 Task: Toggle the windows to enable the conpty option in the integrated.
Action: Mouse moved to (5, 529)
Screenshot: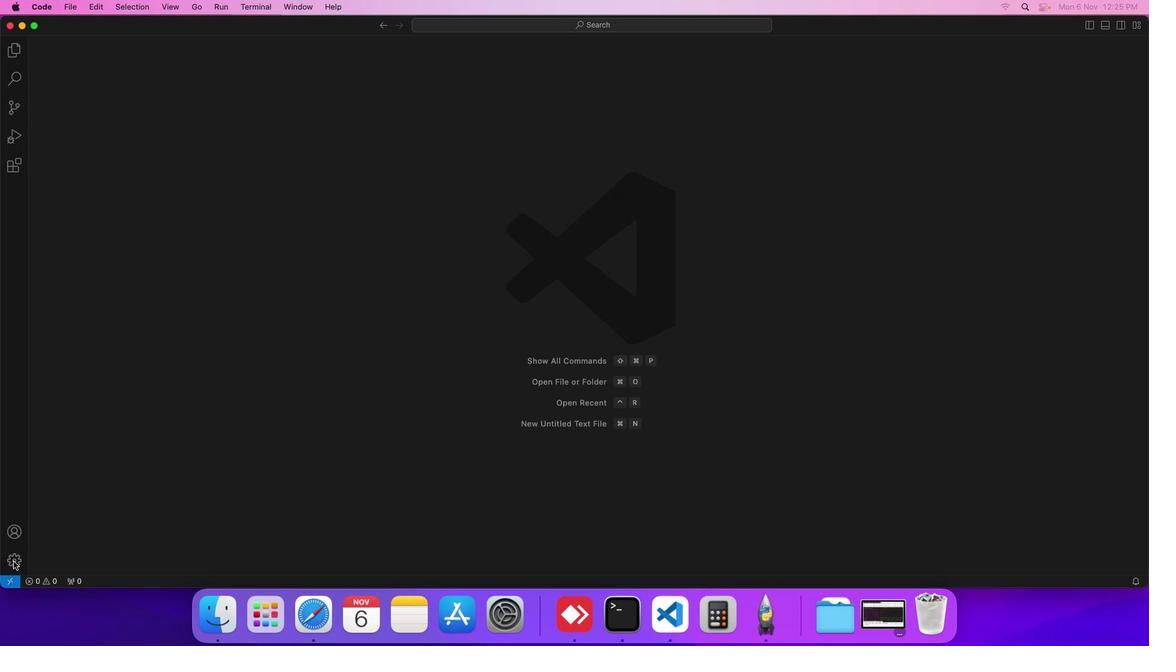 
Action: Mouse pressed left at (5, 529)
Screenshot: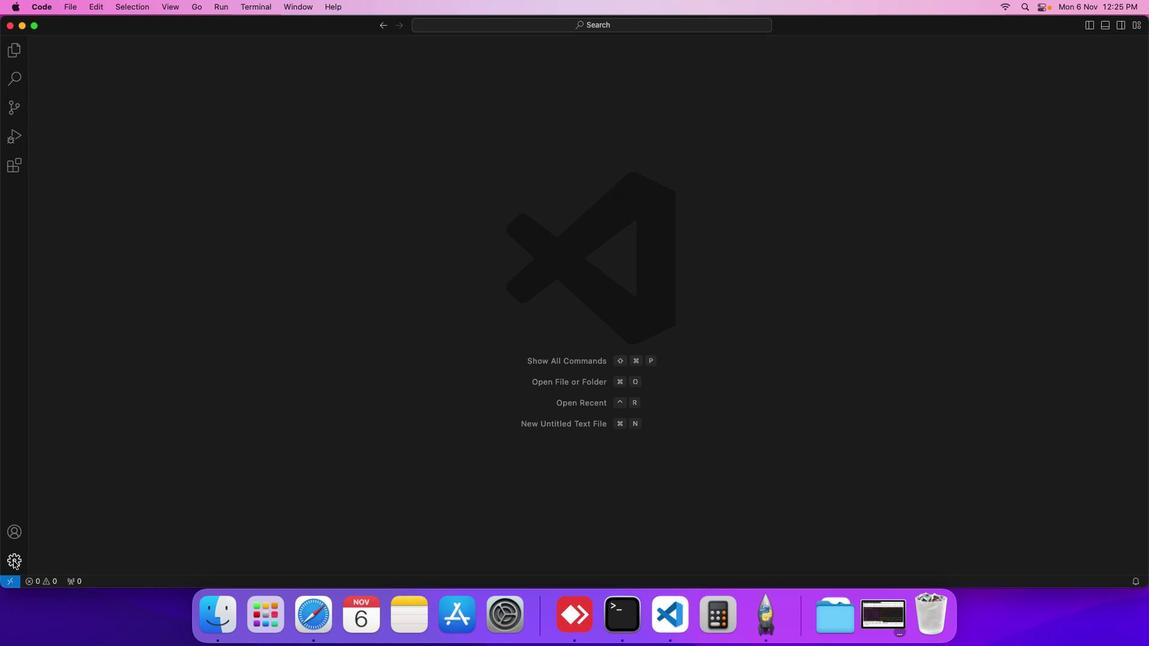 
Action: Mouse moved to (67, 442)
Screenshot: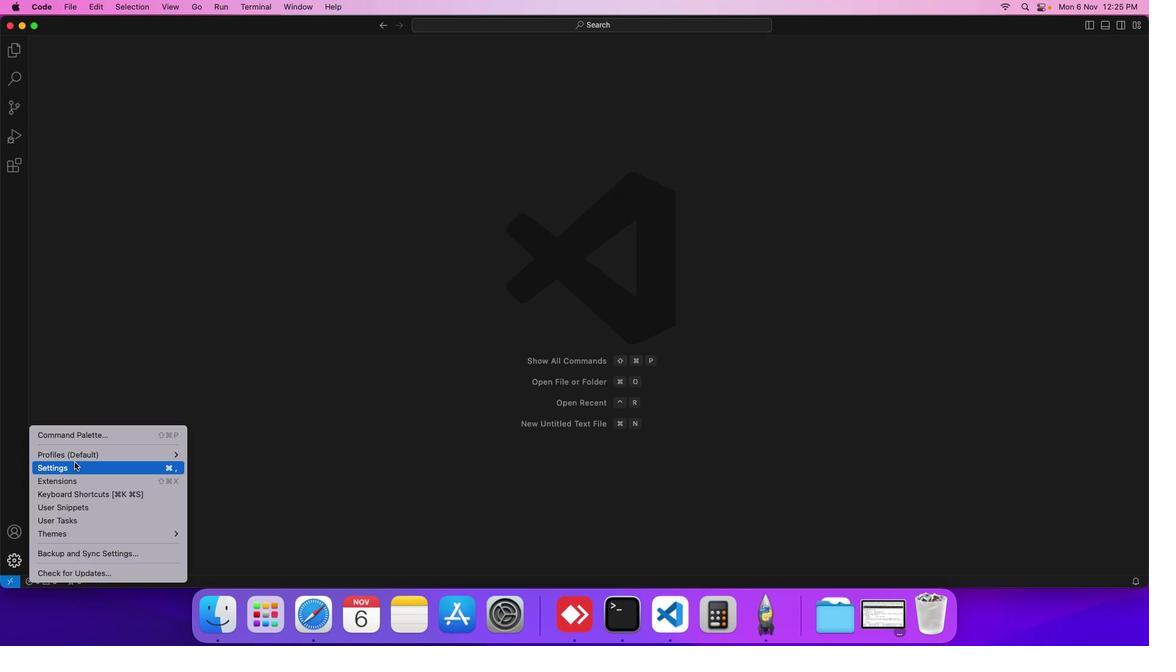 
Action: Mouse pressed left at (67, 442)
Screenshot: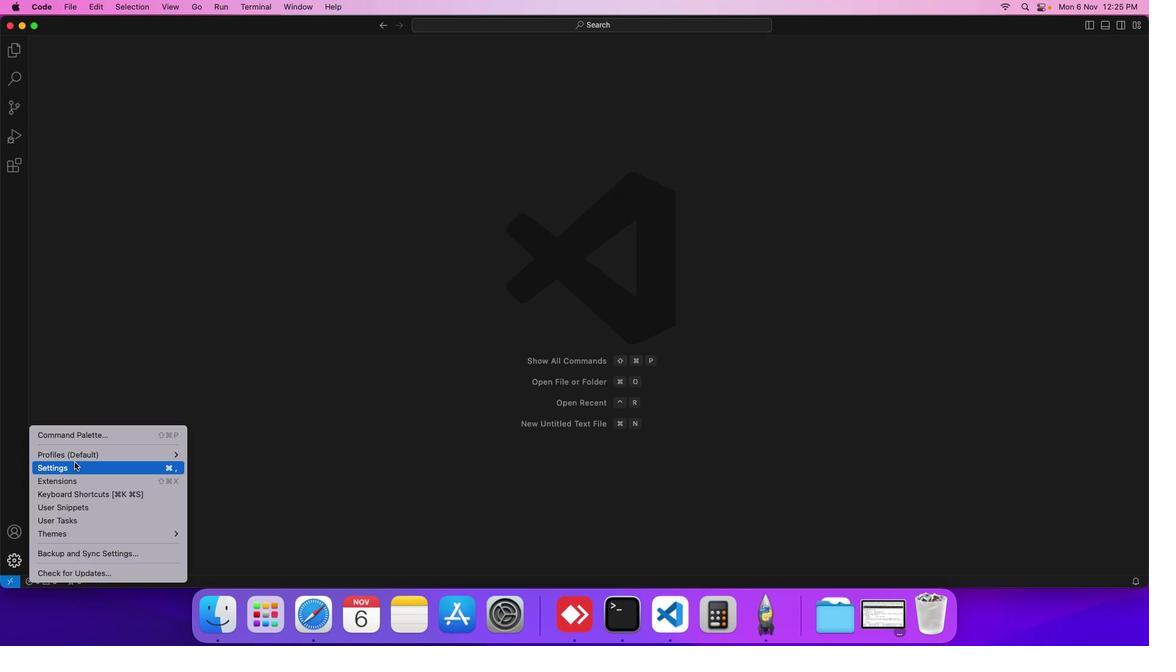 
Action: Mouse moved to (299, 188)
Screenshot: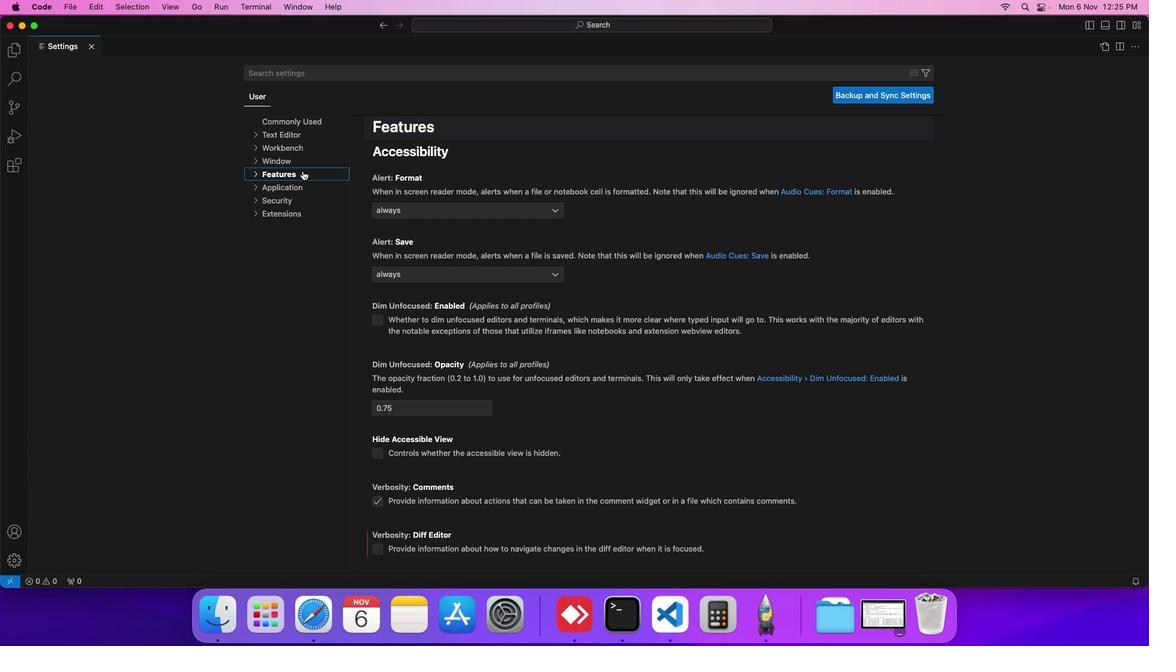 
Action: Mouse pressed left at (299, 188)
Screenshot: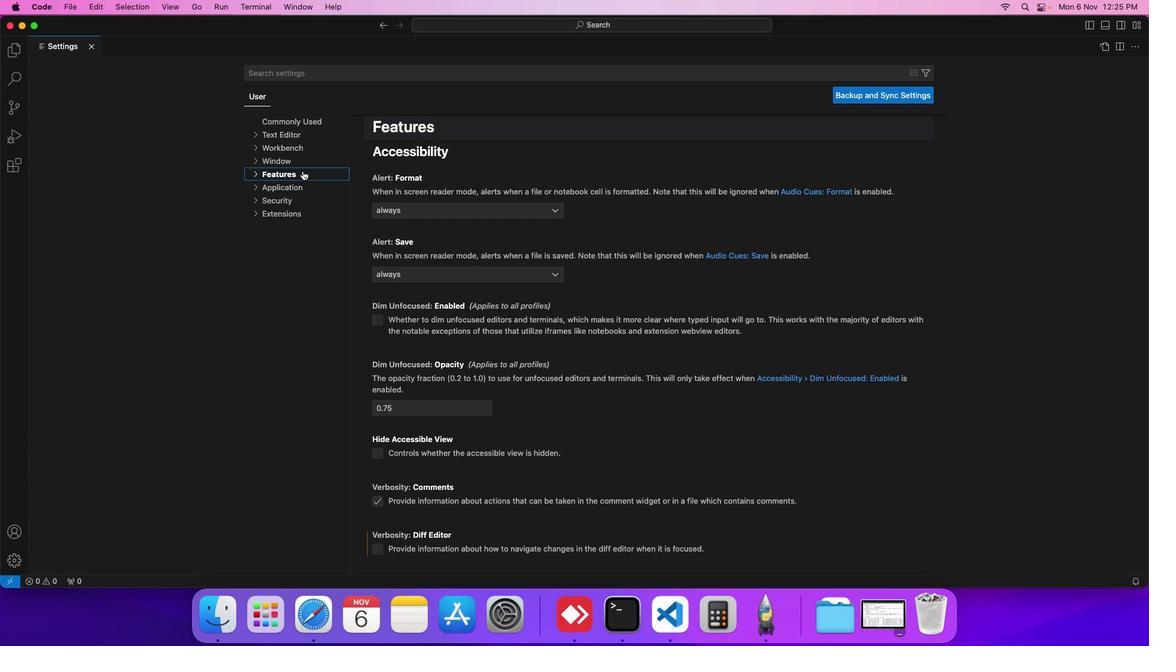 
Action: Mouse moved to (294, 280)
Screenshot: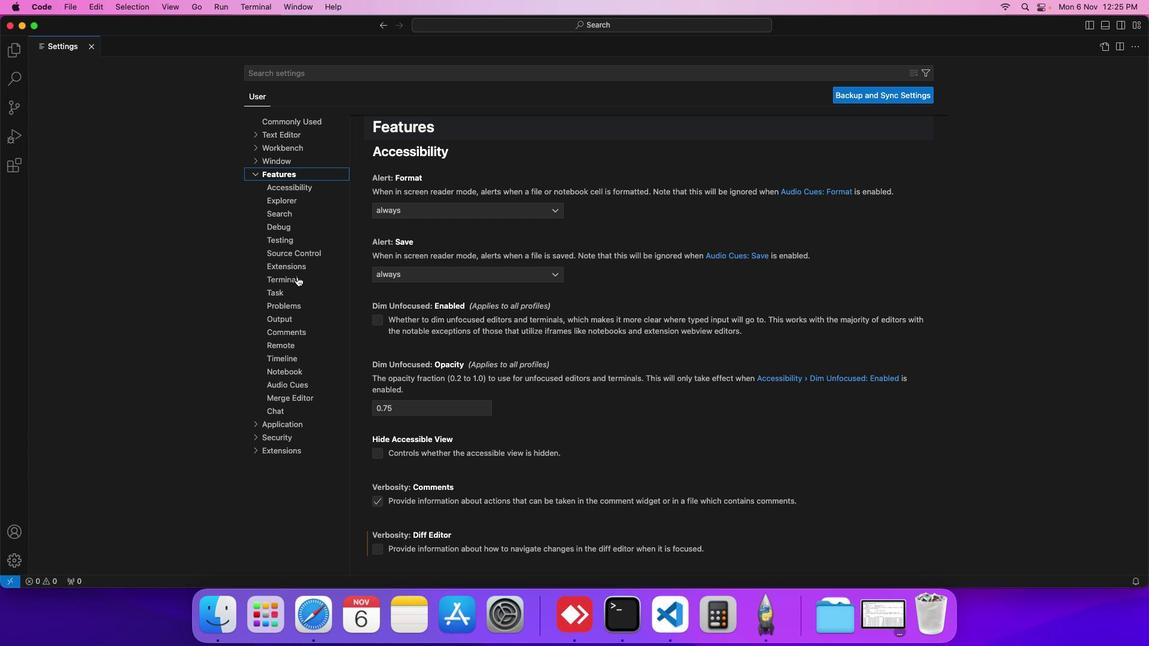 
Action: Mouse pressed left at (294, 280)
Screenshot: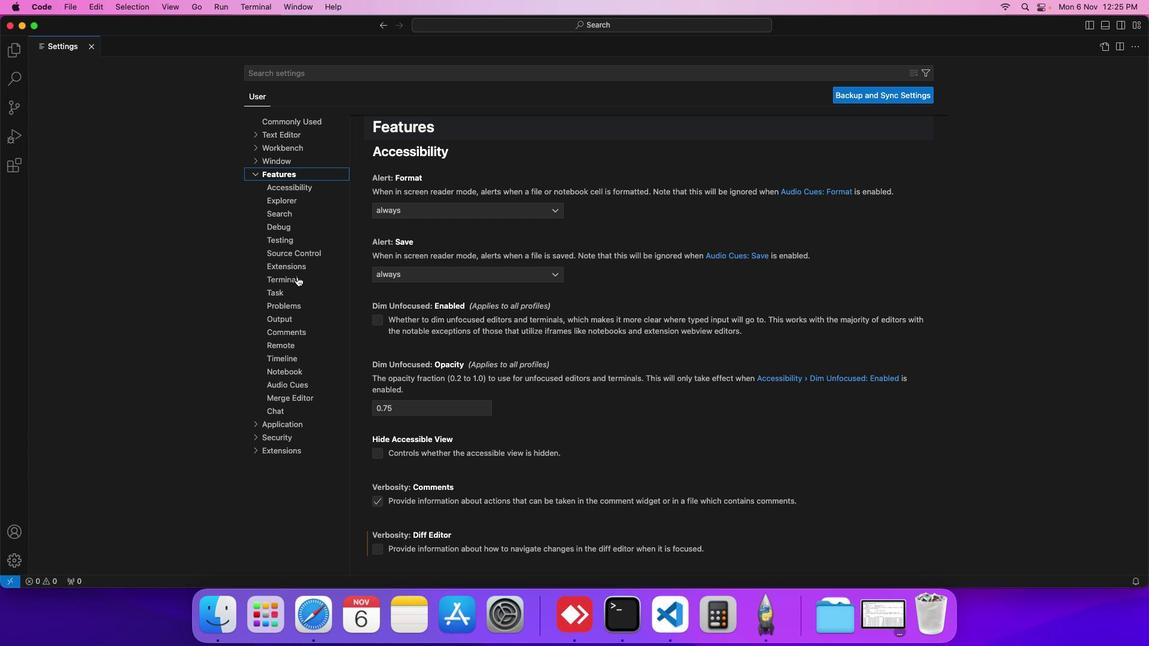 
Action: Mouse moved to (367, 355)
Screenshot: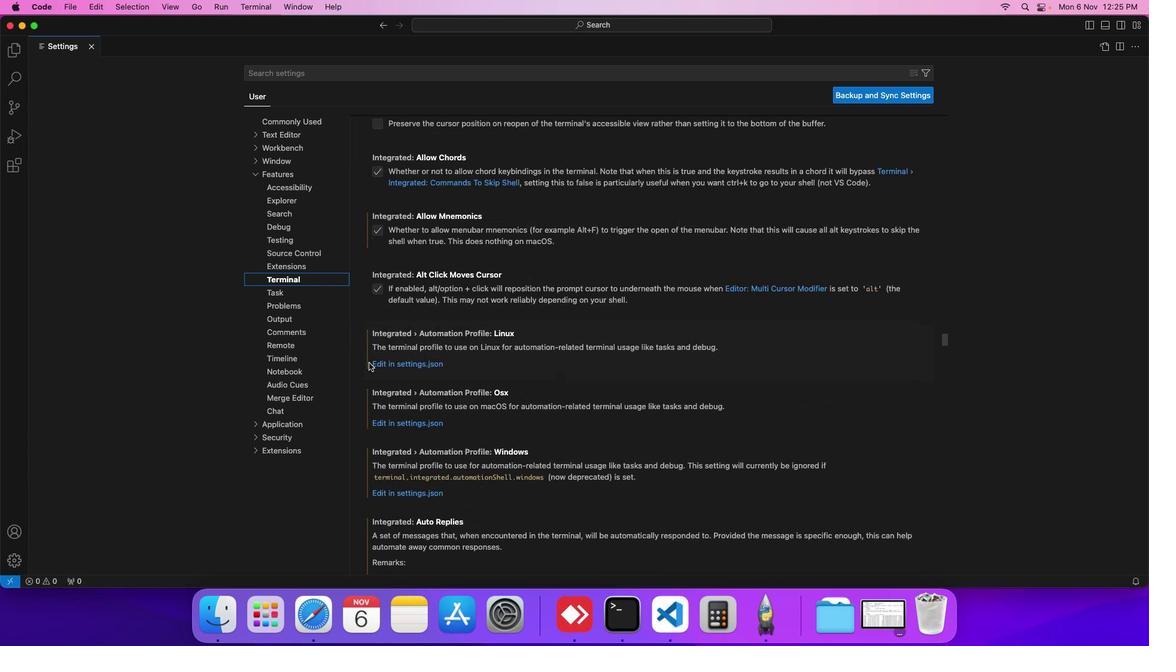 
Action: Mouse scrolled (367, 355) with delta (-7, 38)
Screenshot: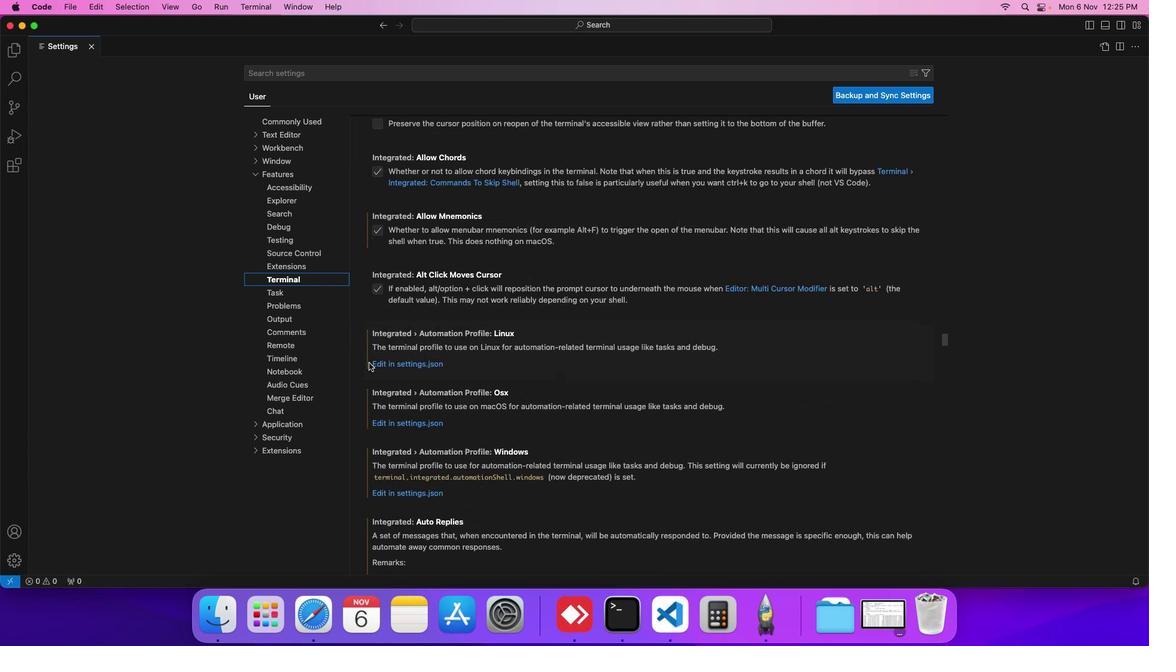 
Action: Mouse scrolled (367, 355) with delta (-7, 38)
Screenshot: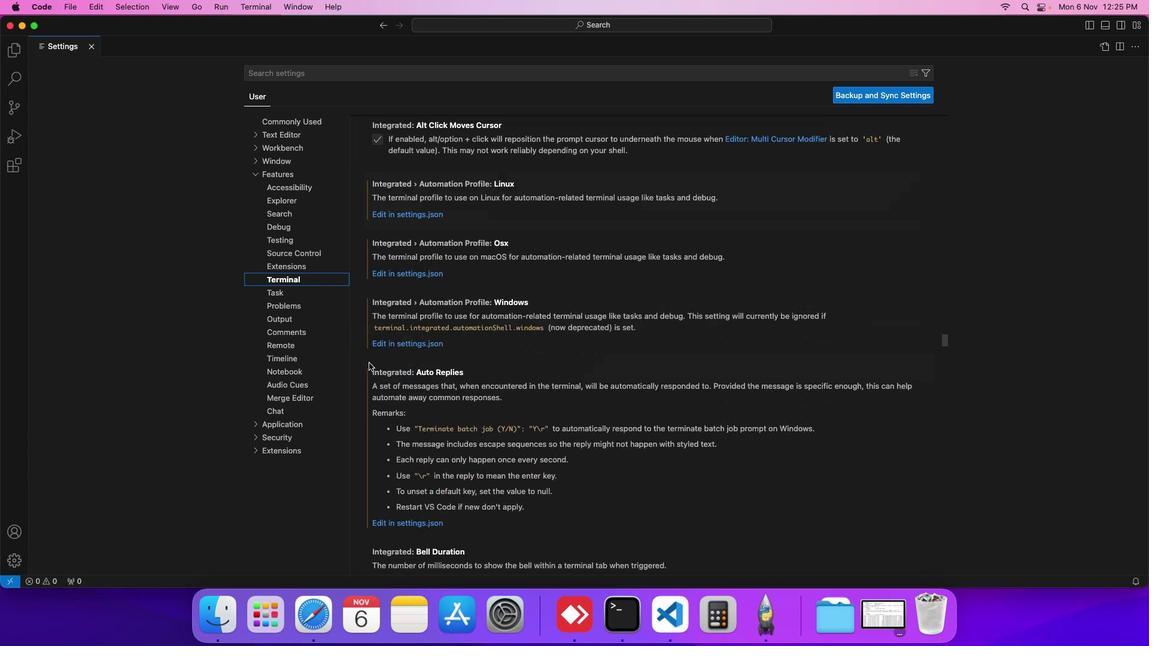 
Action: Mouse moved to (367, 355)
Screenshot: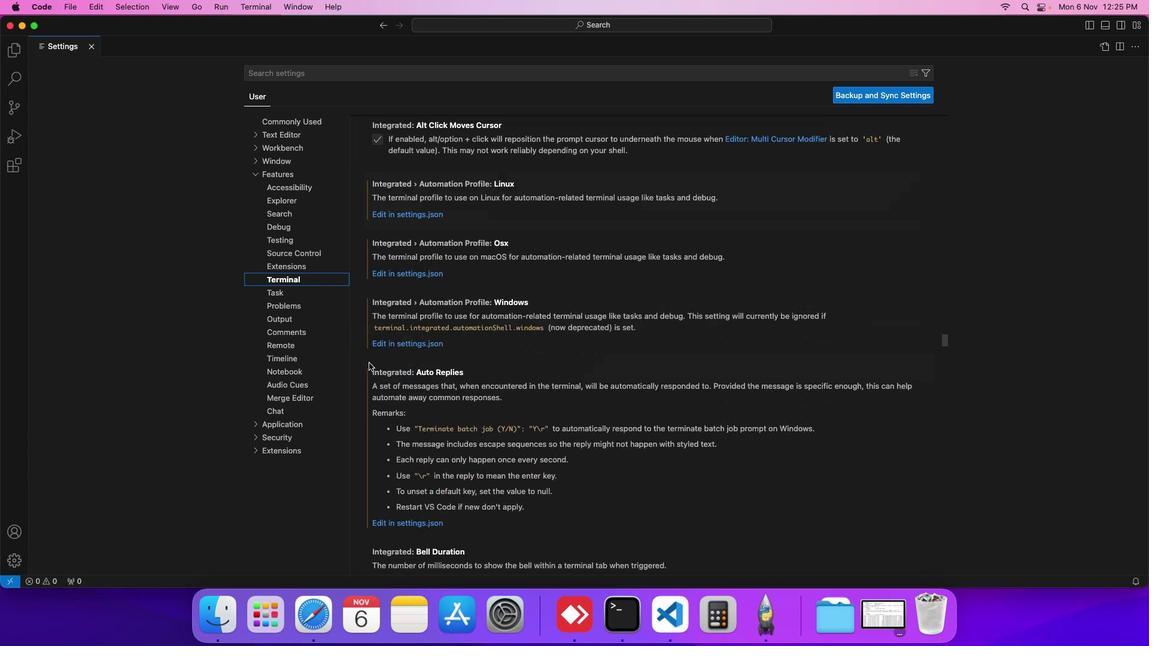 
Action: Mouse scrolled (367, 355) with delta (-7, 37)
Screenshot: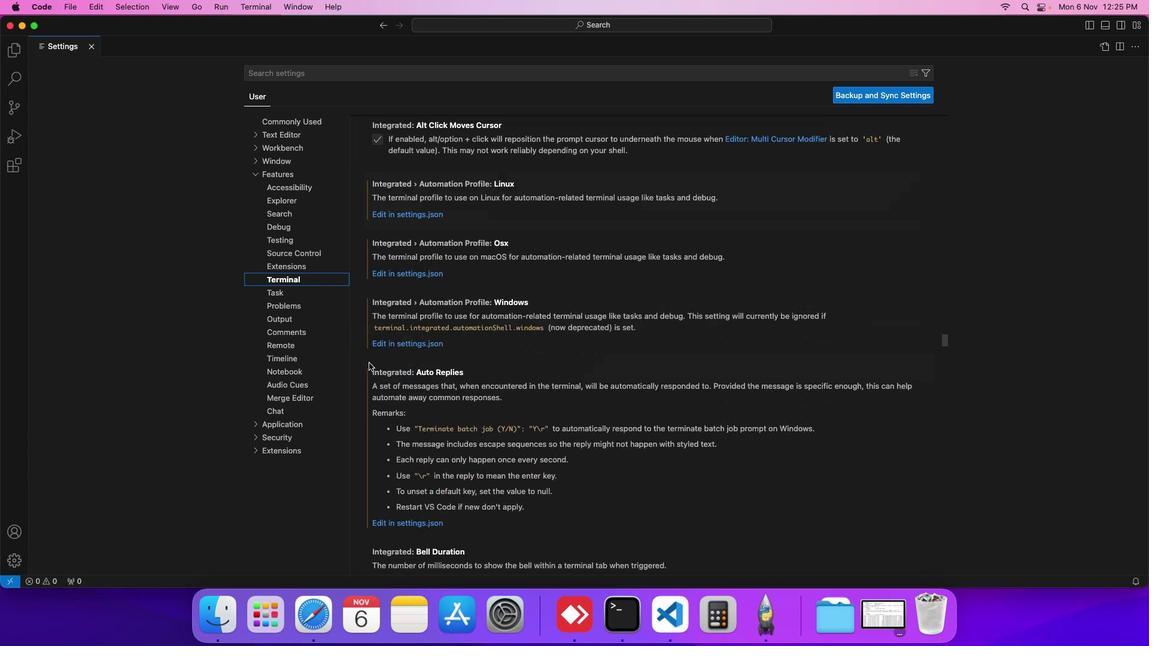 
Action: Mouse scrolled (367, 355) with delta (-7, 36)
Screenshot: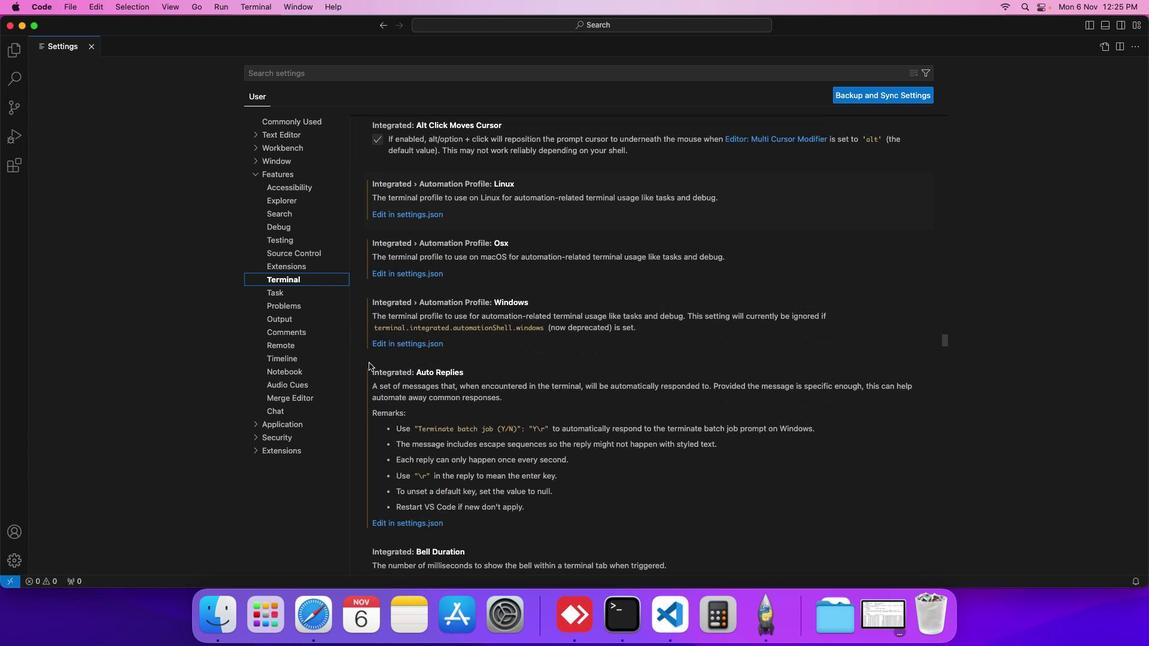 
Action: Mouse scrolled (367, 355) with delta (-7, 36)
Screenshot: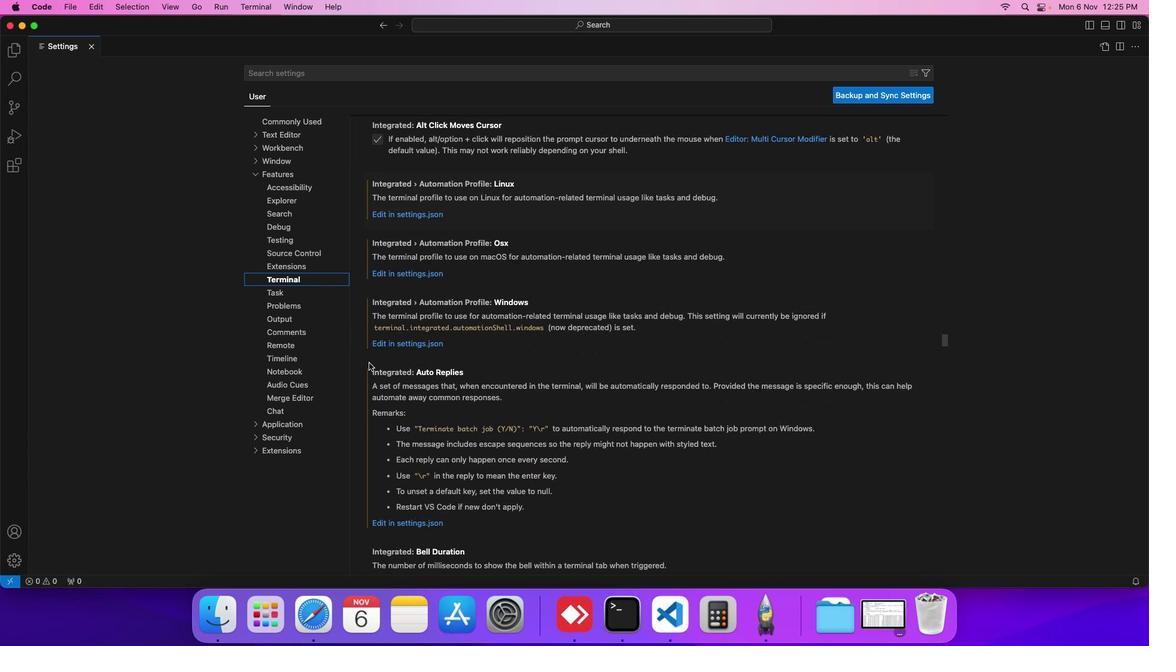 
Action: Mouse moved to (367, 356)
Screenshot: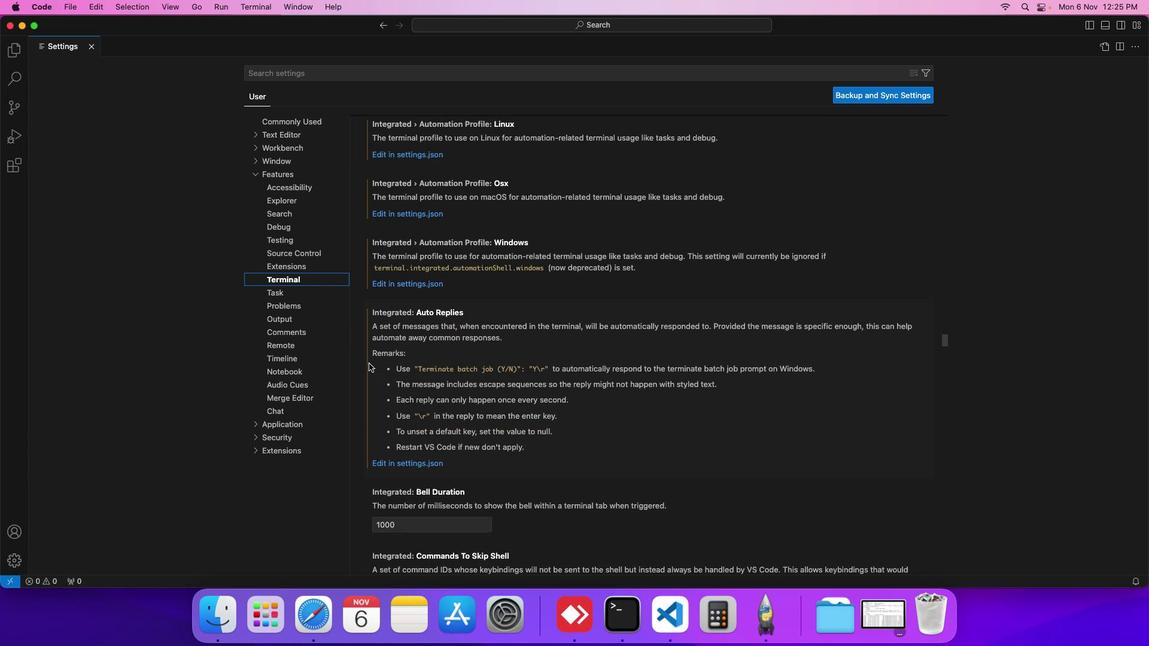 
Action: Mouse scrolled (367, 356) with delta (-7, 38)
Screenshot: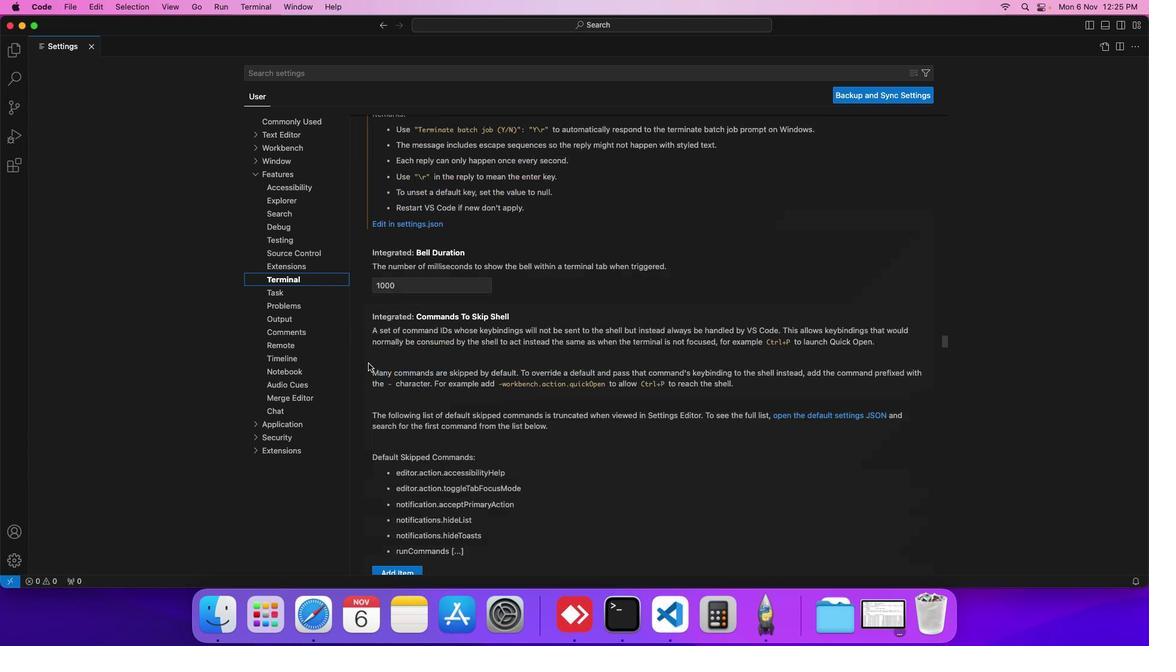 
Action: Mouse scrolled (367, 356) with delta (-7, 38)
Screenshot: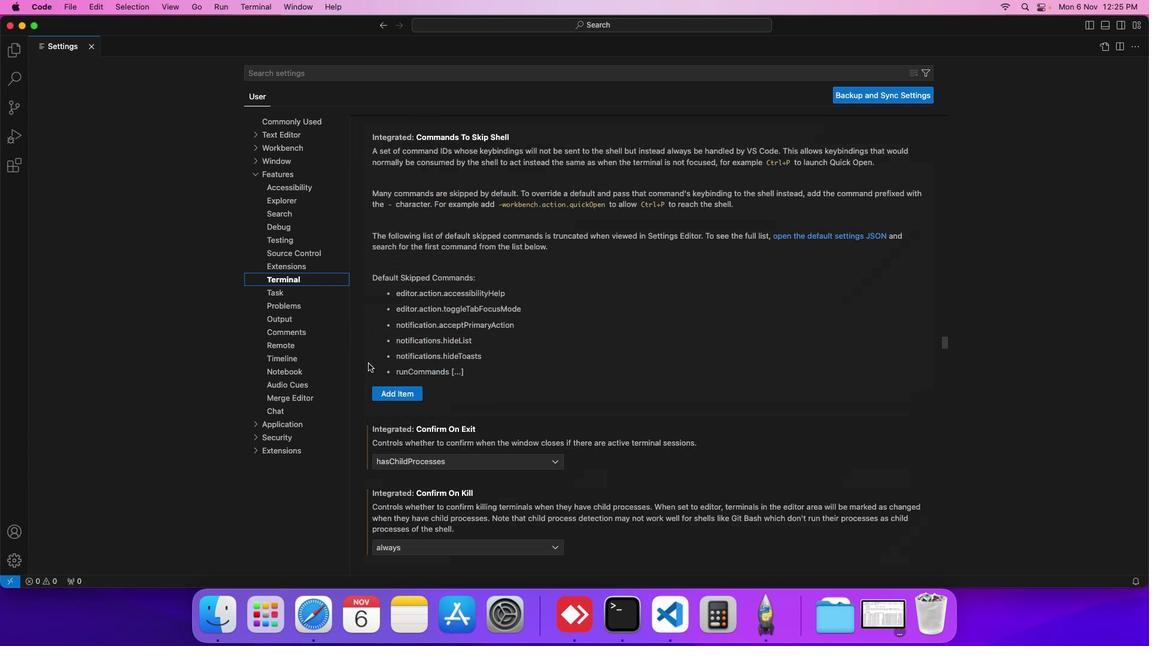 
Action: Mouse scrolled (367, 356) with delta (-7, 37)
Screenshot: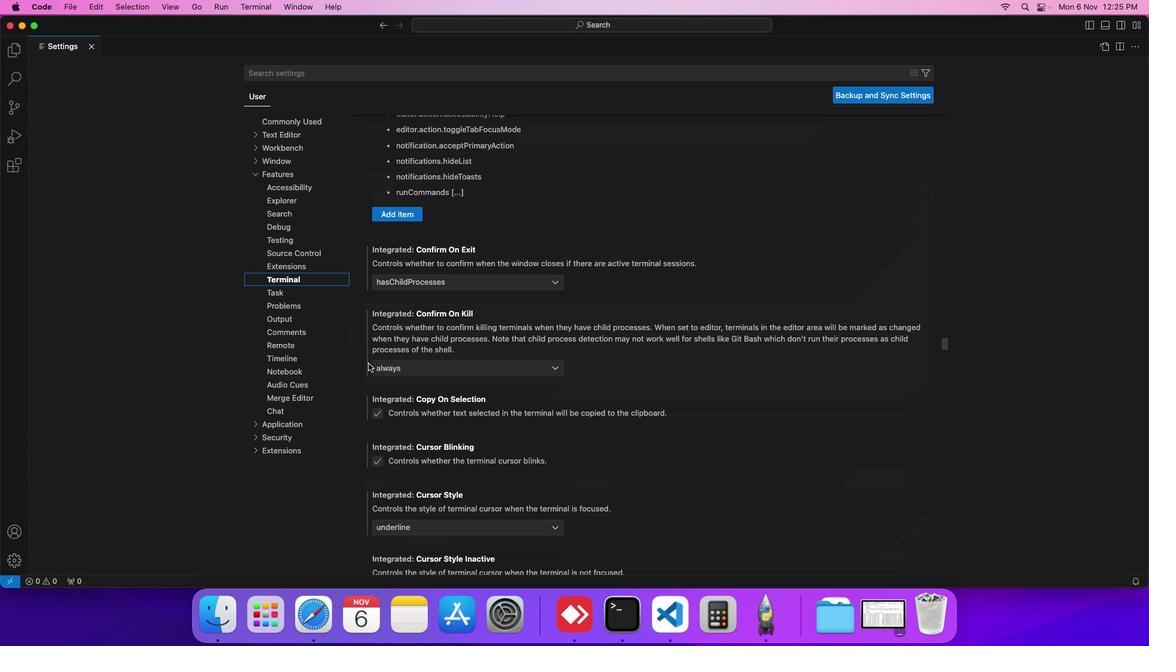 
Action: Mouse scrolled (367, 356) with delta (-7, 36)
Screenshot: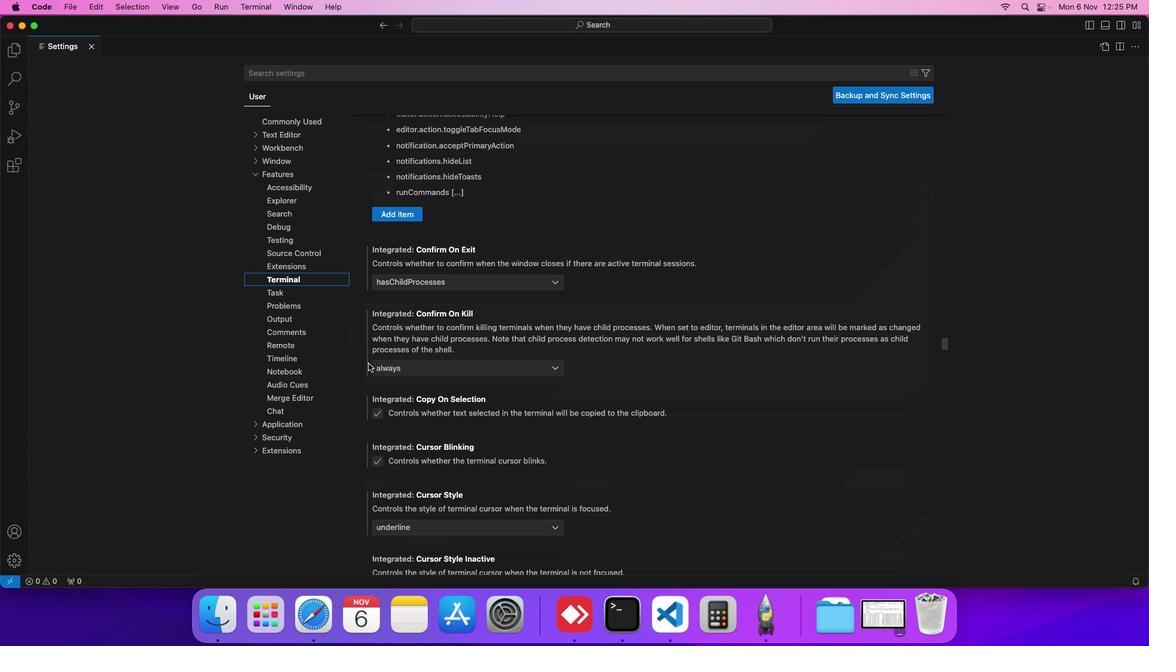 
Action: Mouse scrolled (367, 356) with delta (-7, 35)
Screenshot: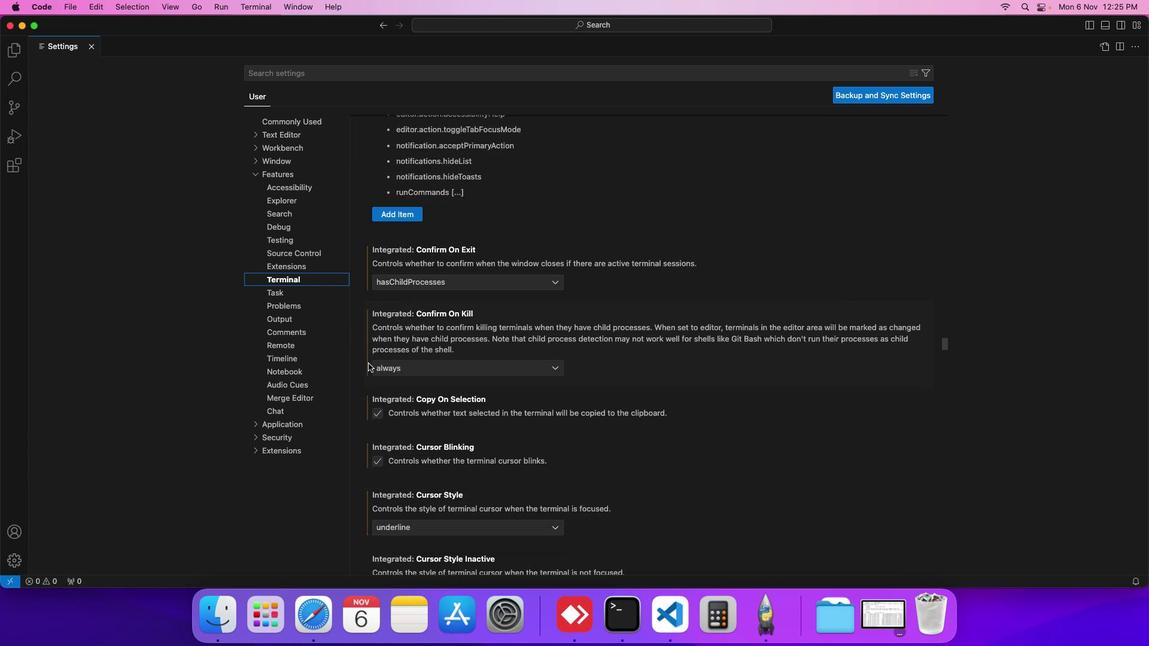 
Action: Mouse moved to (367, 356)
Screenshot: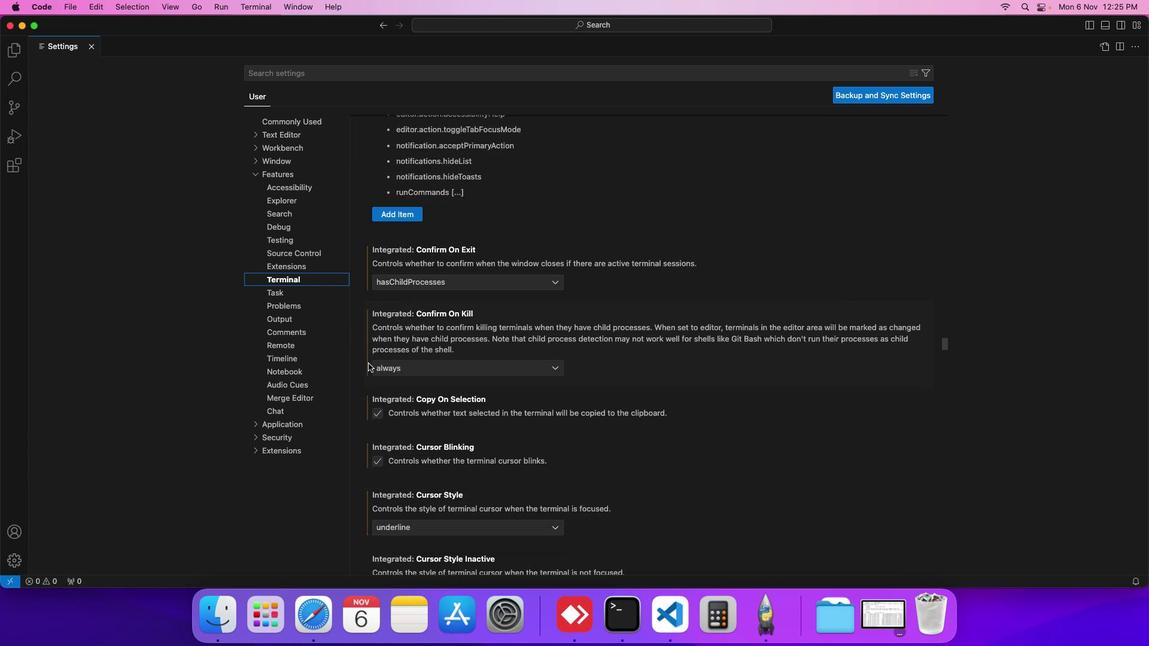 
Action: Mouse scrolled (367, 356) with delta (-7, 35)
Screenshot: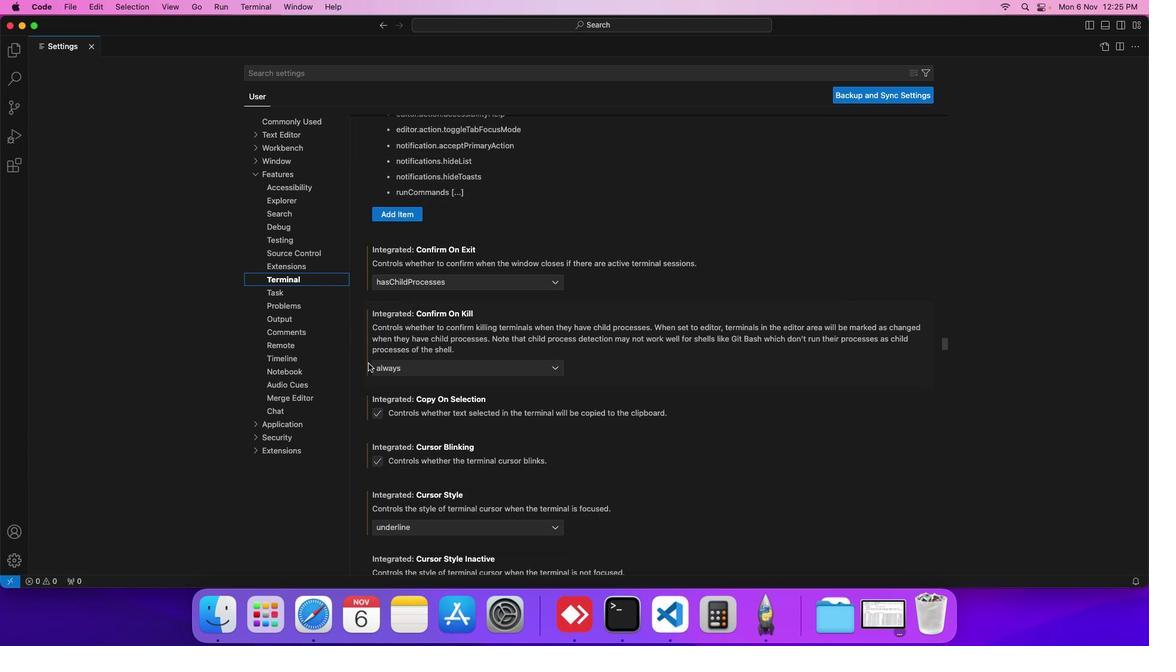
Action: Mouse moved to (367, 356)
Screenshot: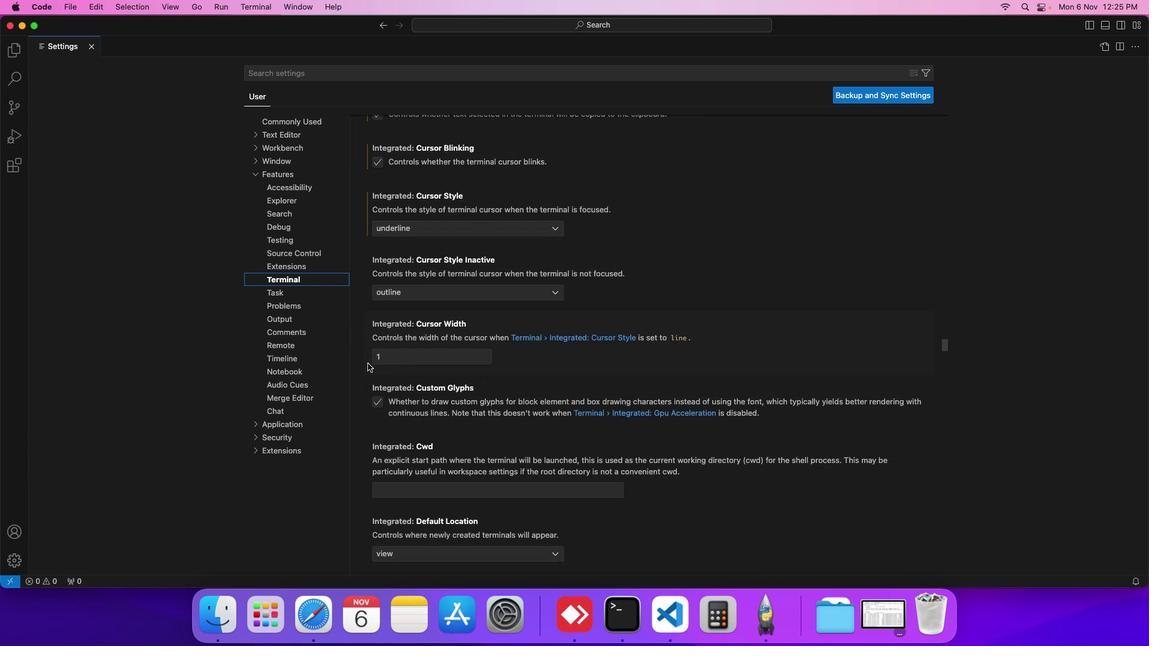 
Action: Mouse scrolled (367, 356) with delta (-7, 38)
Screenshot: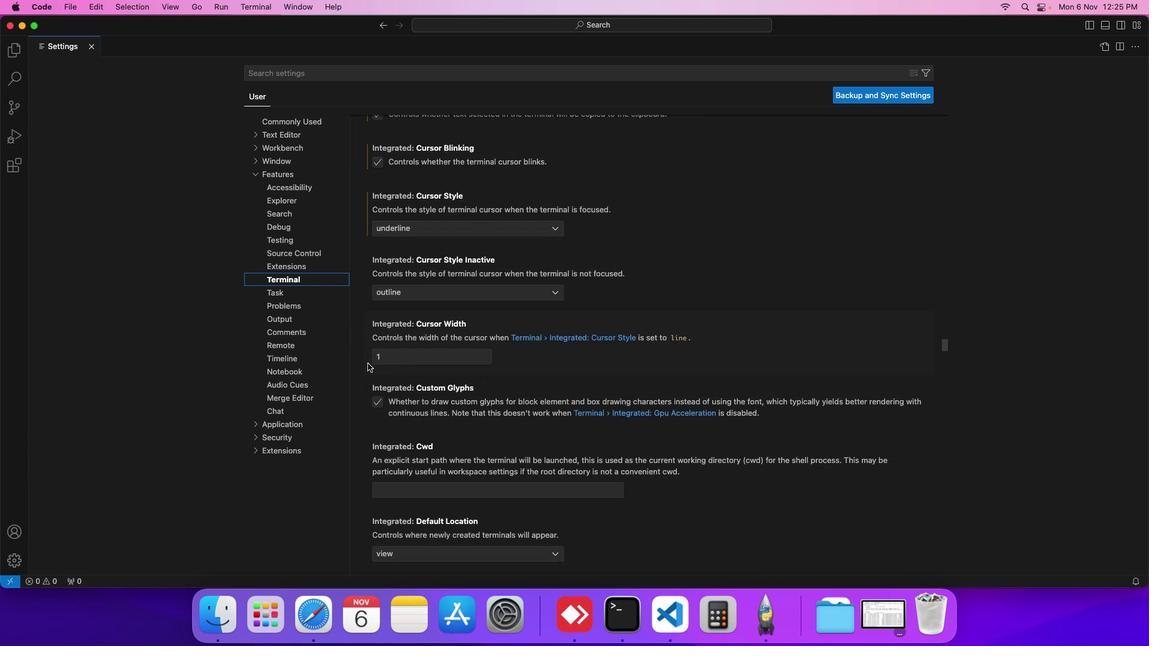 
Action: Mouse scrolled (367, 356) with delta (-7, 38)
Screenshot: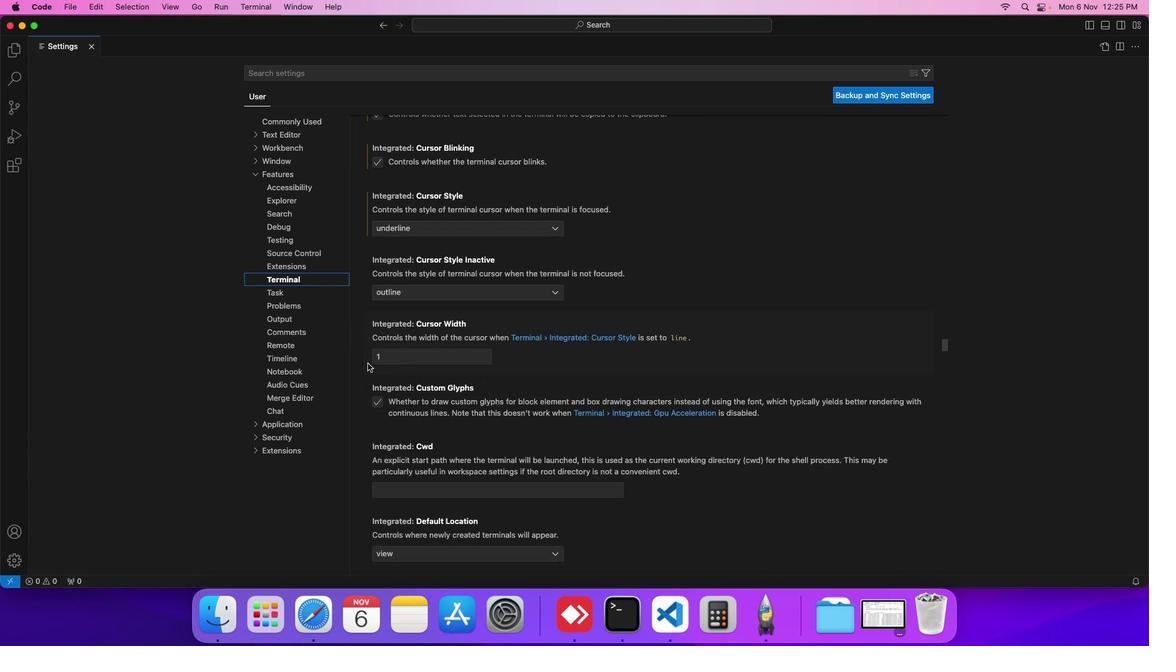 
Action: Mouse scrolled (367, 356) with delta (-7, 37)
Screenshot: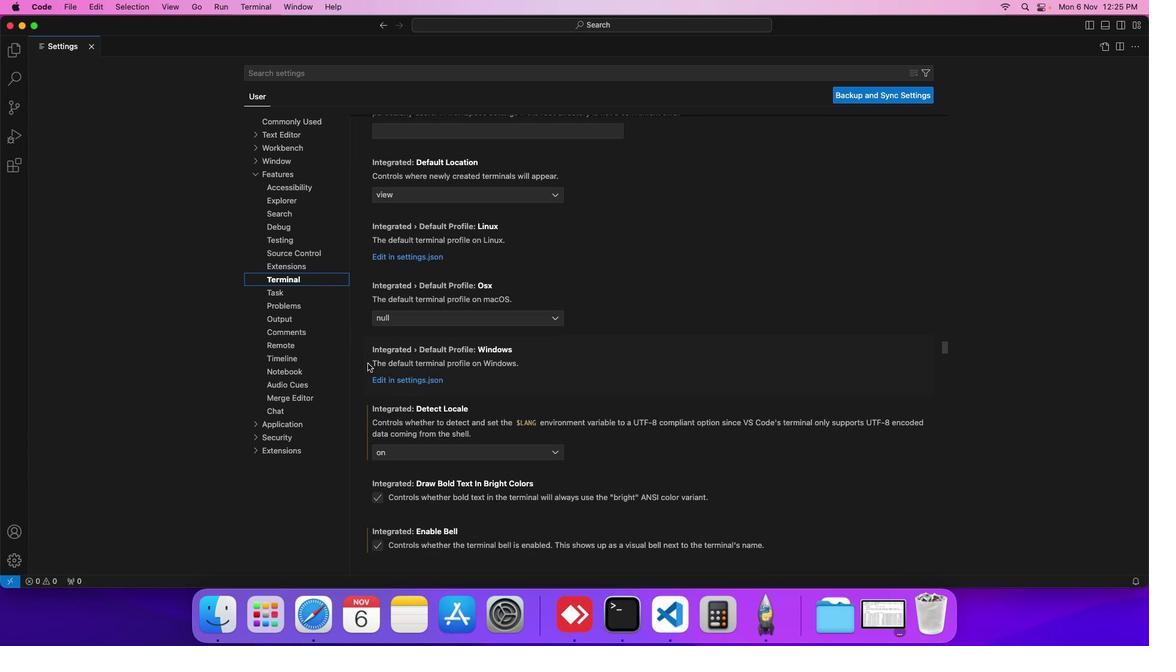 
Action: Mouse scrolled (367, 356) with delta (-7, 36)
Screenshot: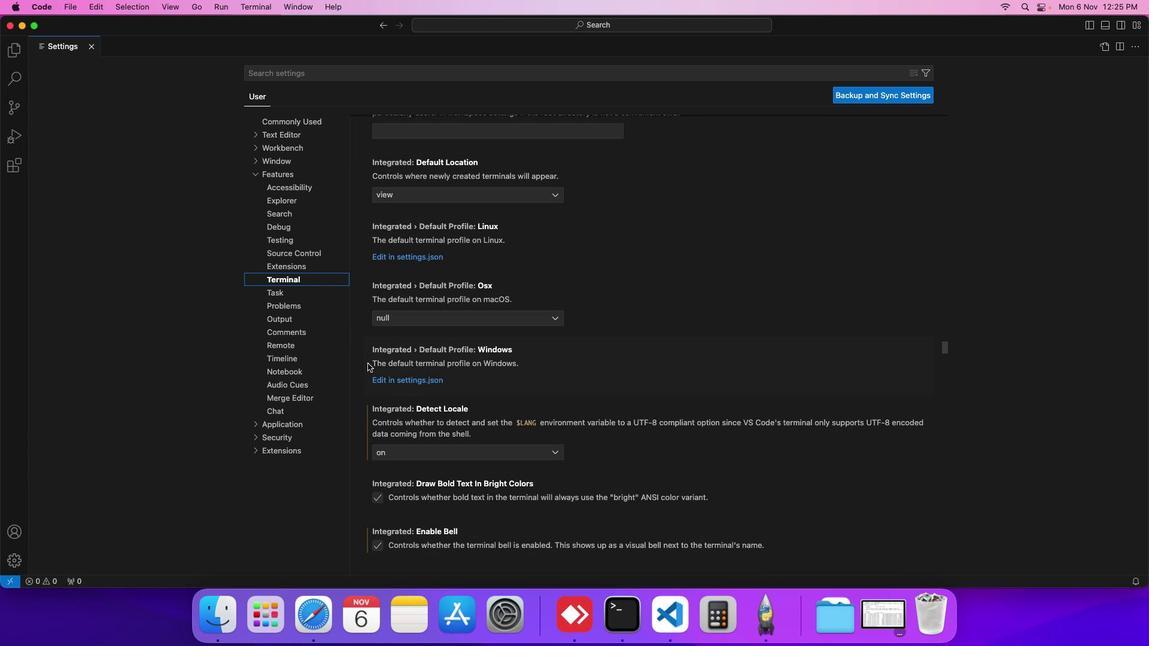 
Action: Mouse scrolled (367, 356) with delta (-7, 35)
Screenshot: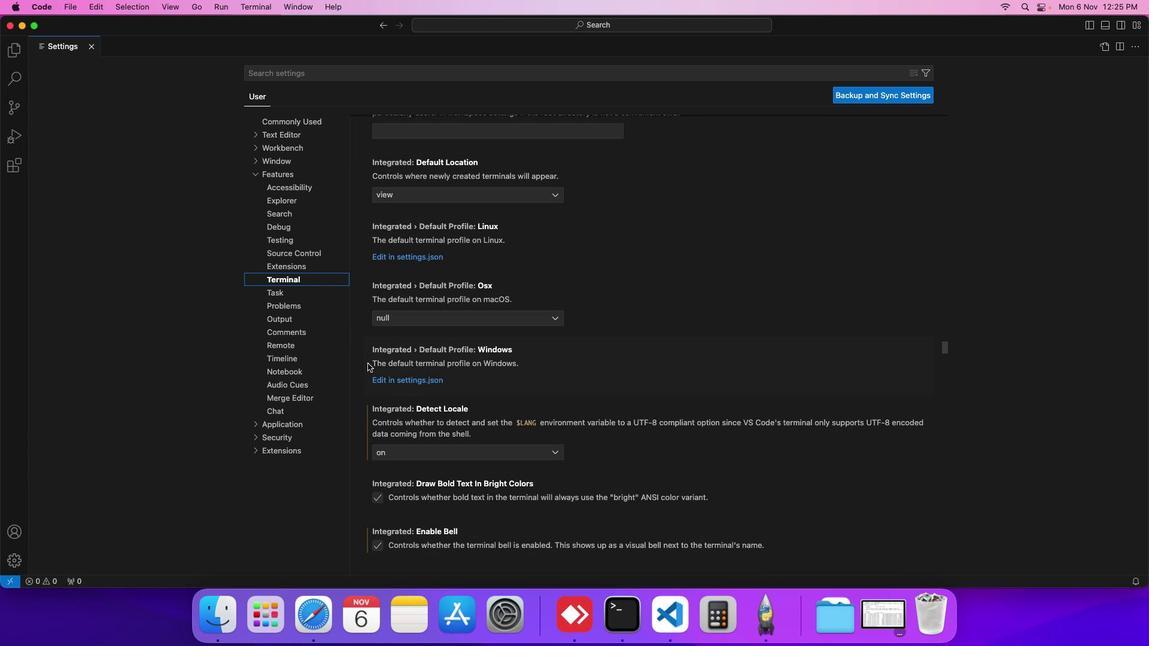 
Action: Mouse scrolled (367, 356) with delta (-7, 35)
Screenshot: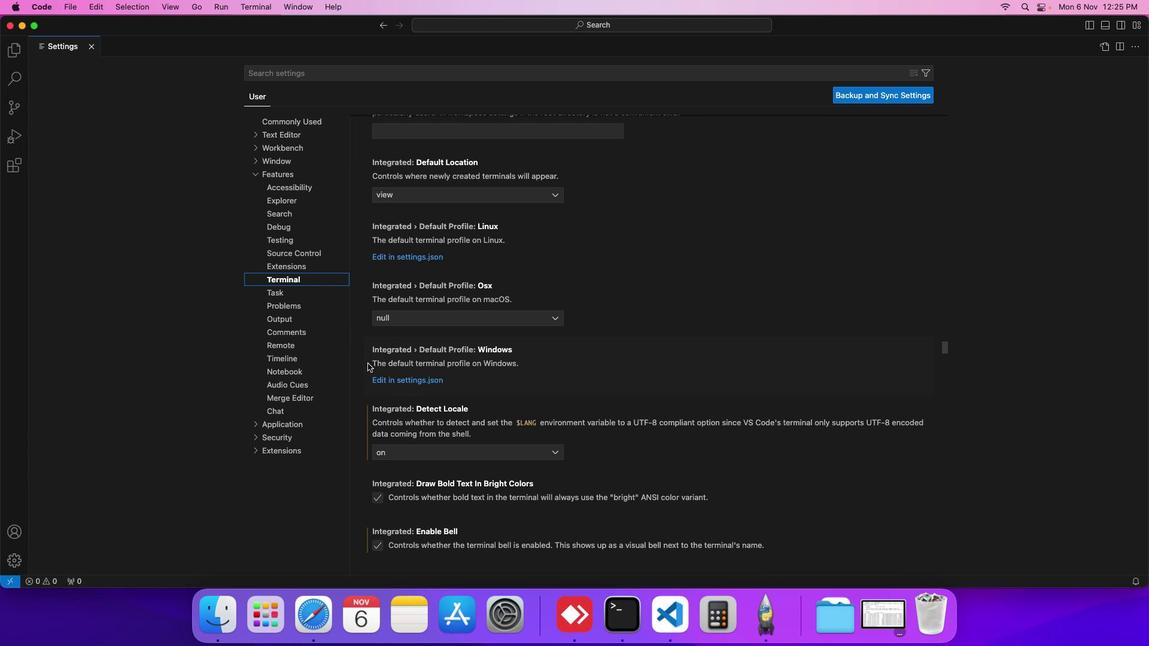 
Action: Mouse scrolled (367, 356) with delta (-7, 38)
Screenshot: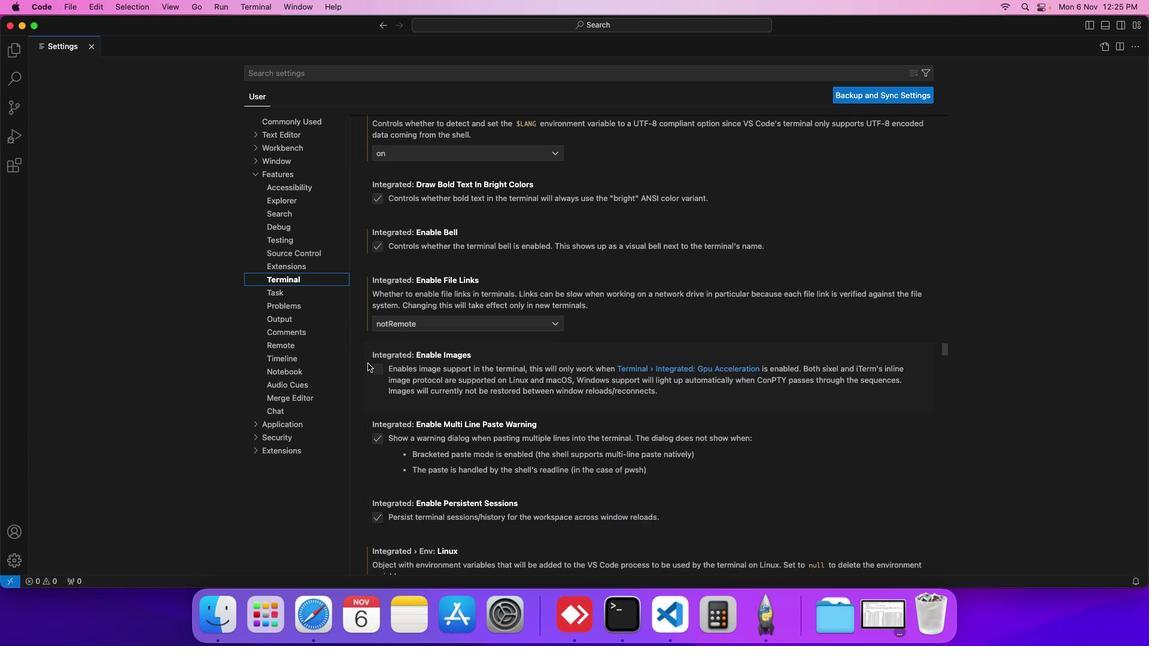
Action: Mouse scrolled (367, 356) with delta (-7, 38)
Screenshot: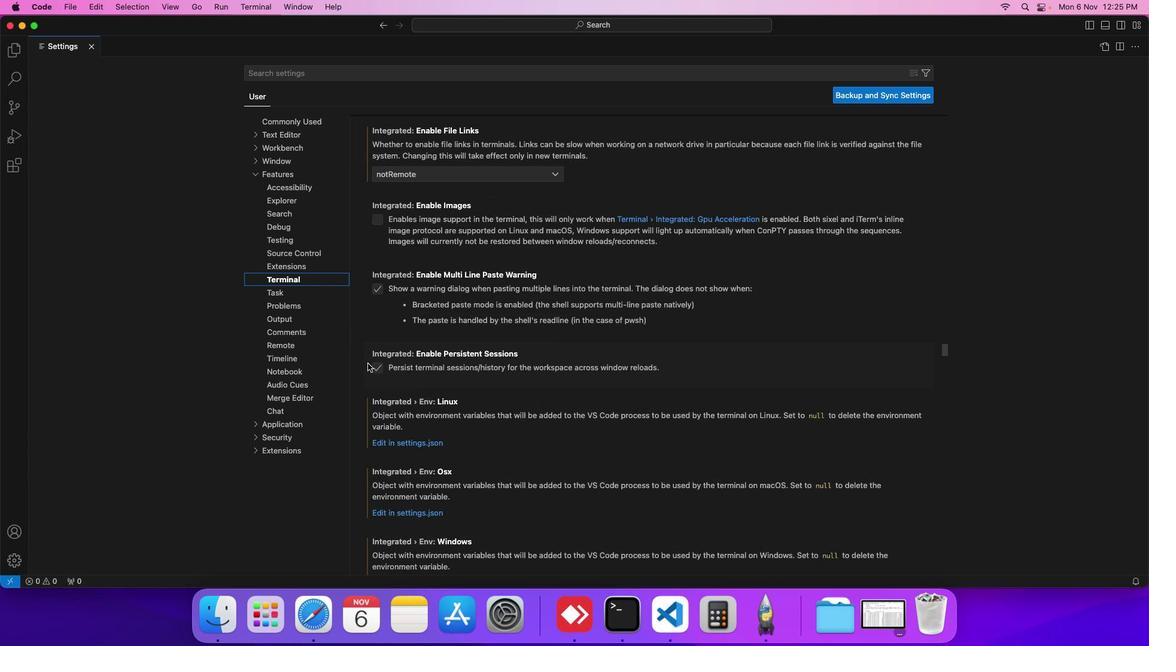 
Action: Mouse scrolled (367, 356) with delta (-7, 37)
Screenshot: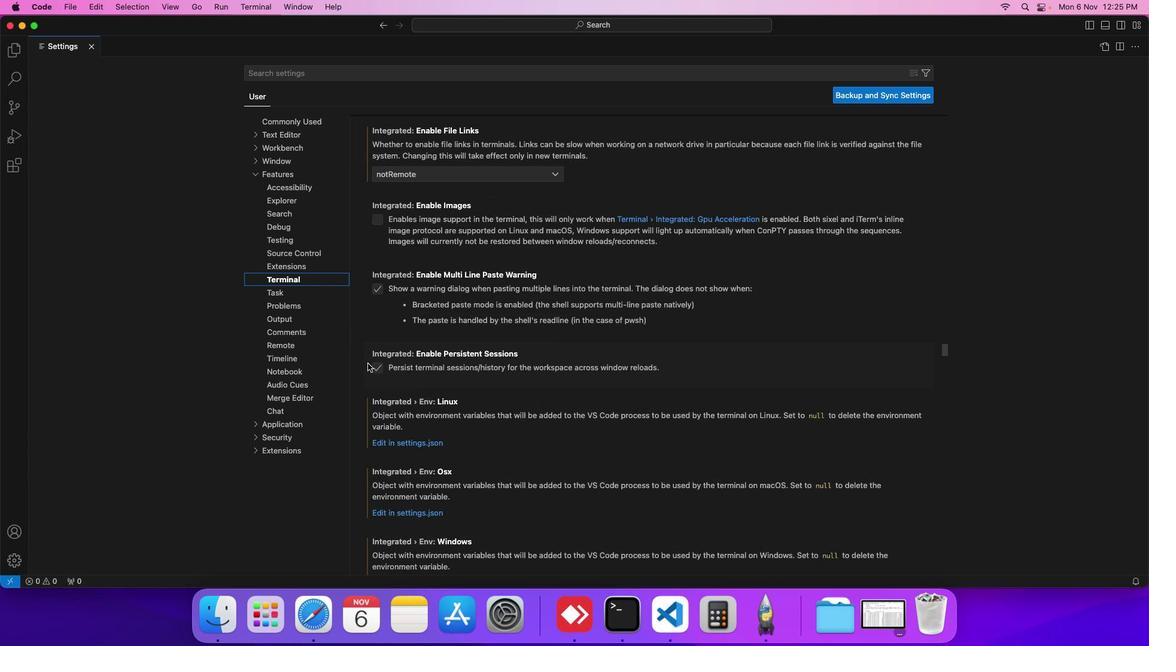 
Action: Mouse scrolled (367, 356) with delta (-7, 36)
Screenshot: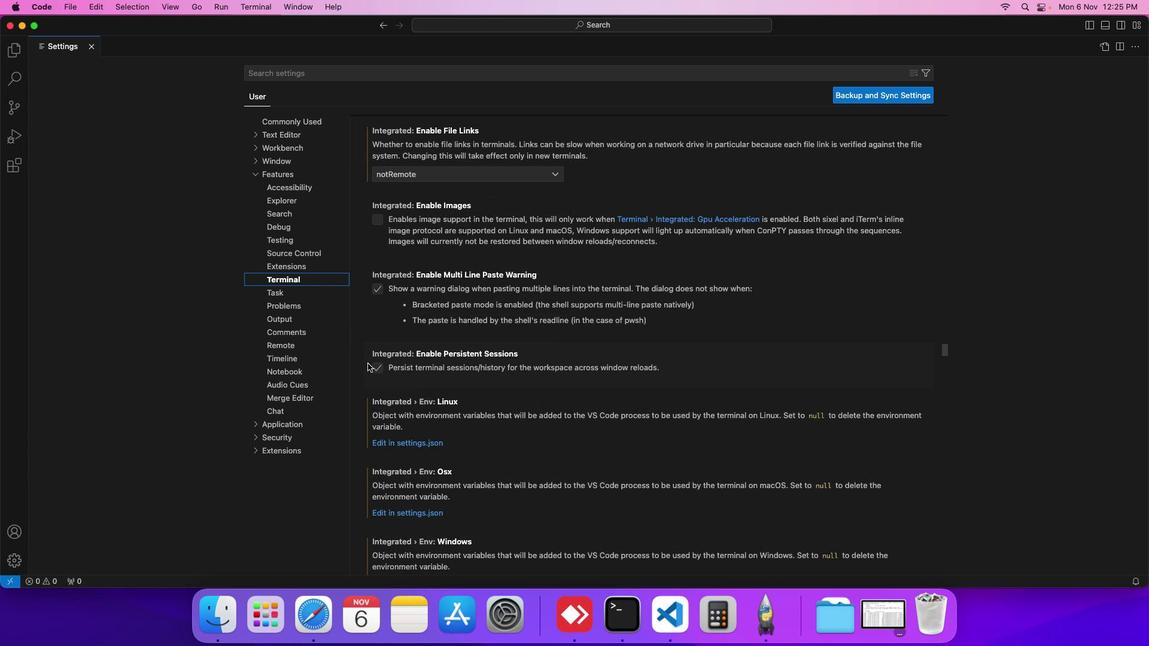 
Action: Mouse scrolled (367, 356) with delta (-7, 36)
Screenshot: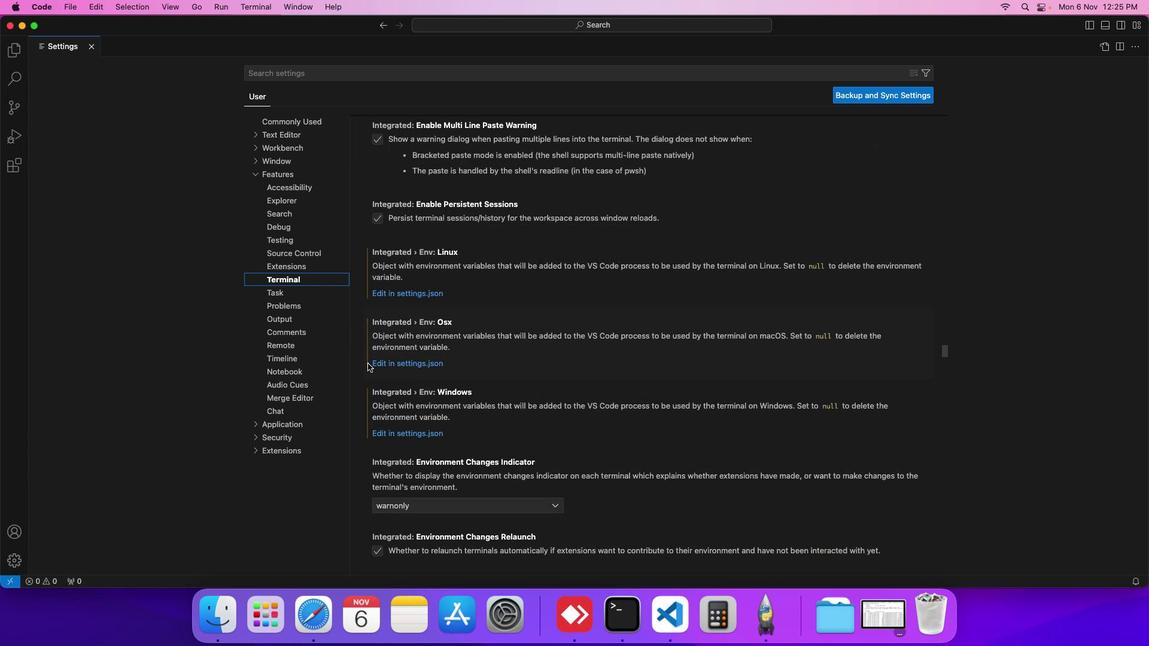 
Action: Mouse scrolled (367, 356) with delta (-7, 36)
Screenshot: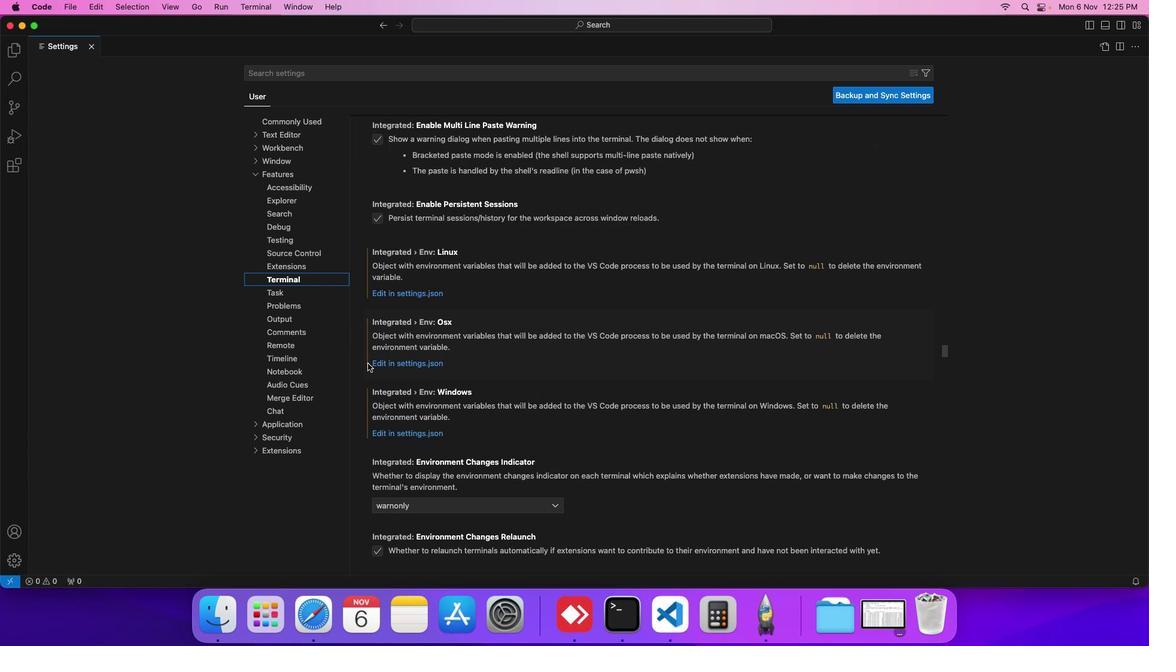 
Action: Mouse scrolled (367, 356) with delta (-7, 38)
Screenshot: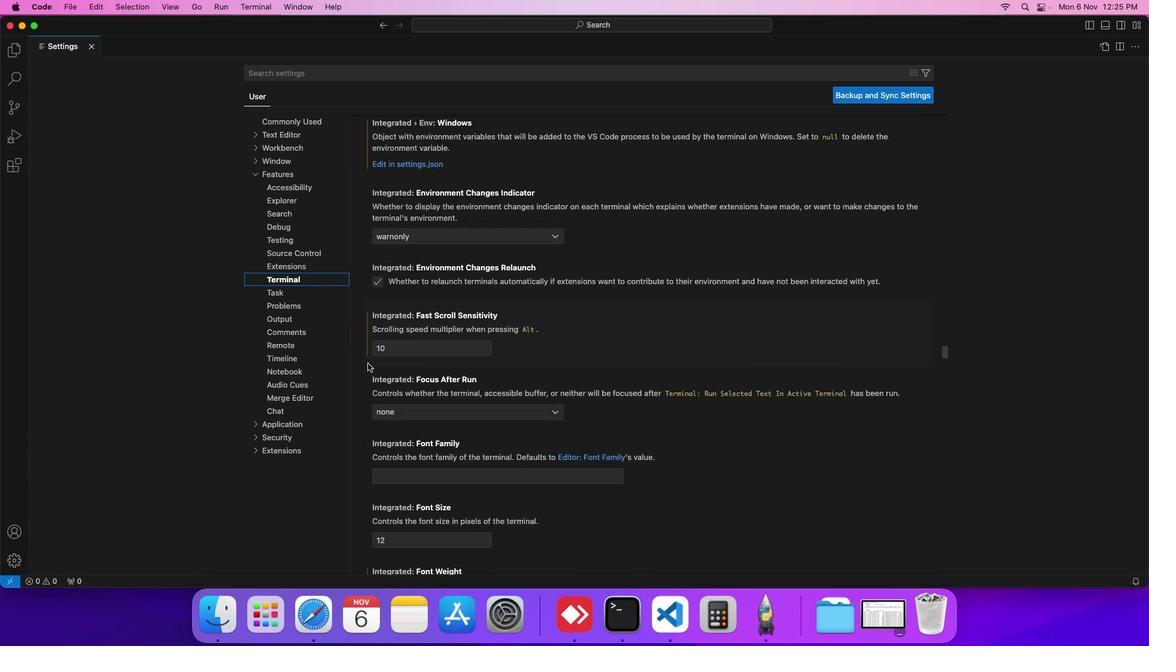 
Action: Mouse scrolled (367, 356) with delta (-7, 38)
Screenshot: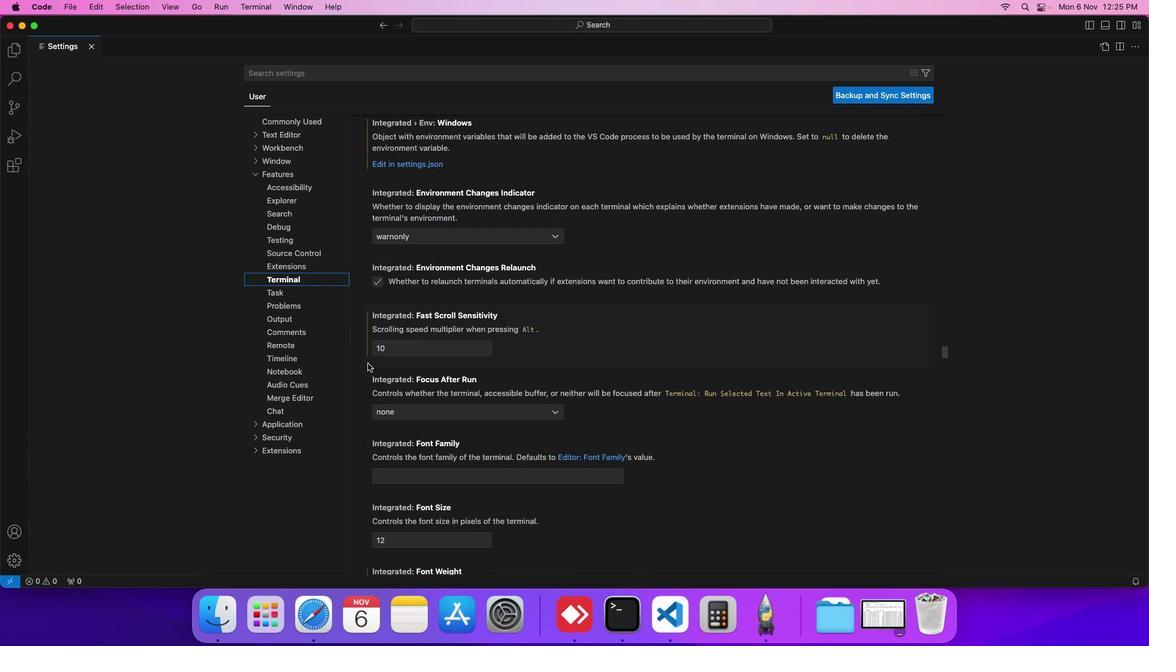 
Action: Mouse scrolled (367, 356) with delta (-7, 37)
Screenshot: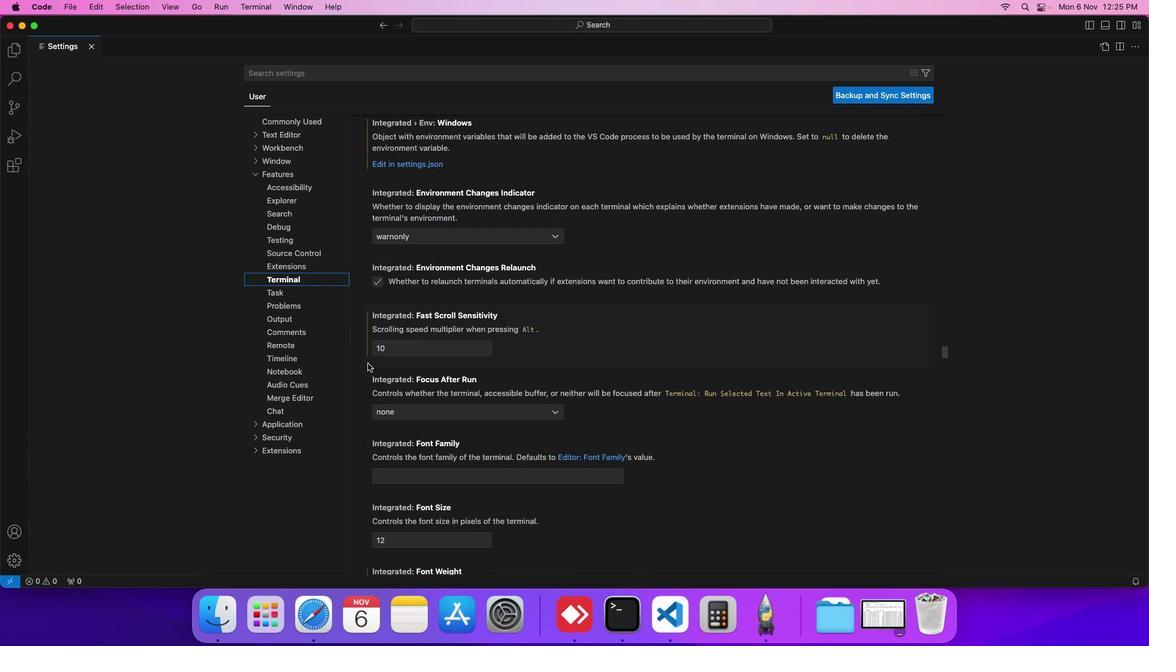 
Action: Mouse scrolled (367, 356) with delta (-7, 37)
Screenshot: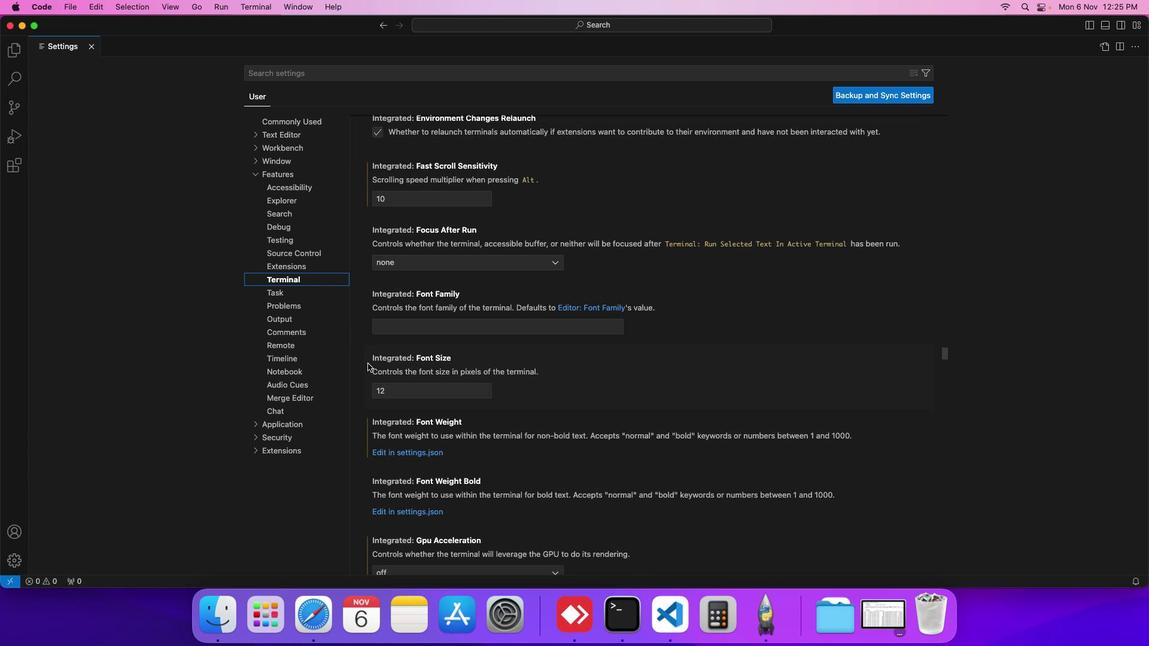 
Action: Mouse scrolled (367, 356) with delta (-7, 36)
Screenshot: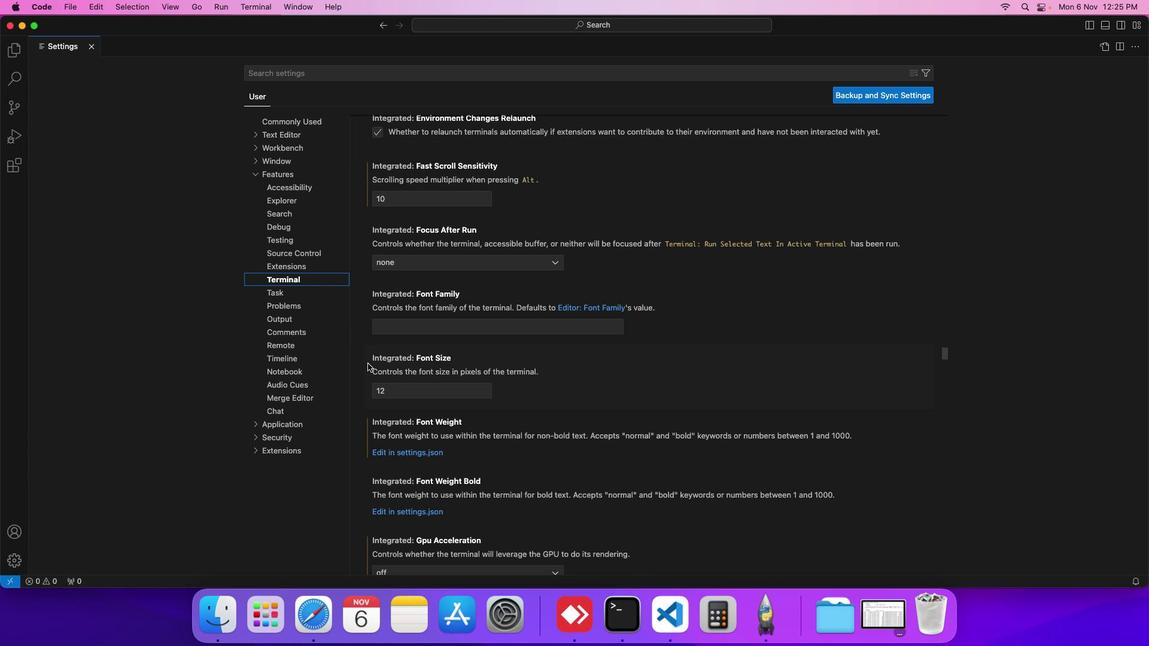 
Action: Mouse moved to (367, 356)
Screenshot: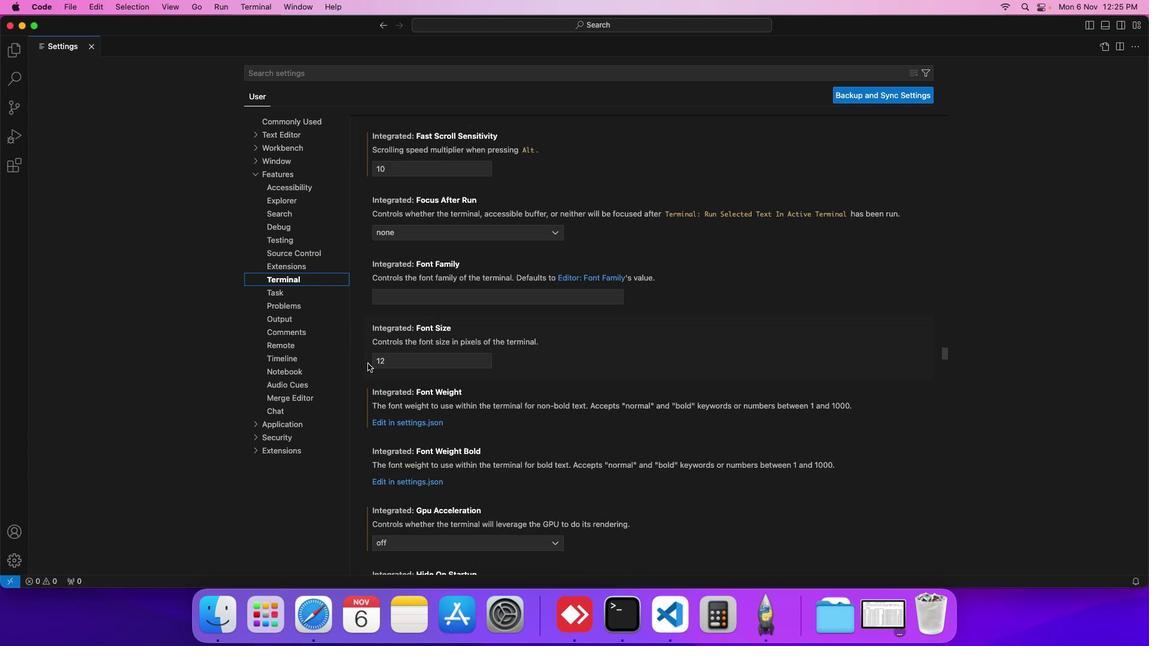 
Action: Mouse scrolled (367, 356) with delta (-7, 38)
Screenshot: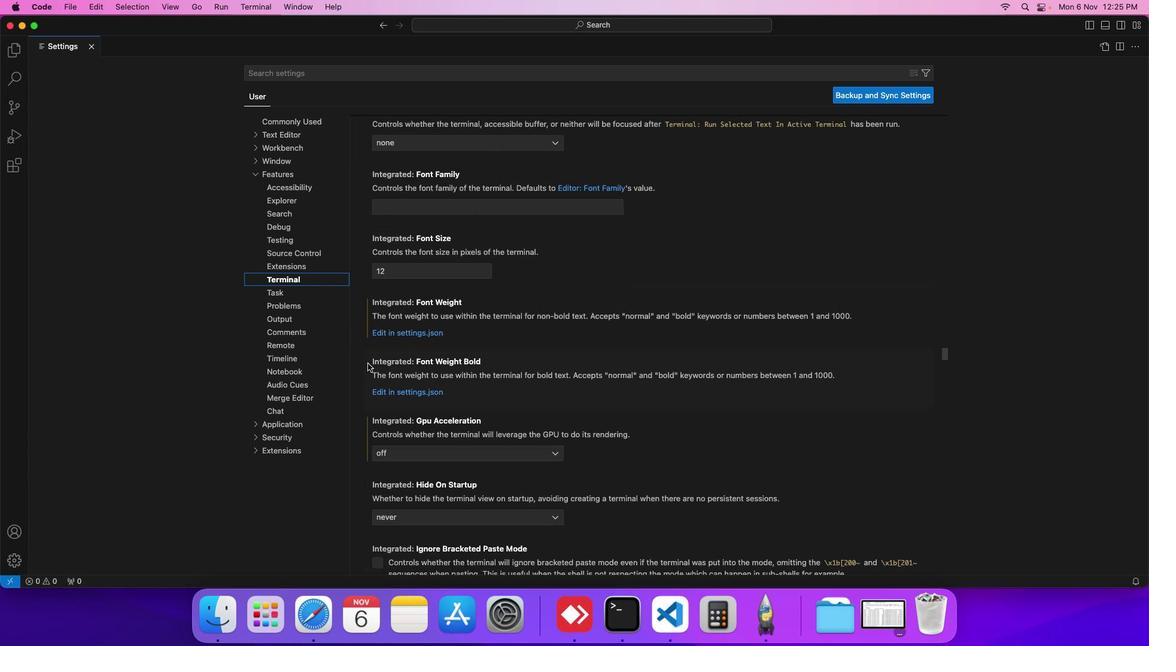 
Action: Mouse scrolled (367, 356) with delta (-7, 38)
Screenshot: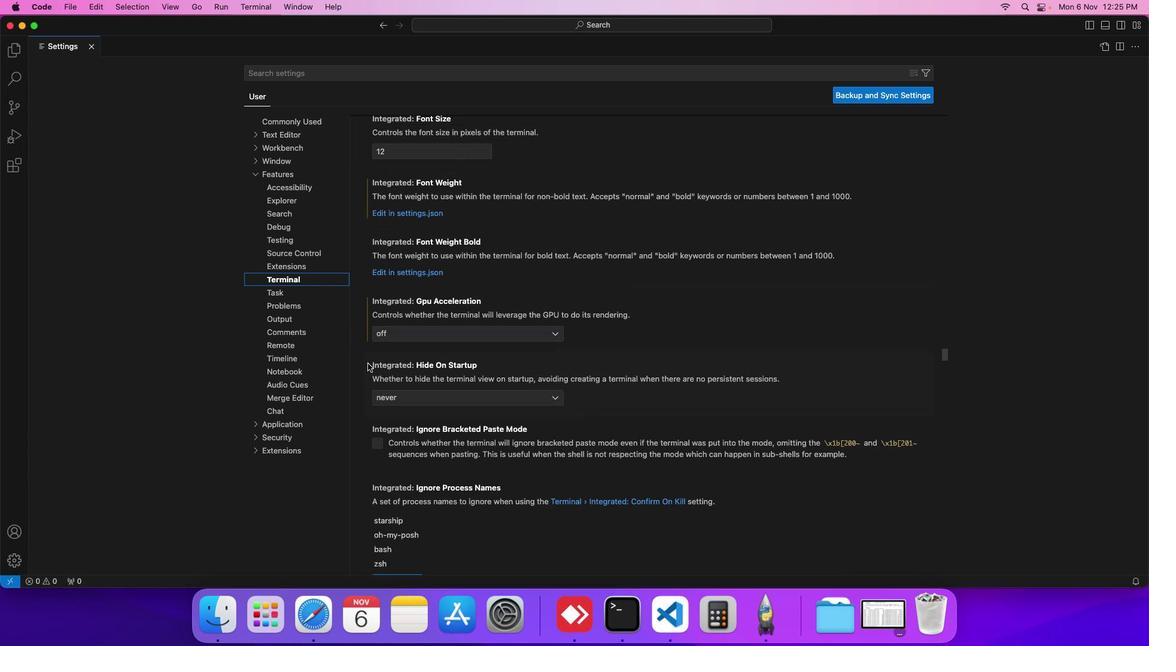 
Action: Mouse scrolled (367, 356) with delta (-7, 38)
Screenshot: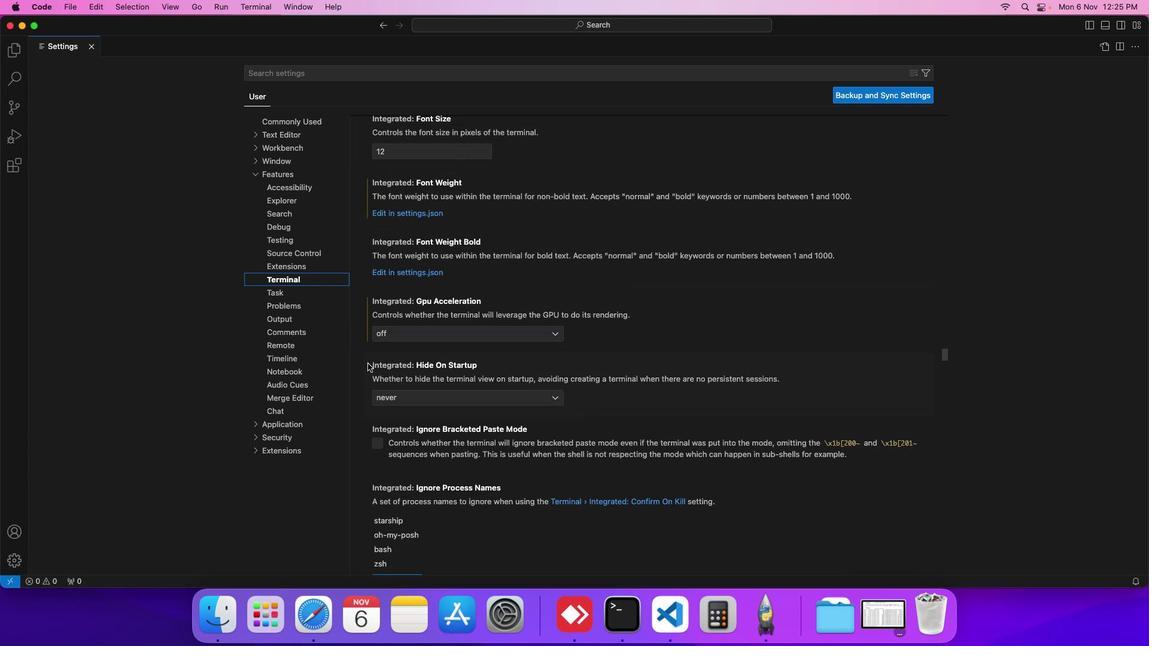 
Action: Mouse scrolled (367, 356) with delta (-7, 37)
Screenshot: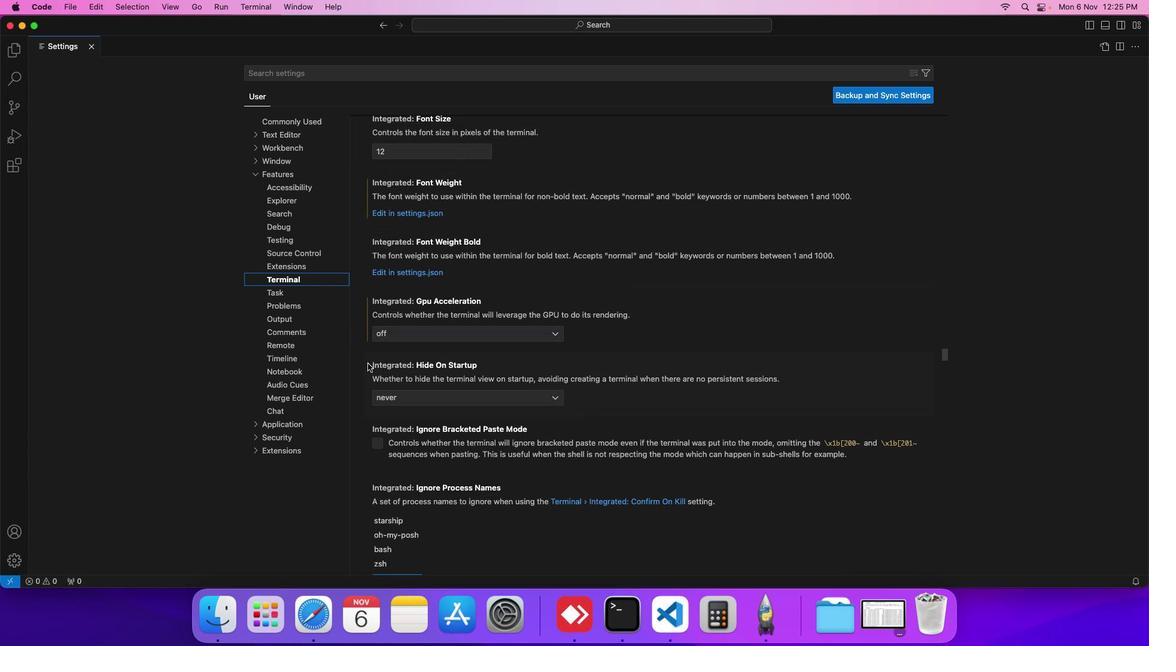 
Action: Mouse moved to (367, 356)
Screenshot: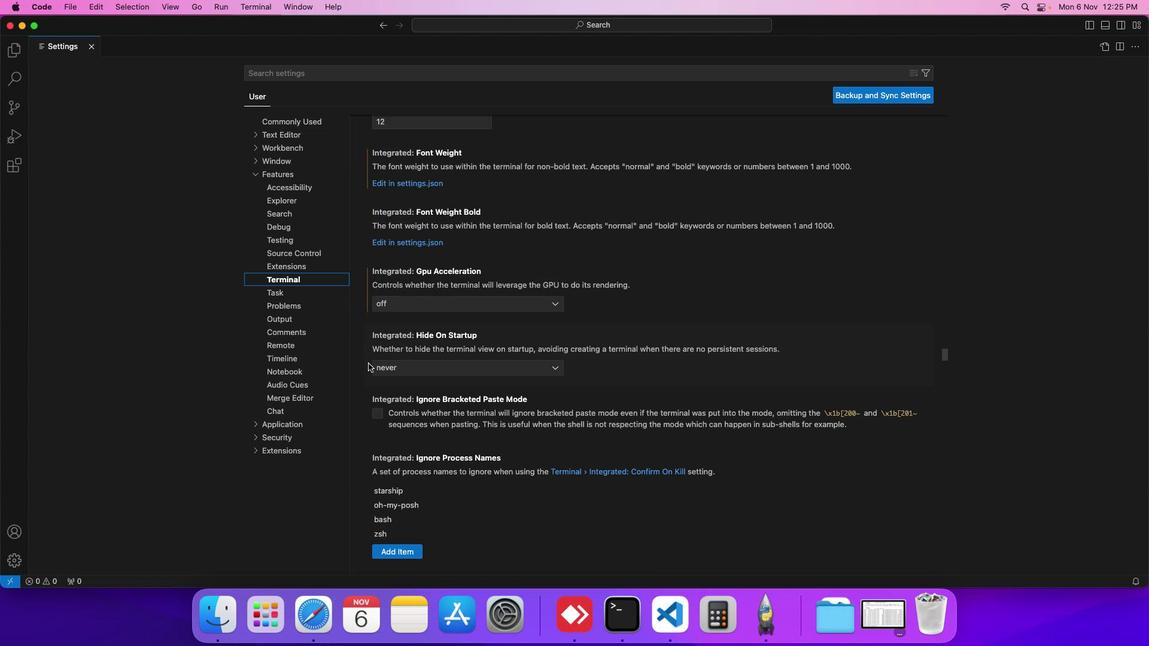 
Action: Mouse scrolled (367, 356) with delta (-7, 38)
Screenshot: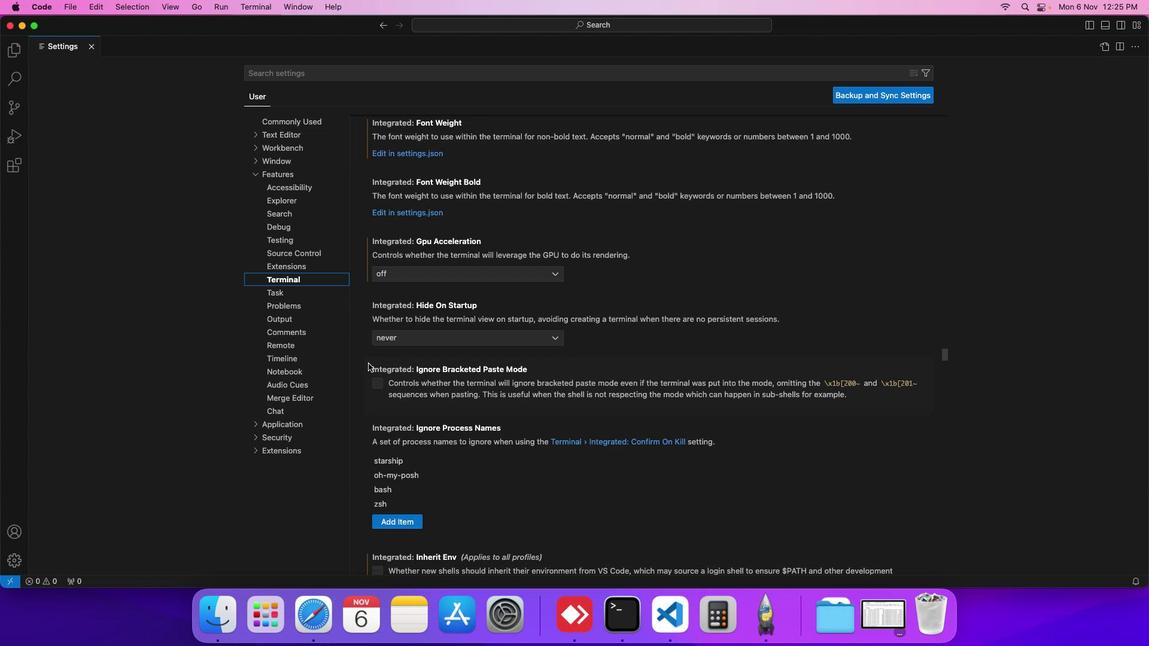 
Action: Mouse scrolled (367, 356) with delta (-7, 38)
Screenshot: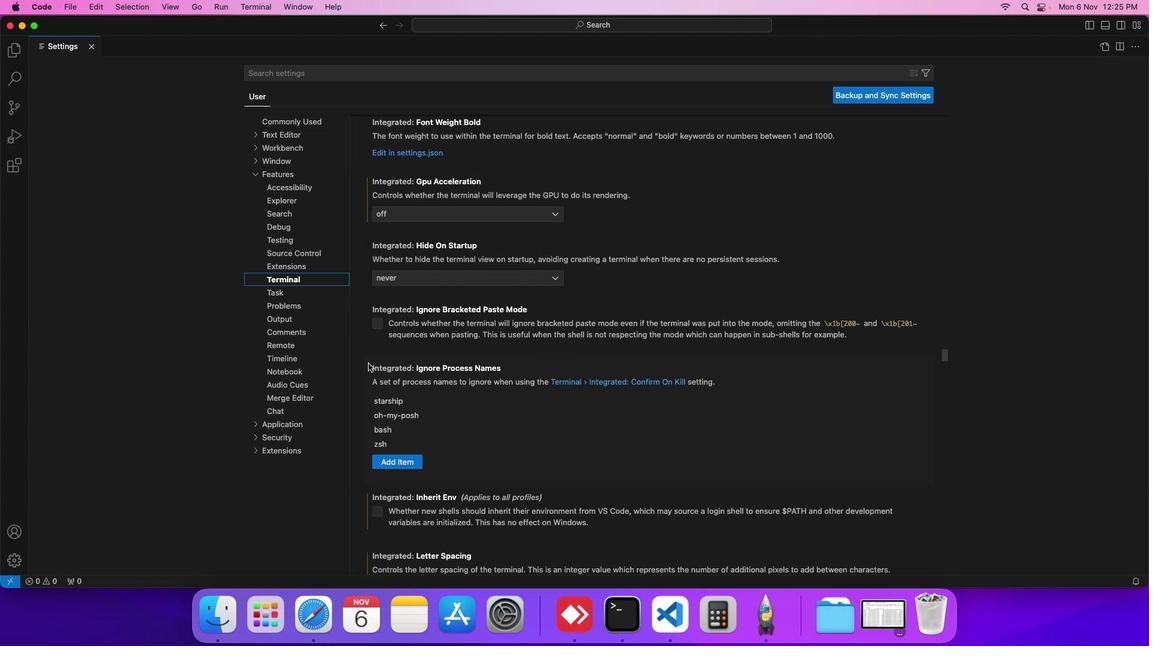 
Action: Mouse scrolled (367, 356) with delta (-7, 38)
Screenshot: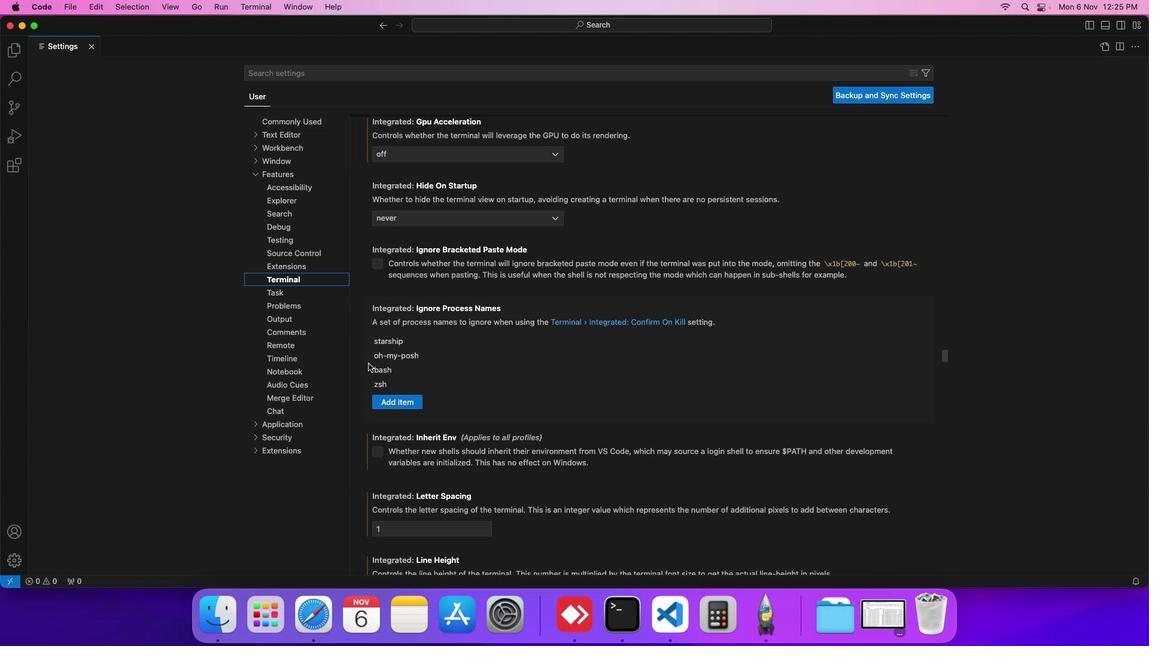 
Action: Mouse scrolled (367, 356) with delta (-7, 38)
Screenshot: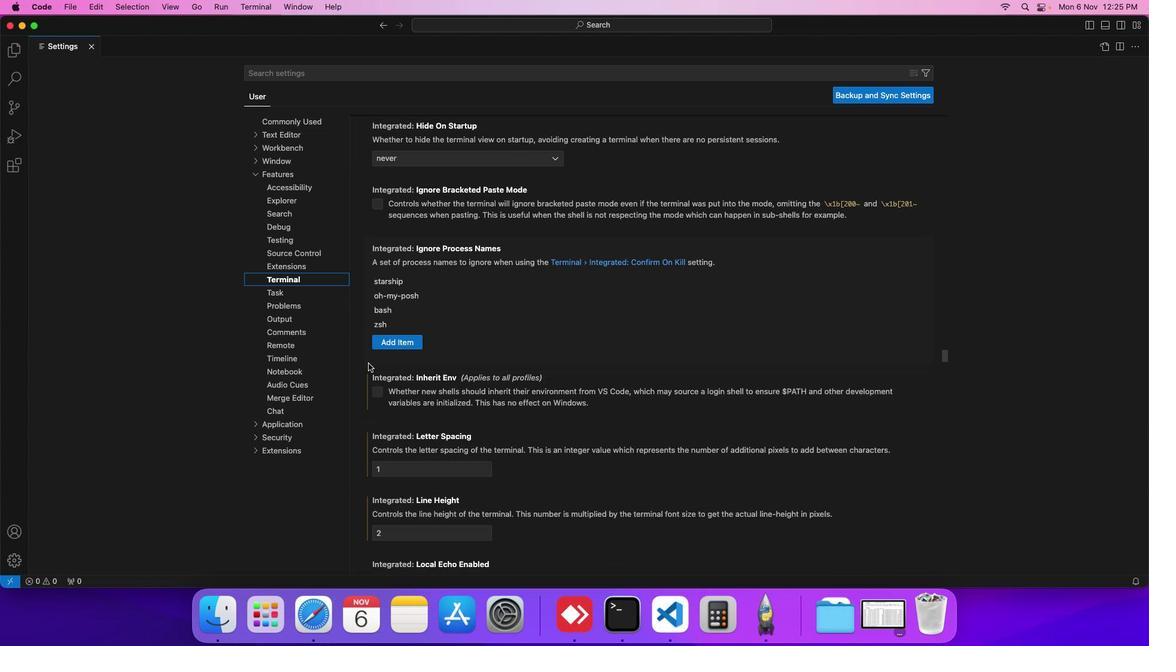 
Action: Mouse scrolled (367, 356) with delta (-7, 38)
Screenshot: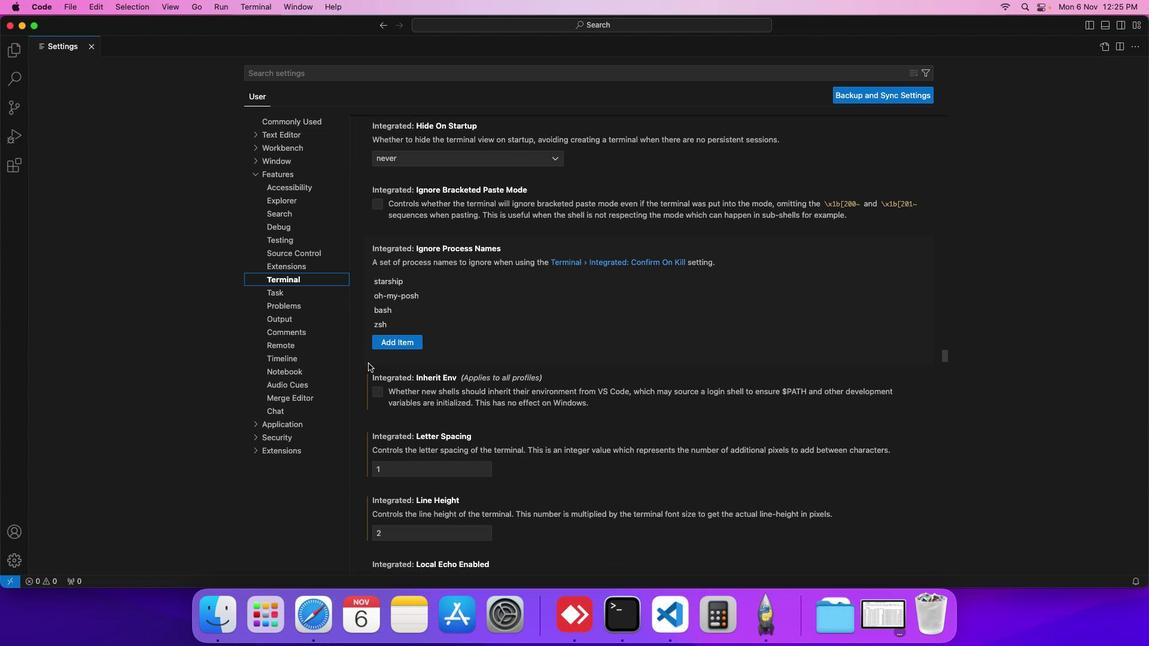 
Action: Mouse moved to (367, 356)
Screenshot: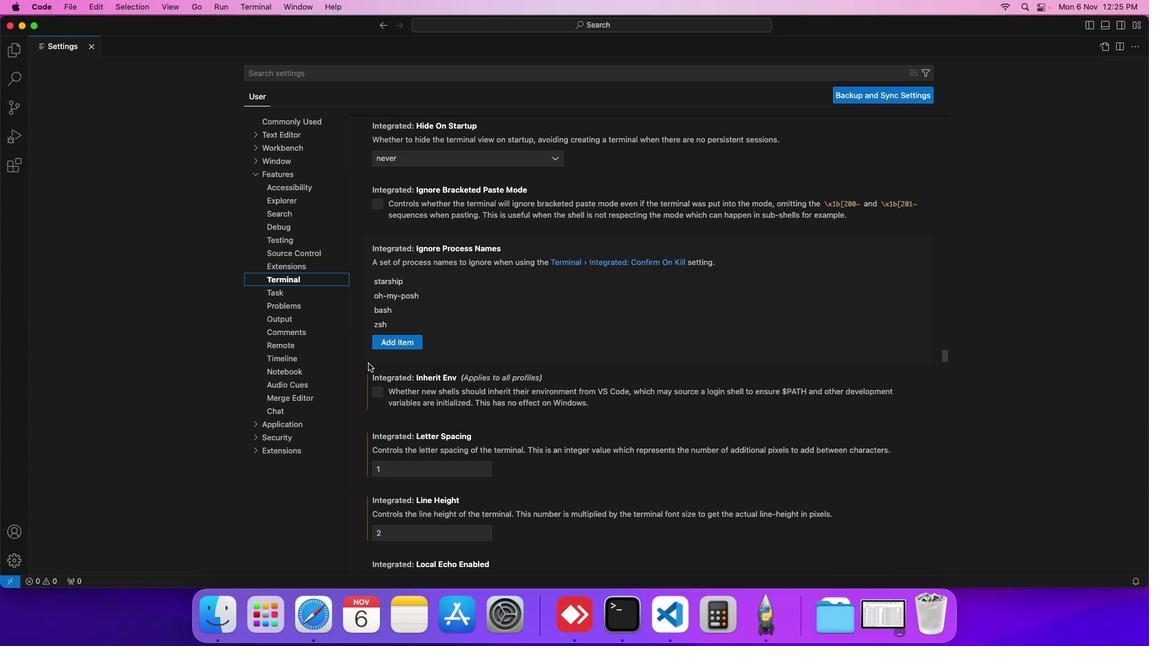 
Action: Mouse scrolled (367, 356) with delta (-7, 38)
Screenshot: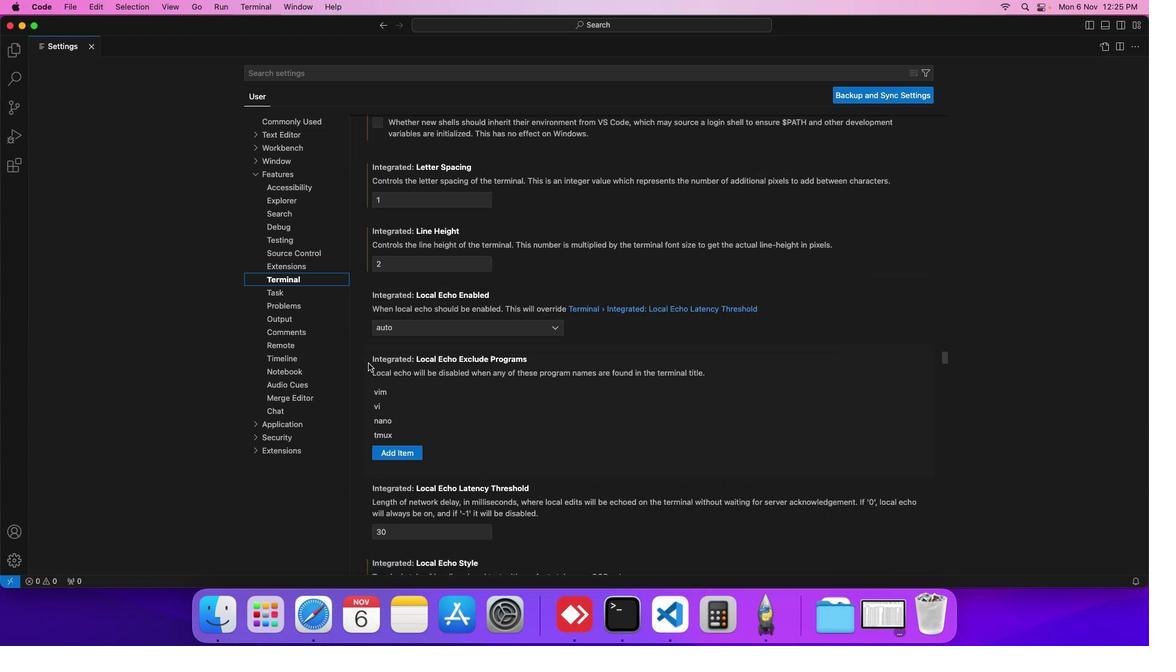 
Action: Mouse scrolled (367, 356) with delta (-7, 38)
Screenshot: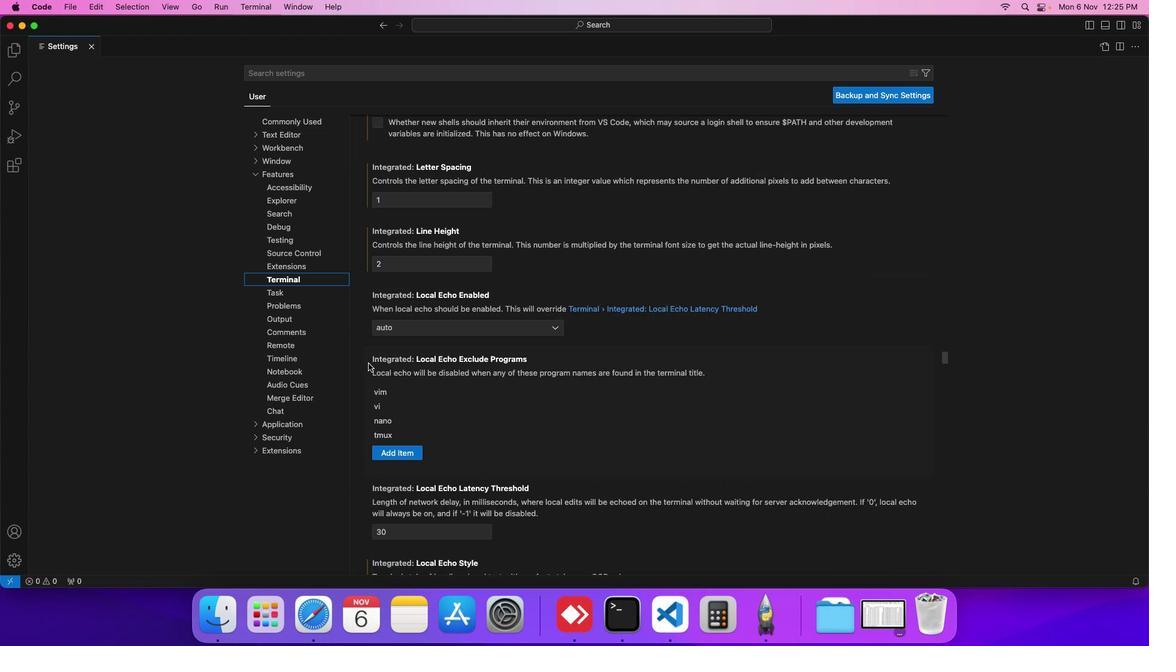 
Action: Mouse scrolled (367, 356) with delta (-7, 37)
Screenshot: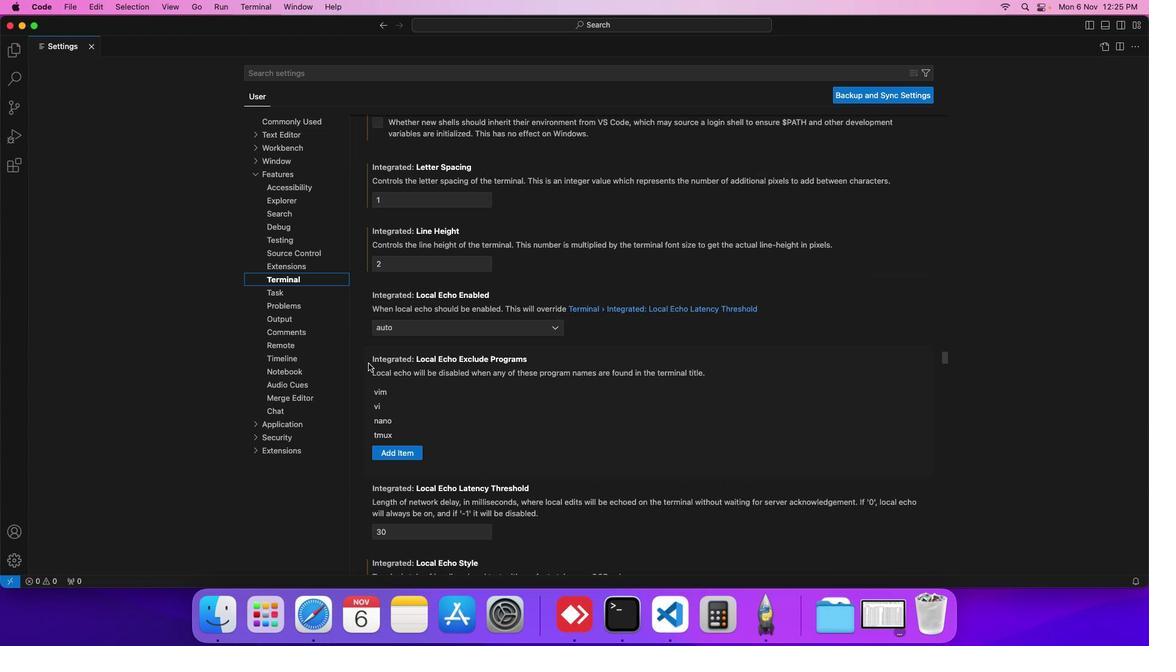 
Action: Mouse scrolled (367, 356) with delta (-7, 37)
Screenshot: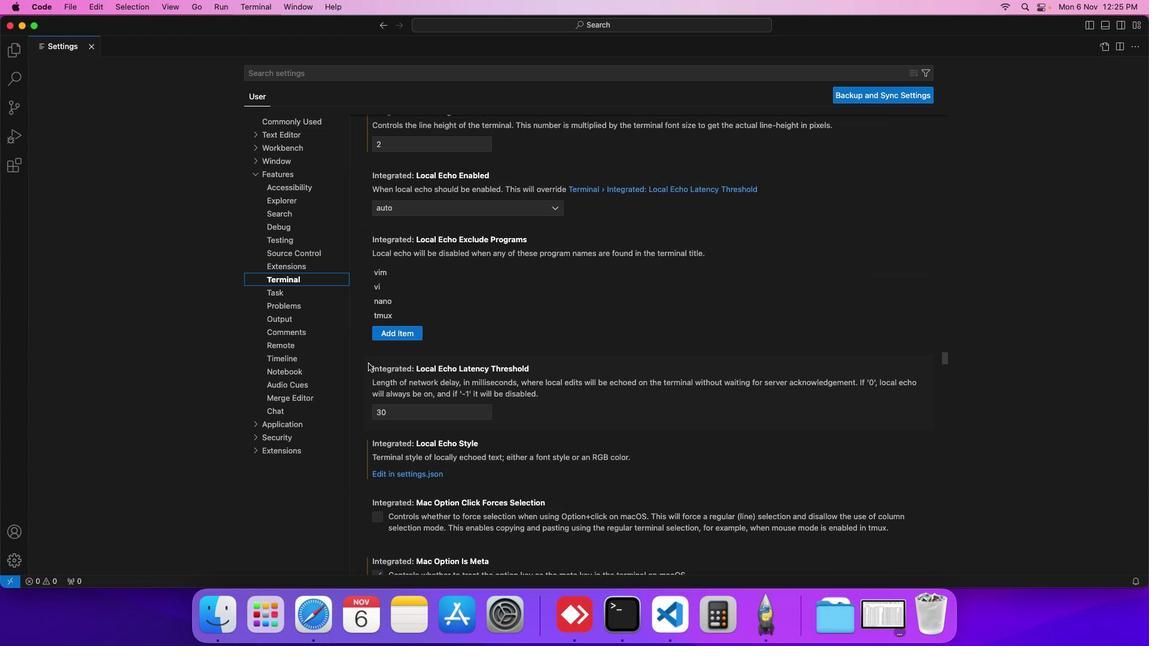 
Action: Mouse scrolled (367, 356) with delta (-7, 37)
Screenshot: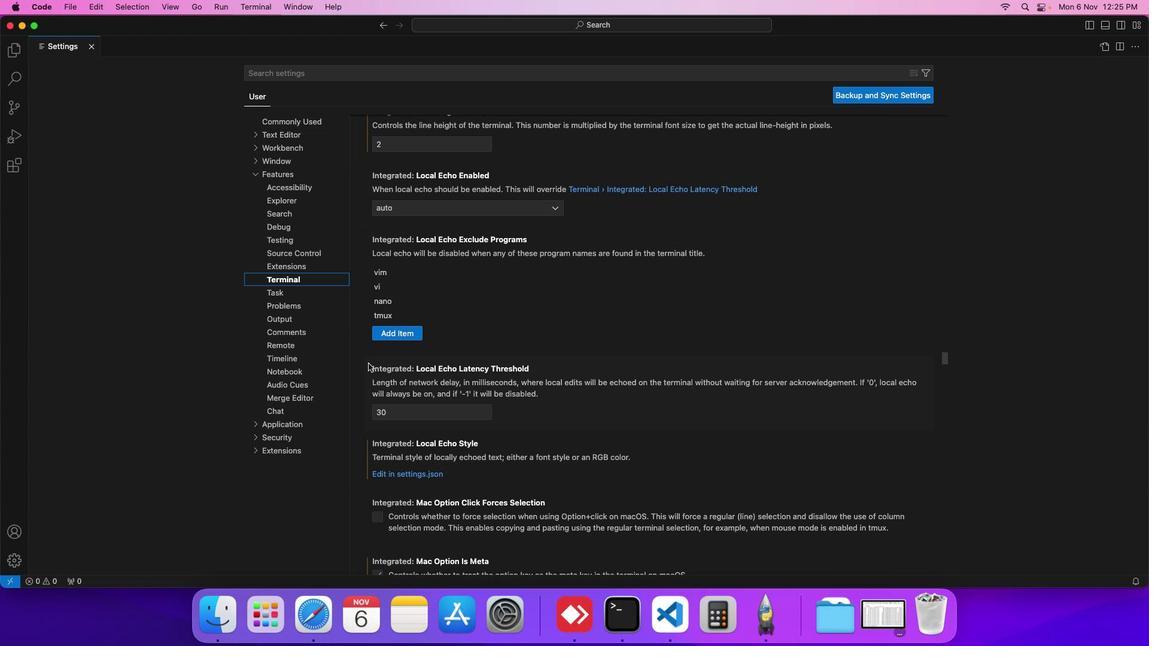 
Action: Mouse scrolled (367, 356) with delta (-7, 38)
Screenshot: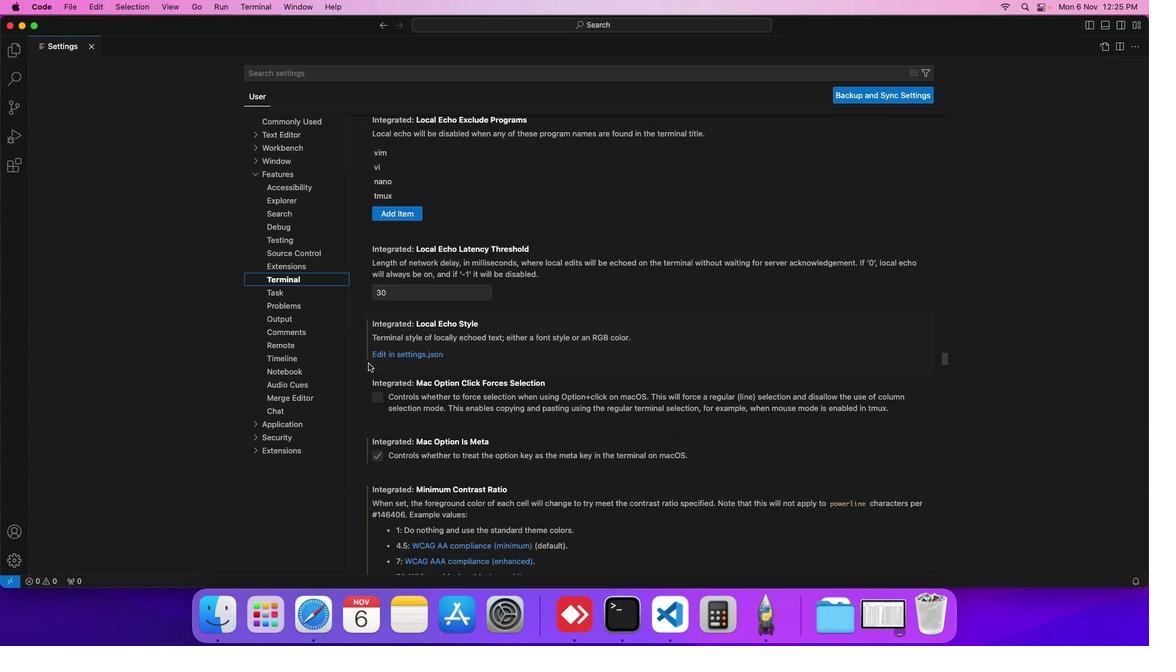 
Action: Mouse scrolled (367, 356) with delta (-7, 38)
Screenshot: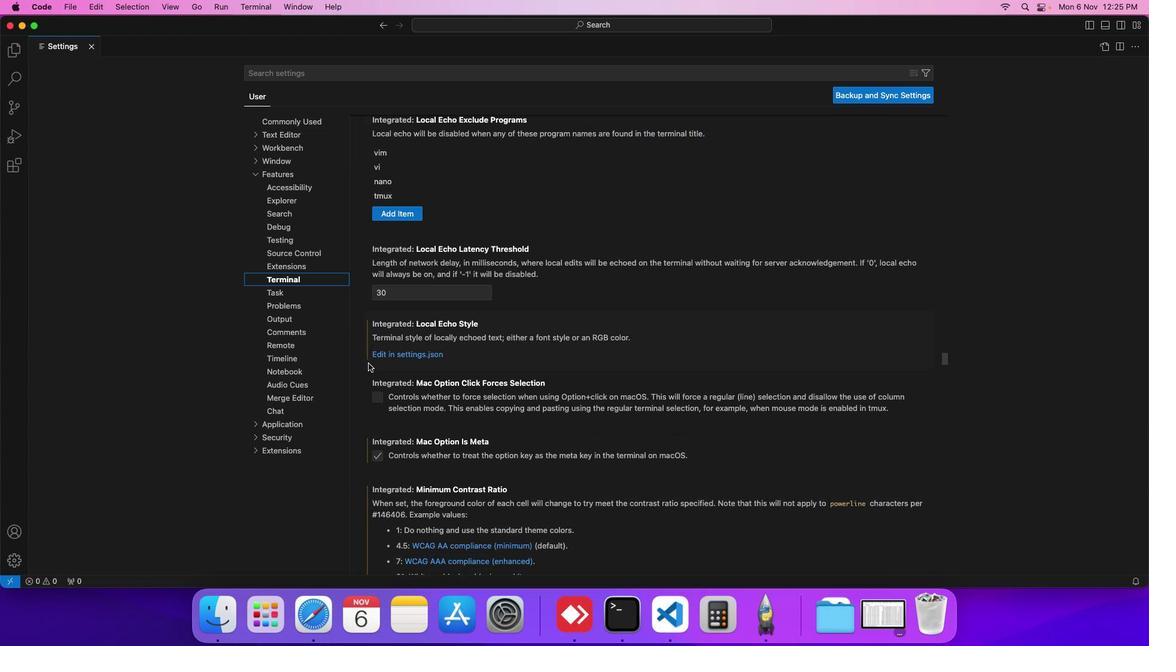 
Action: Mouse scrolled (367, 356) with delta (-7, 38)
Screenshot: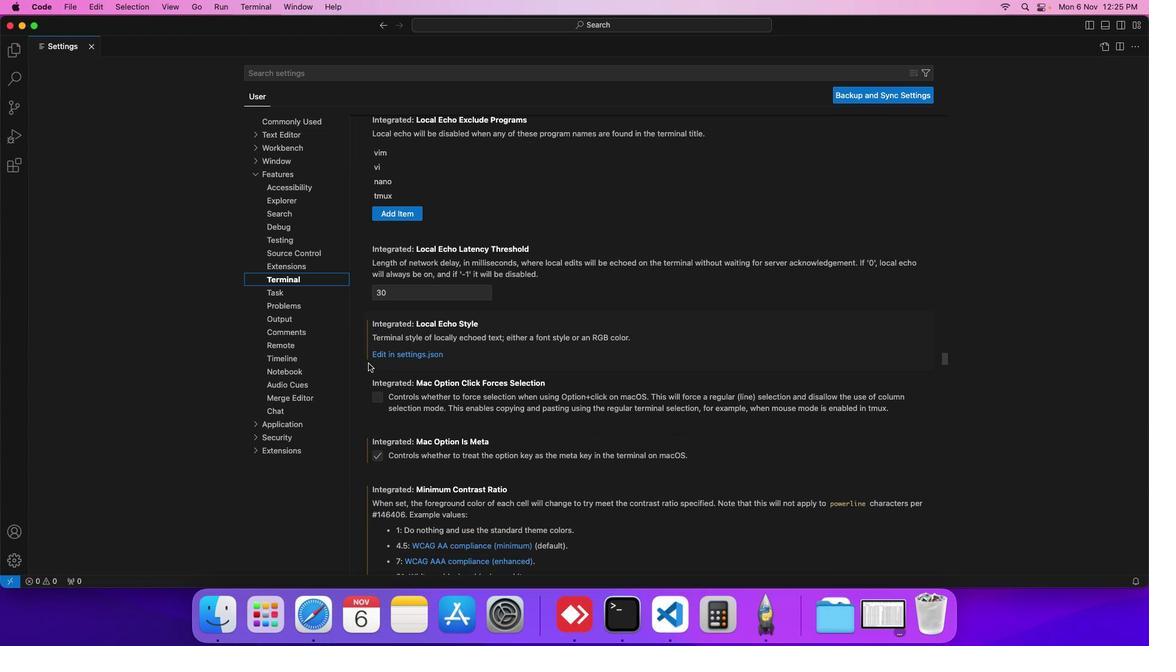 
Action: Mouse scrolled (367, 356) with delta (-7, 38)
Screenshot: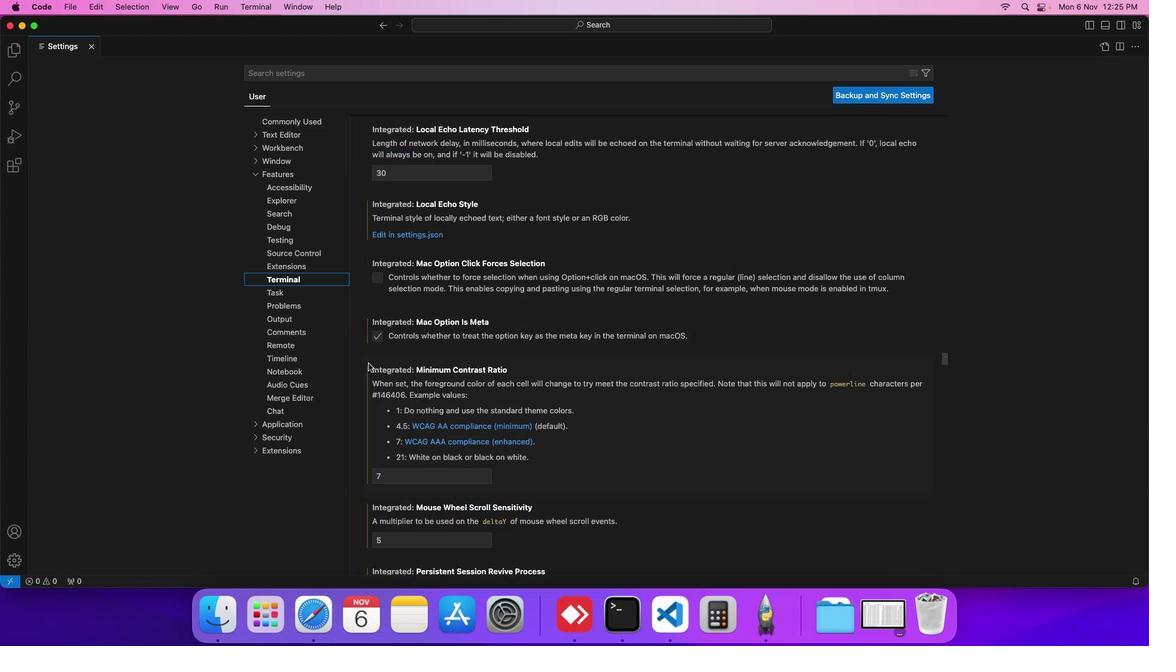
Action: Mouse scrolled (367, 356) with delta (-7, 38)
Screenshot: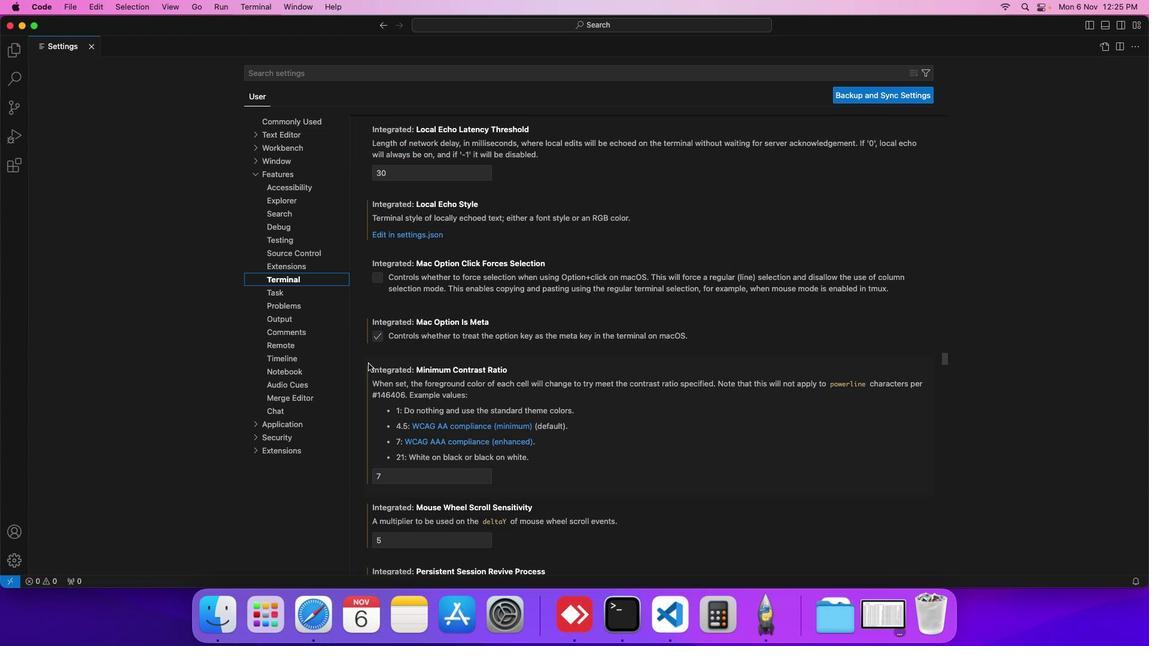 
Action: Mouse scrolled (367, 356) with delta (-7, 38)
Screenshot: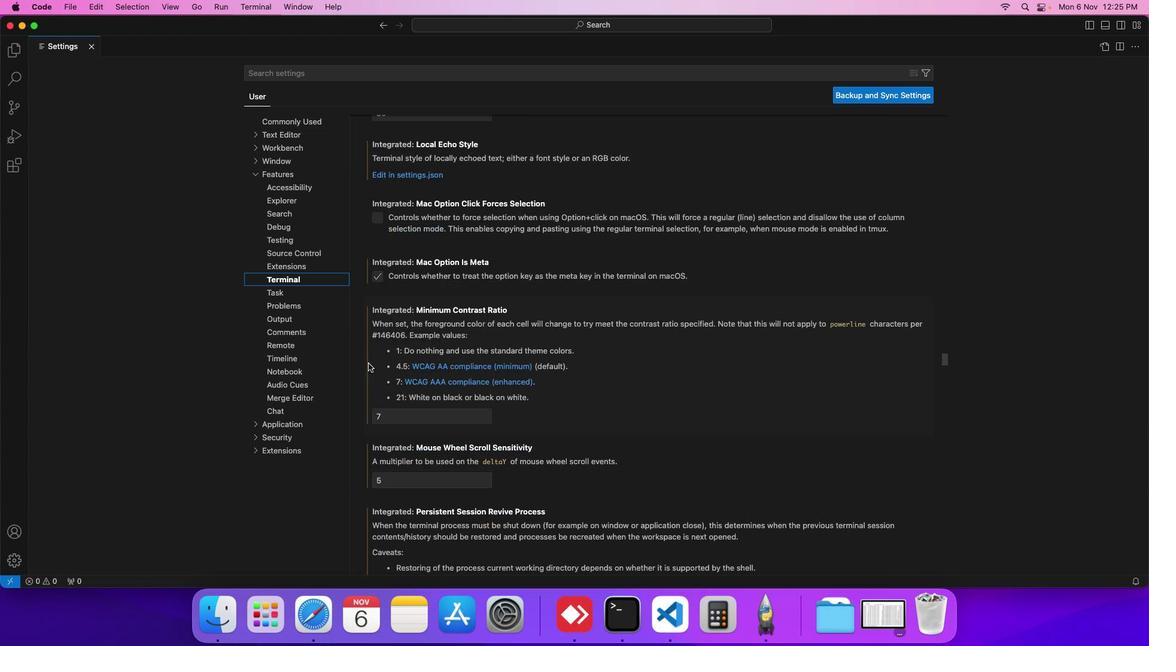 
Action: Mouse scrolled (367, 356) with delta (-7, 38)
Screenshot: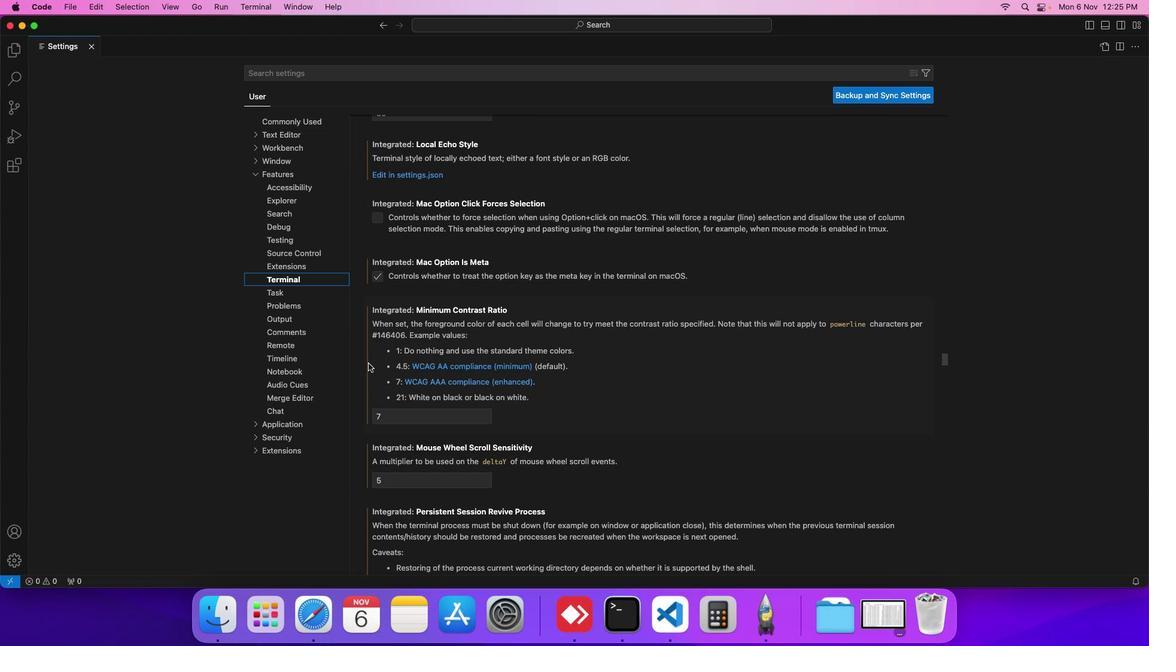 
Action: Mouse scrolled (367, 356) with delta (-7, 38)
Screenshot: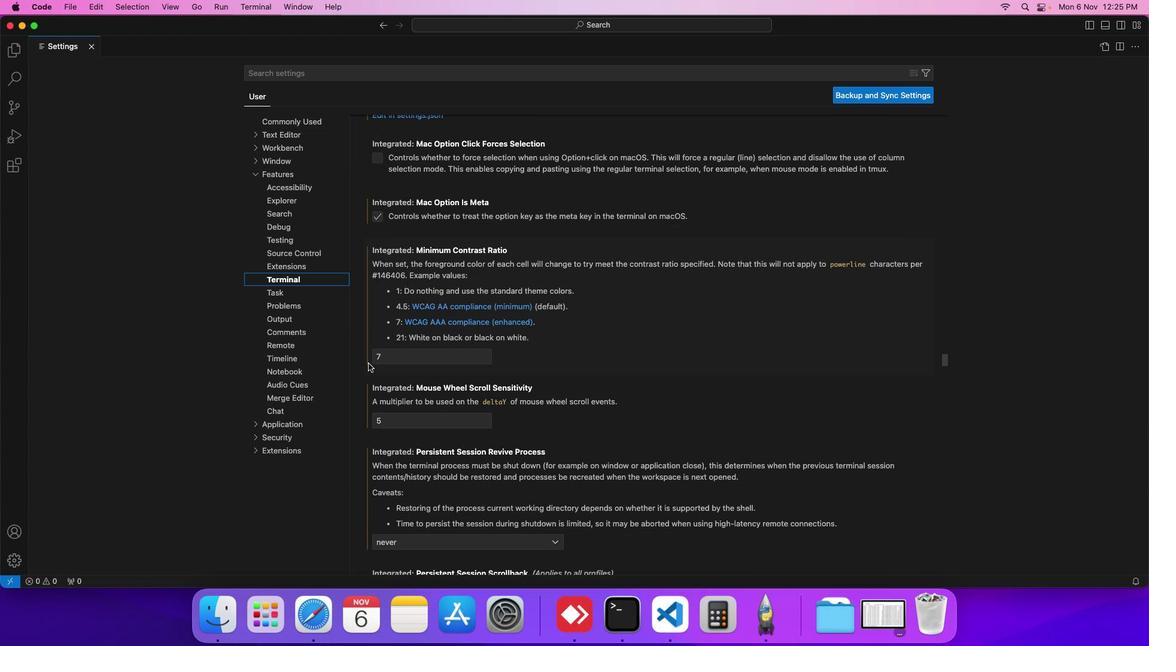 
Action: Mouse moved to (367, 356)
Screenshot: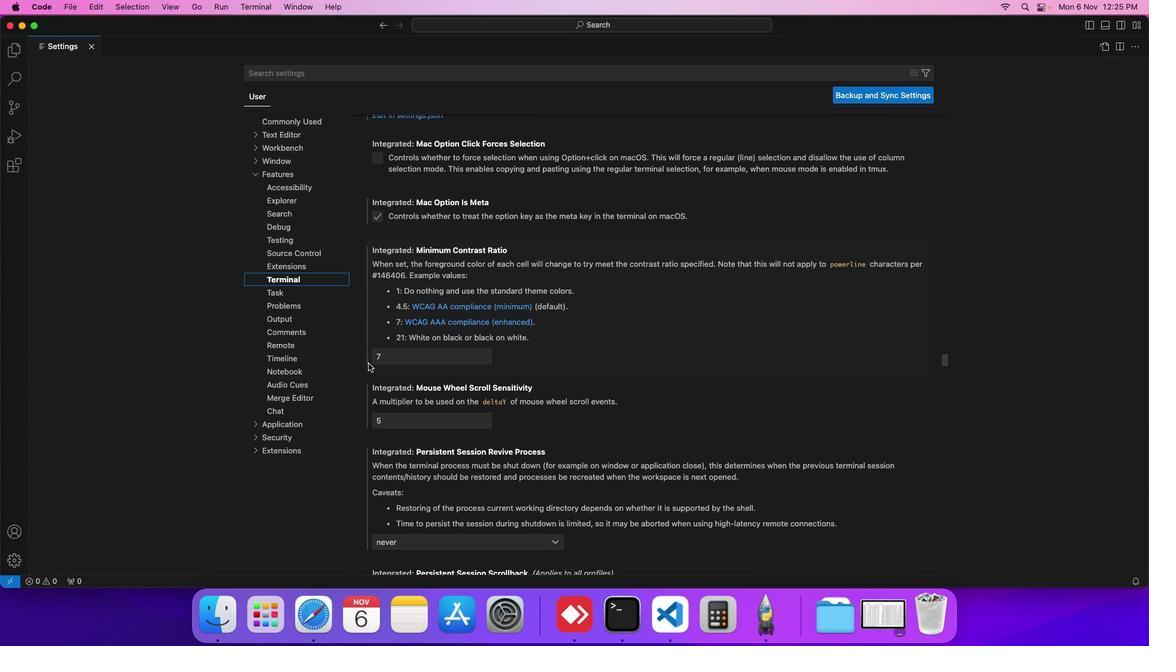 
Action: Mouse scrolled (367, 356) with delta (-7, 38)
Screenshot: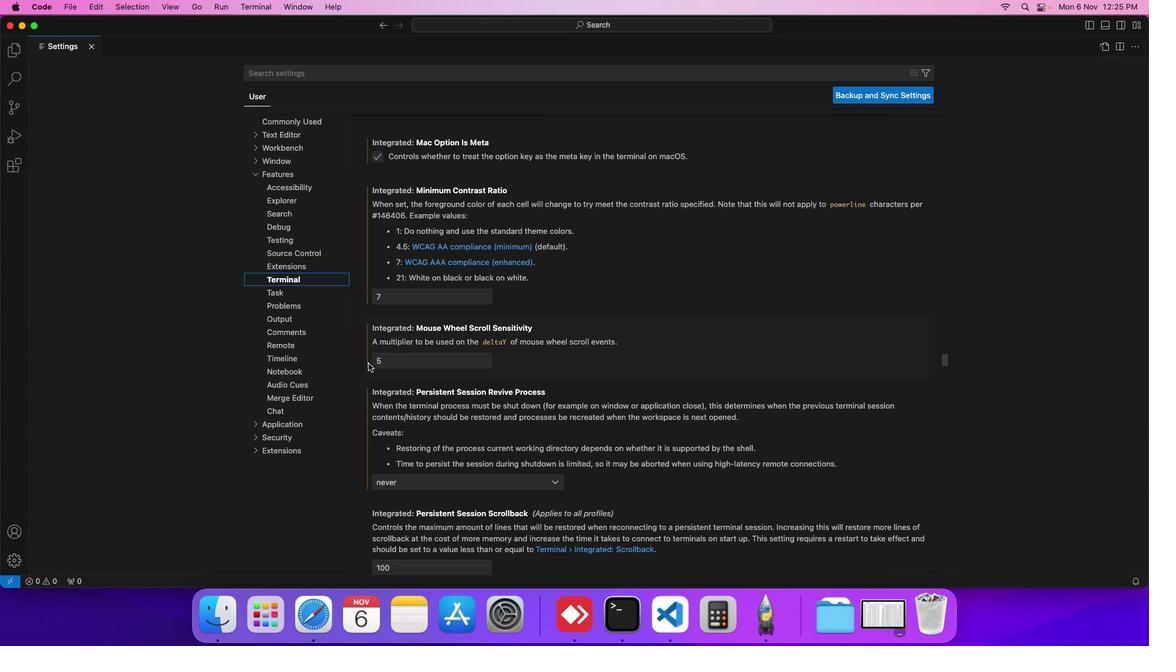 
Action: Mouse scrolled (367, 356) with delta (-7, 38)
Screenshot: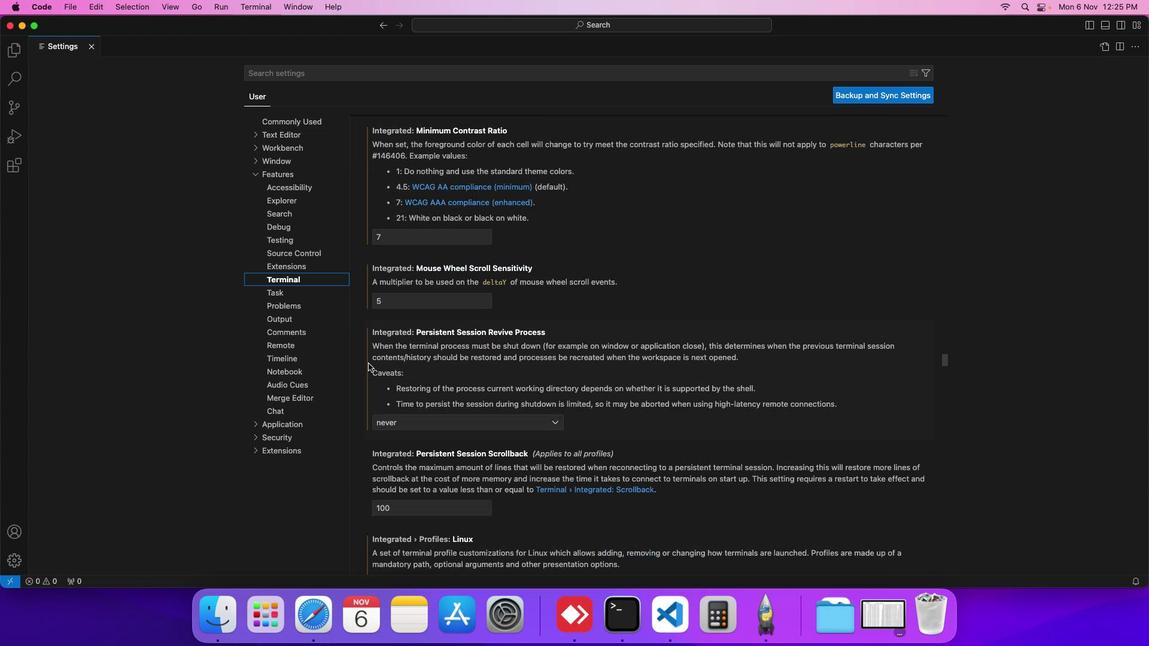
Action: Mouse scrolled (367, 356) with delta (-7, 38)
Screenshot: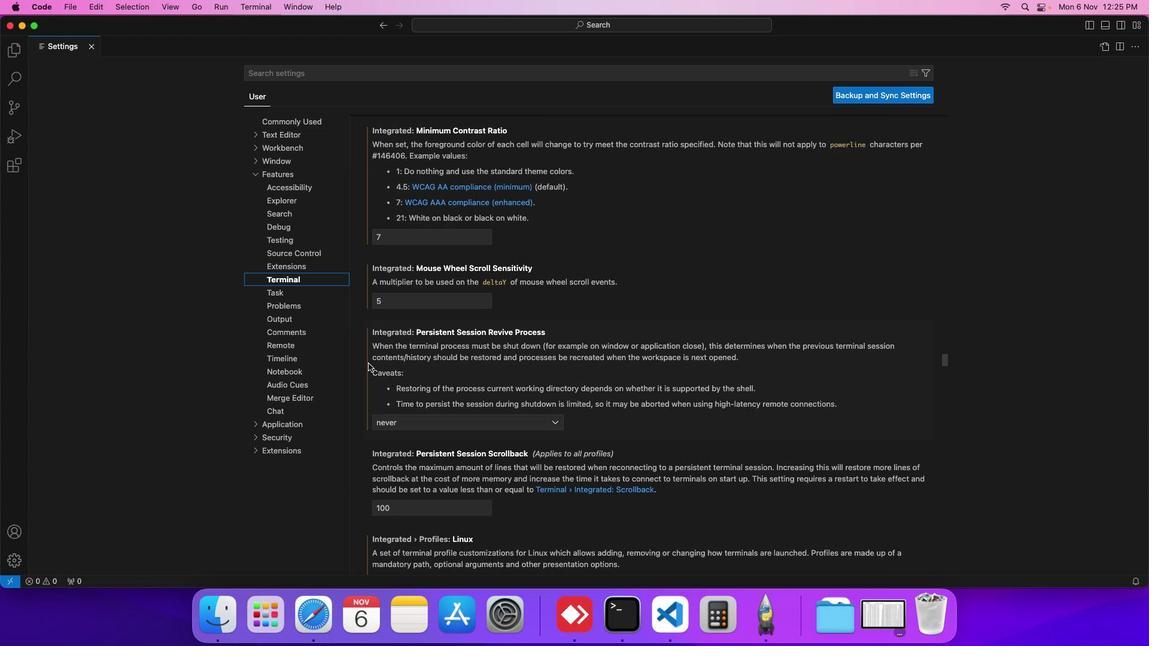 
Action: Mouse scrolled (367, 356) with delta (-7, 38)
Screenshot: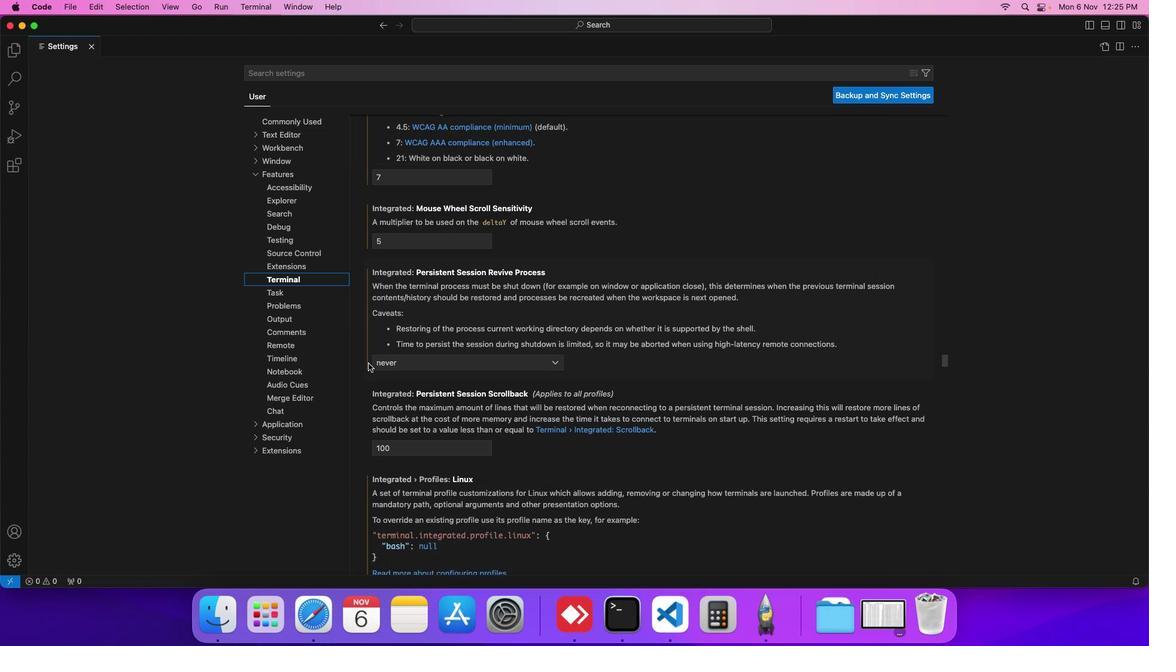 
Action: Mouse scrolled (367, 356) with delta (-7, 38)
Screenshot: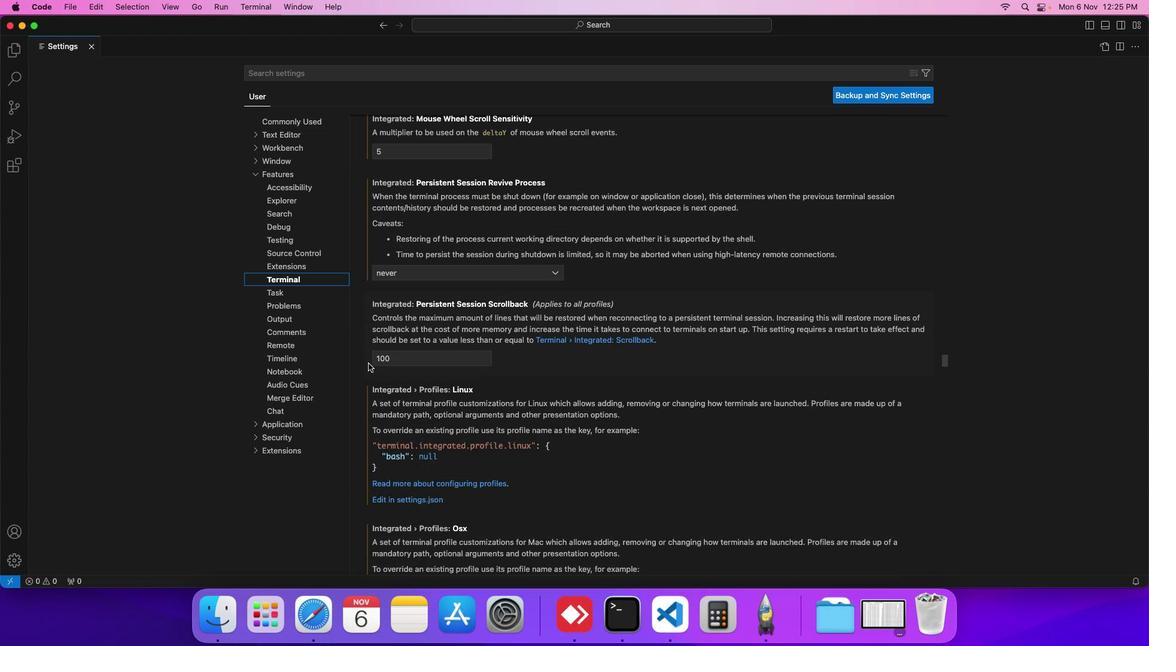 
Action: Mouse scrolled (367, 356) with delta (-7, 38)
Screenshot: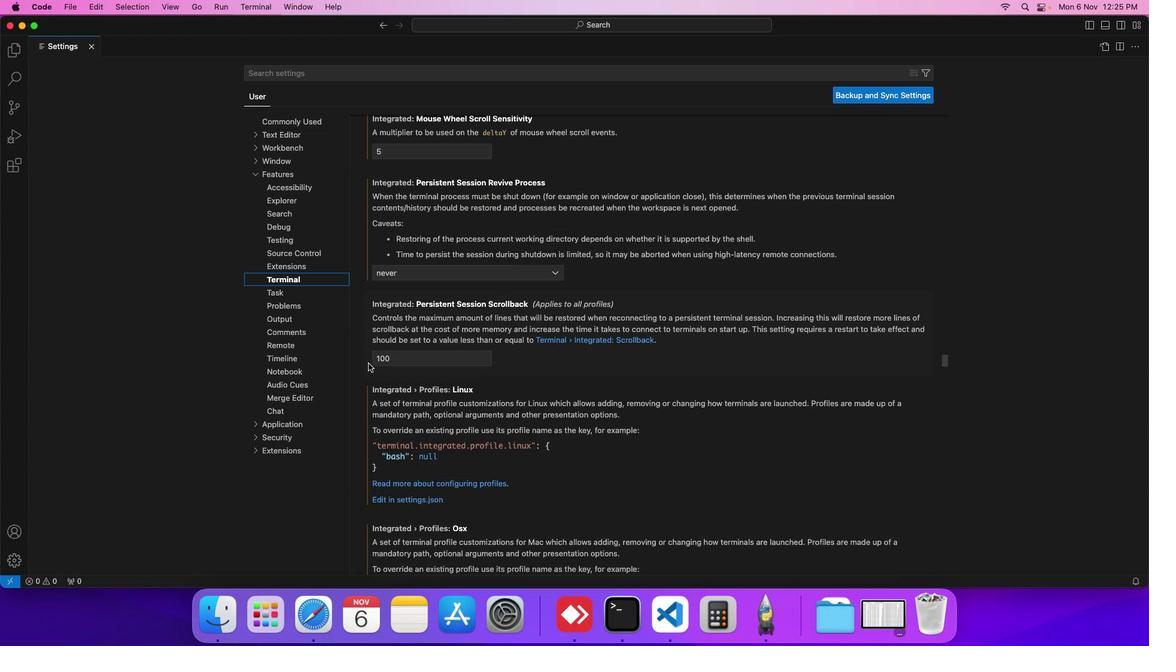 
Action: Mouse scrolled (367, 356) with delta (-7, 38)
Screenshot: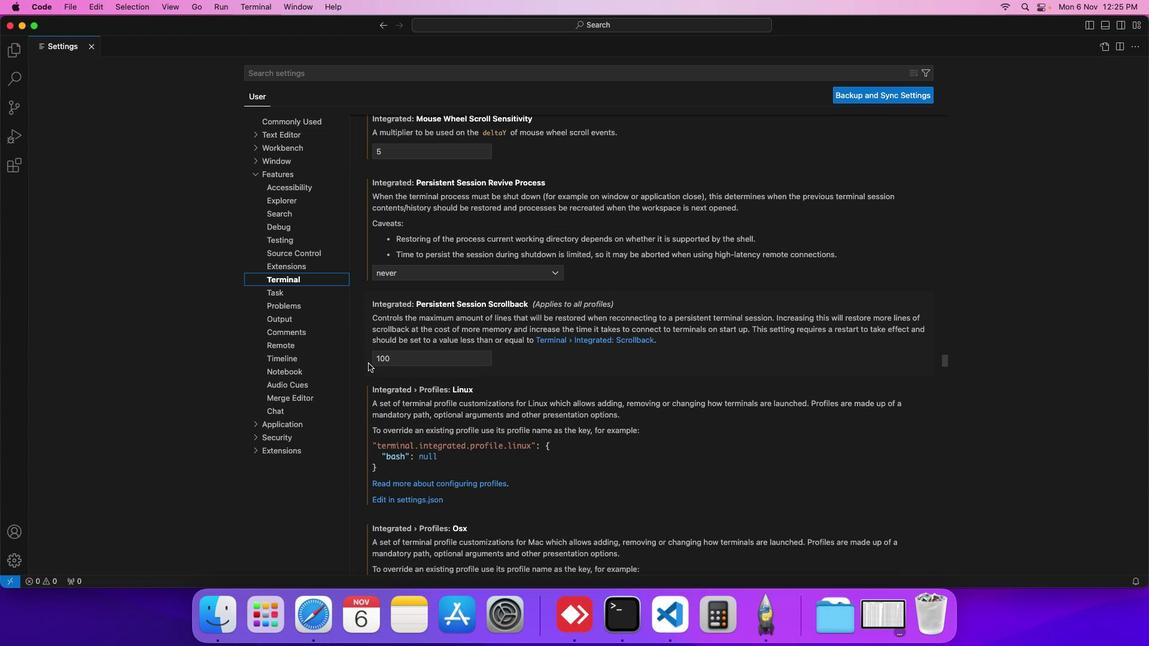 
Action: Mouse scrolled (367, 356) with delta (-7, 38)
Screenshot: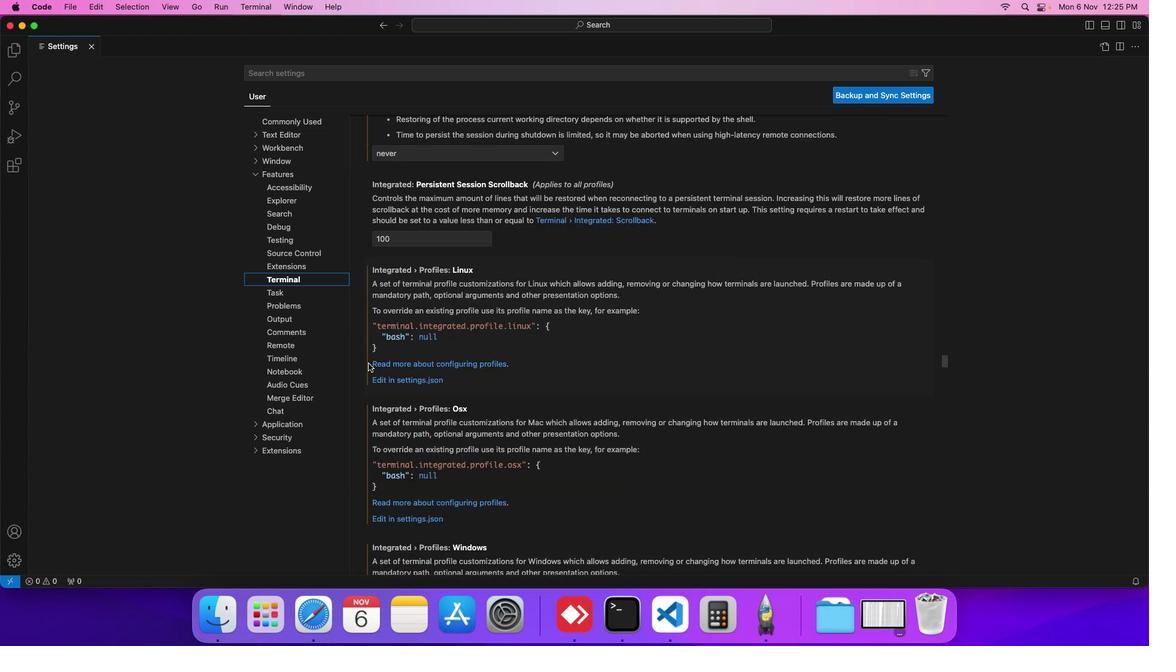 
Action: Mouse scrolled (367, 356) with delta (-7, 38)
Screenshot: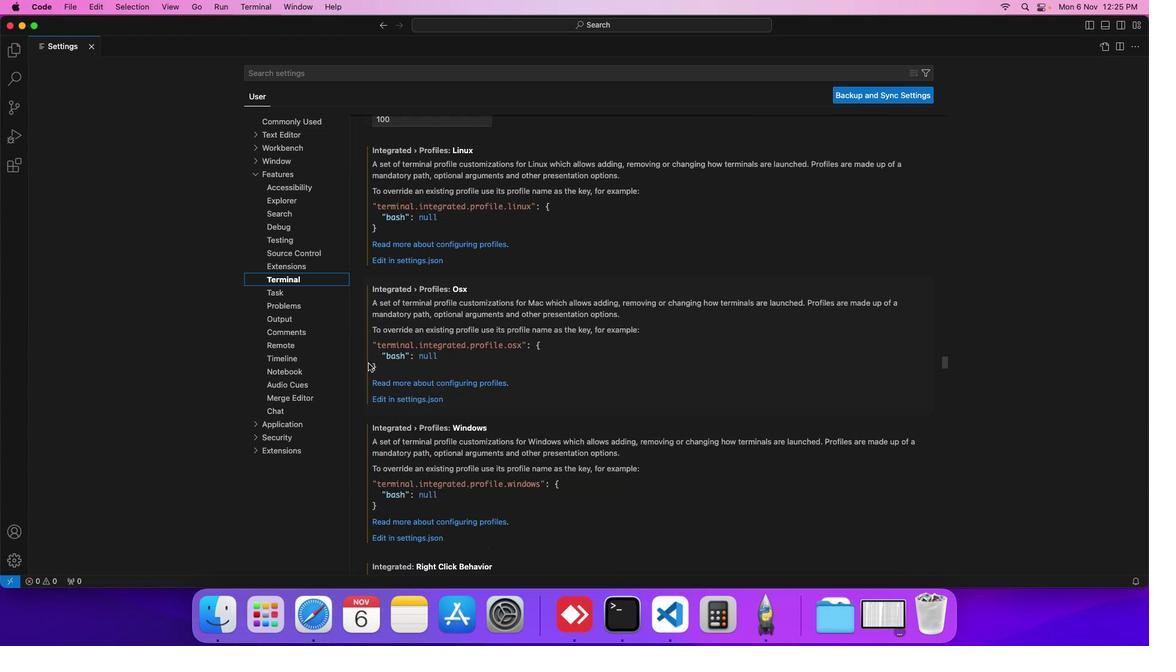 
Action: Mouse scrolled (367, 356) with delta (-7, 38)
Screenshot: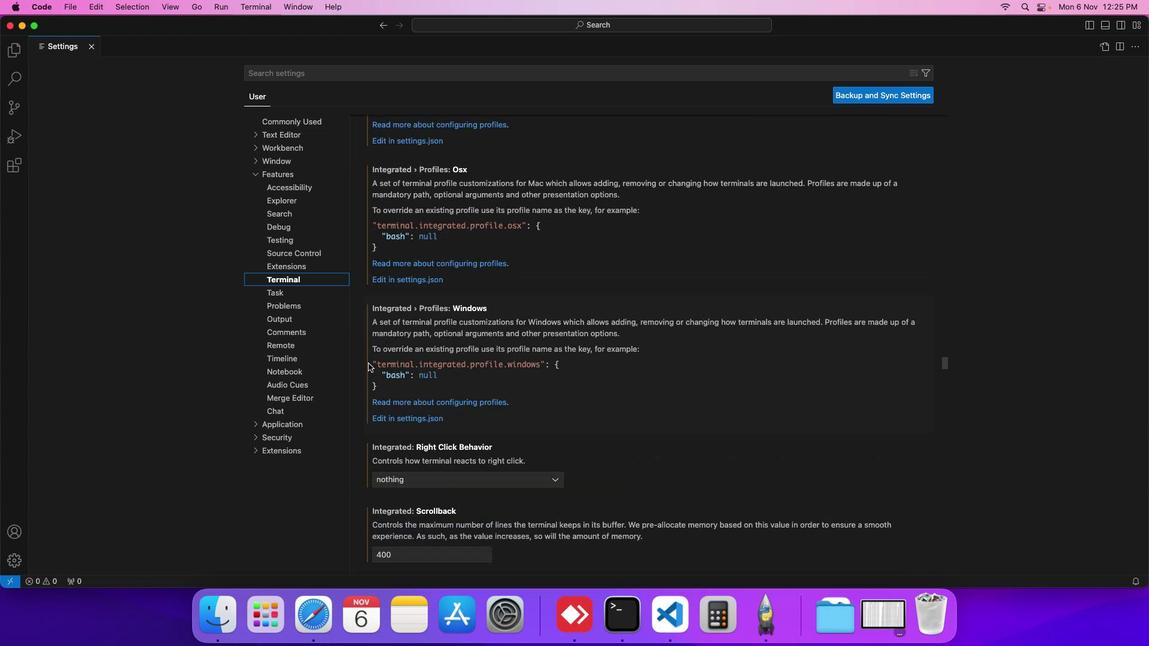 
Action: Mouse scrolled (367, 356) with delta (-7, 37)
Screenshot: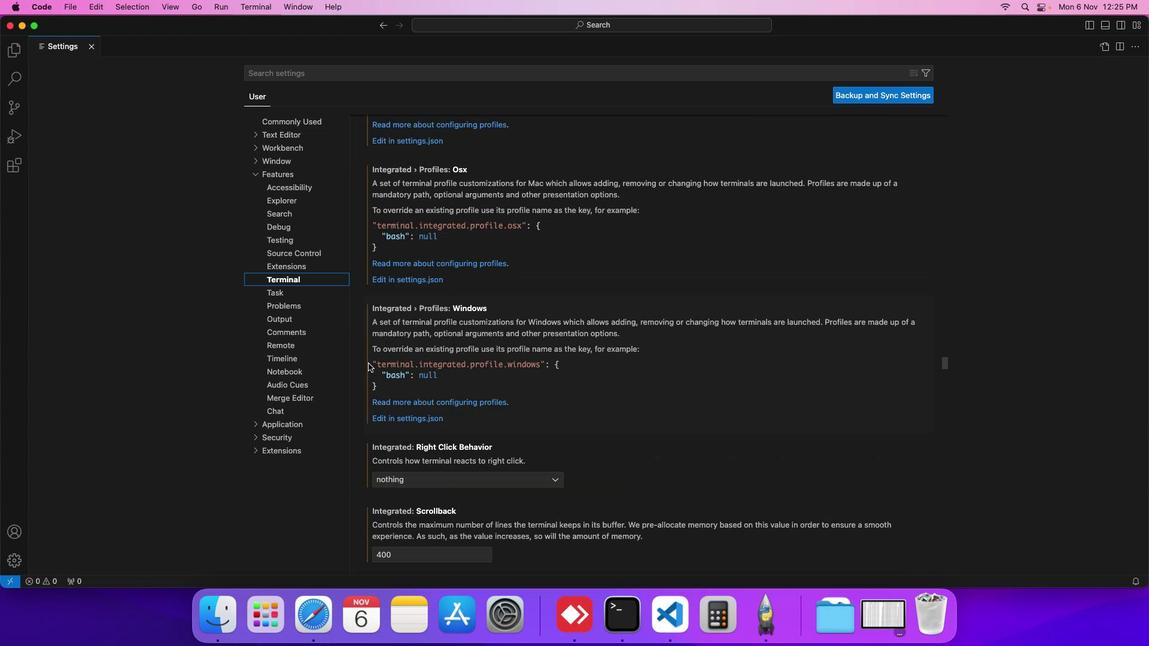 
Action: Mouse scrolled (367, 356) with delta (-7, 37)
Screenshot: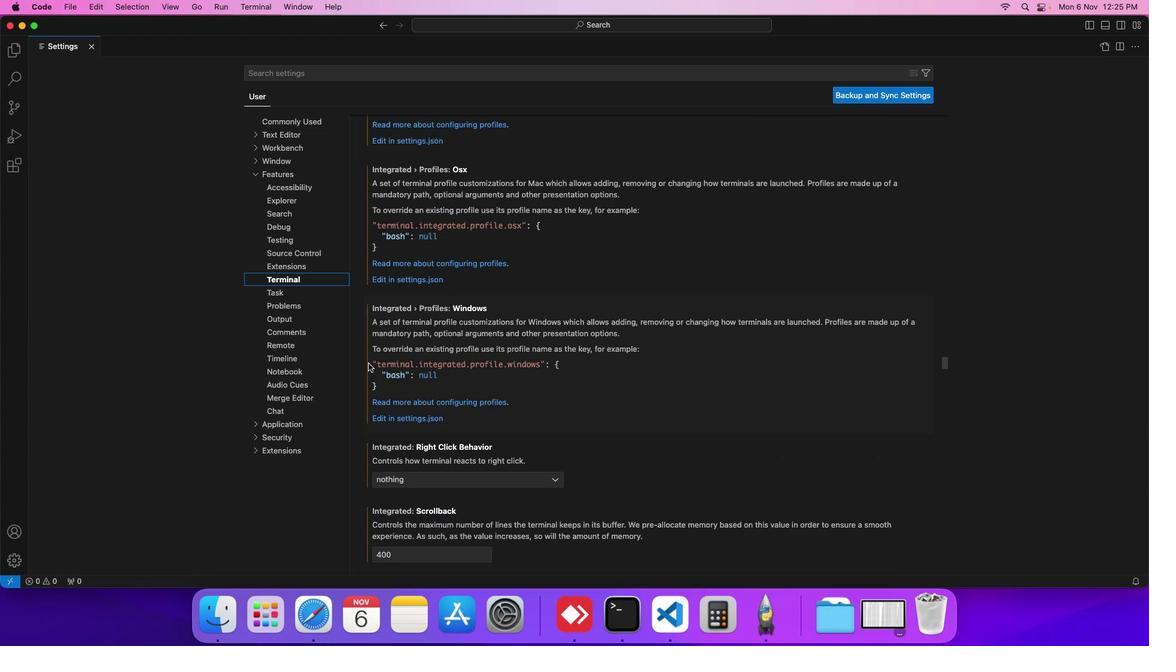 
Action: Mouse scrolled (367, 356) with delta (-7, 38)
Screenshot: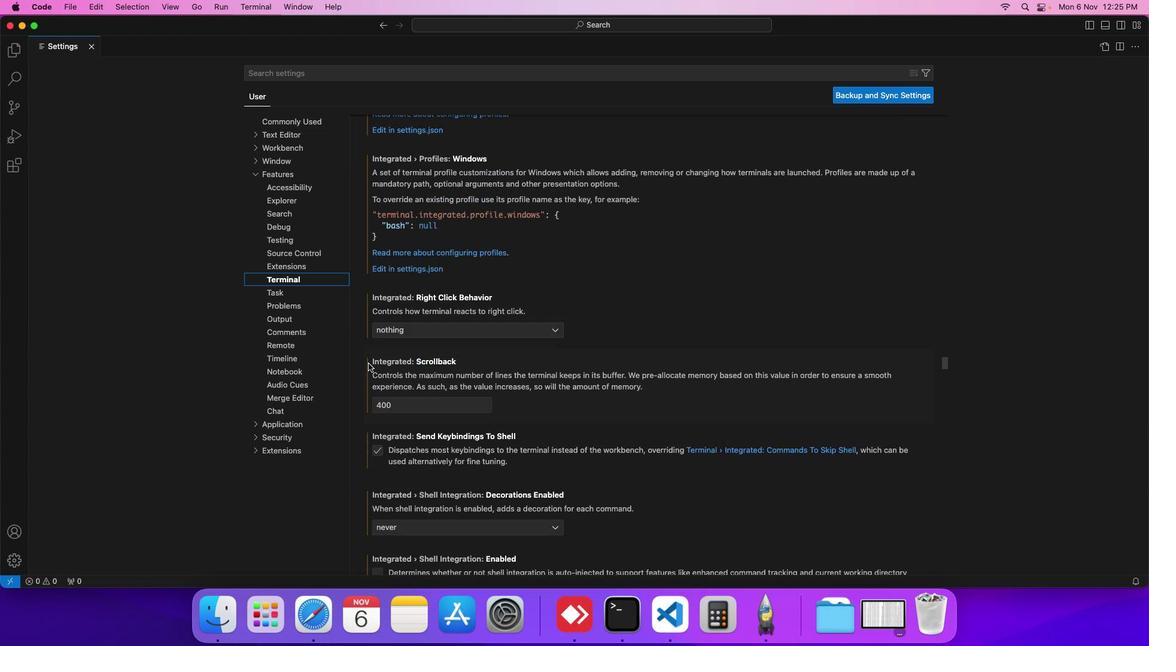 
Action: Mouse scrolled (367, 356) with delta (-7, 38)
Screenshot: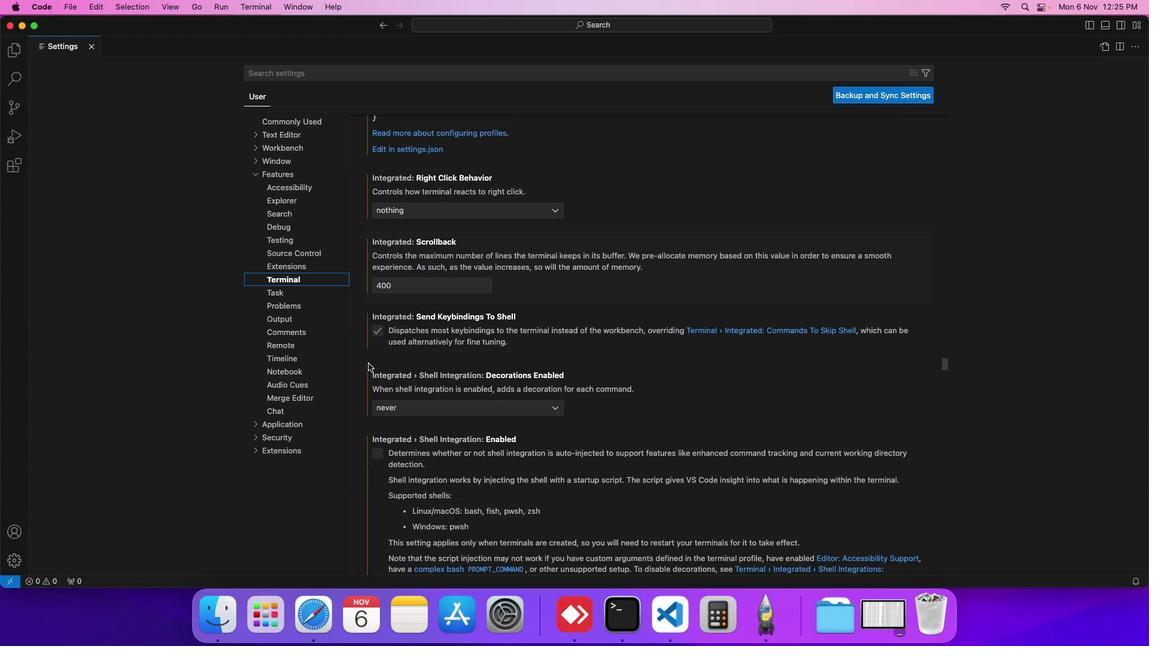 
Action: Mouse scrolled (367, 356) with delta (-7, 37)
Screenshot: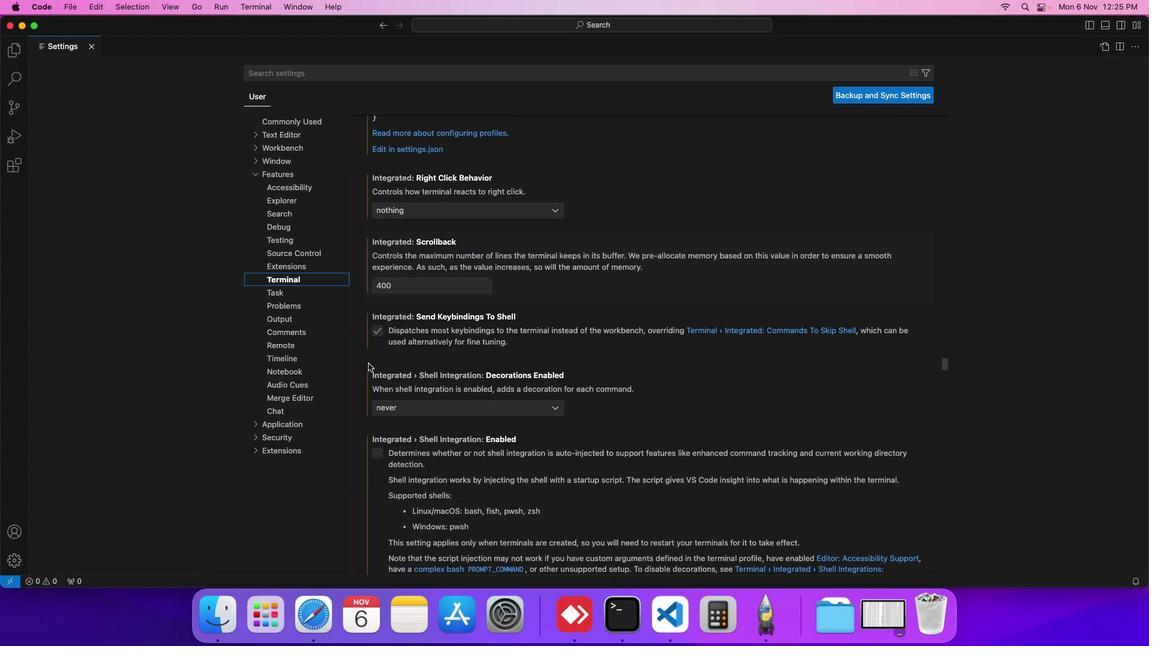 
Action: Mouse scrolled (367, 356) with delta (-7, 37)
Screenshot: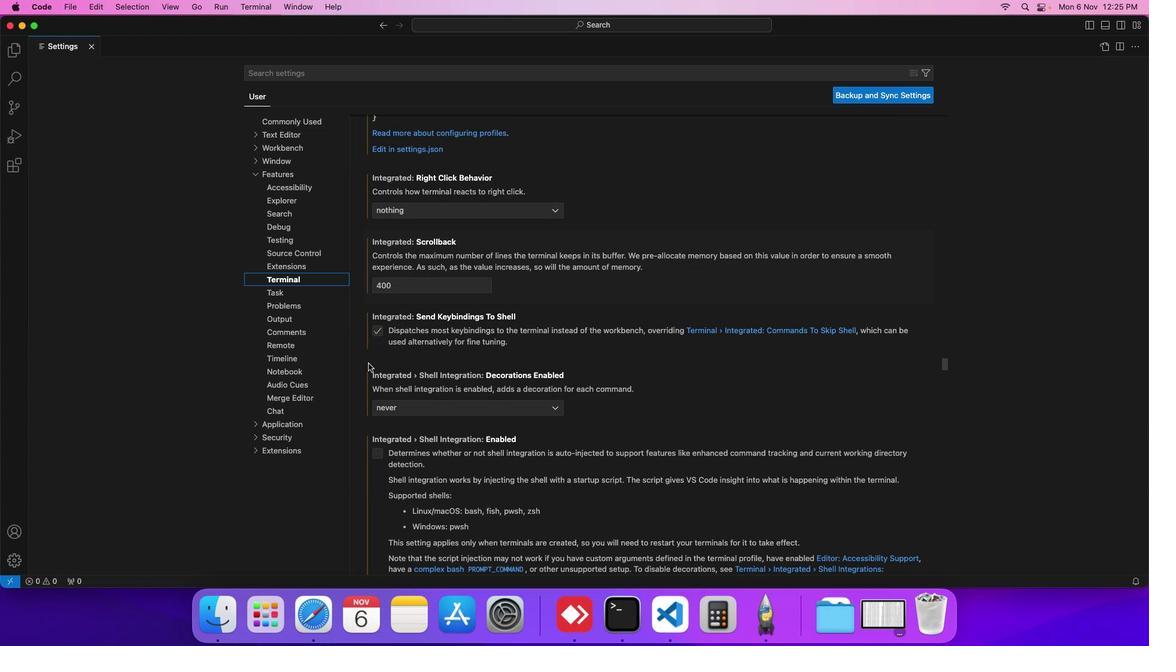
Action: Mouse moved to (367, 356)
Screenshot: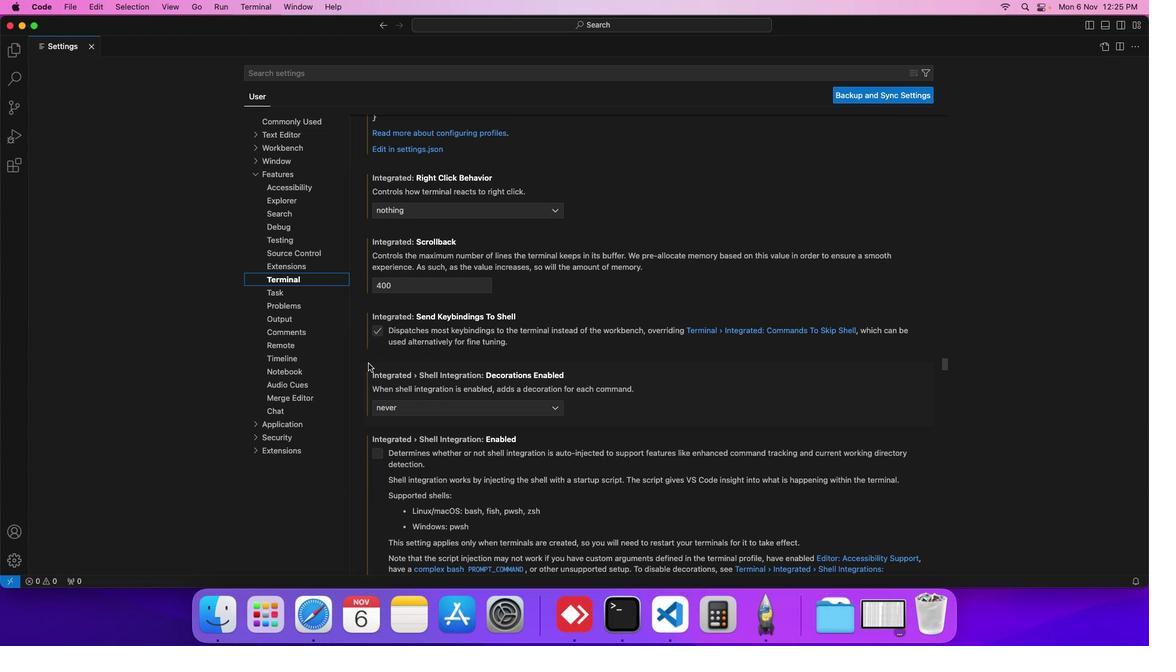 
Action: Mouse scrolled (367, 356) with delta (-7, 38)
Screenshot: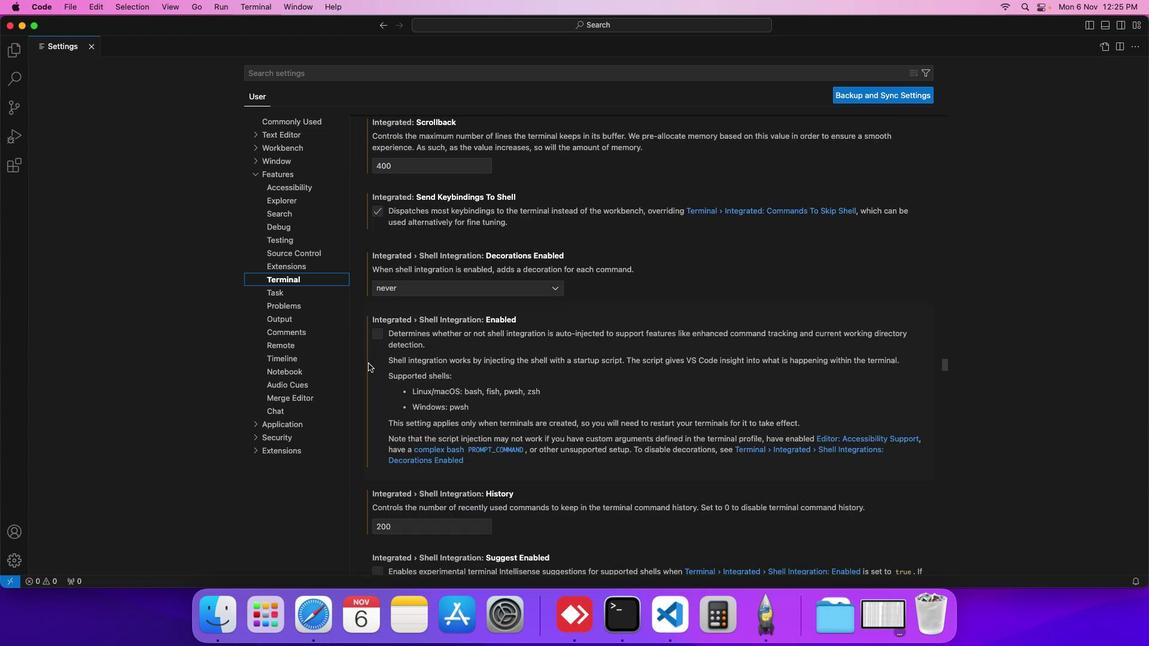 
Action: Mouse scrolled (367, 356) with delta (-7, 38)
Screenshot: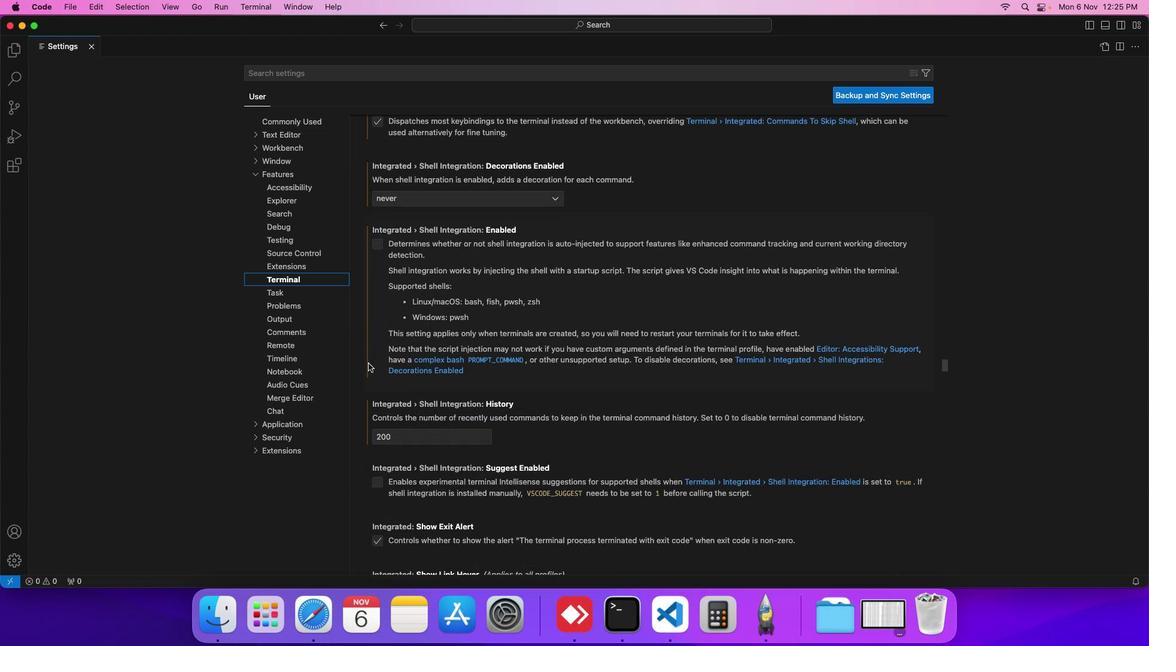 
Action: Mouse scrolled (367, 356) with delta (-7, 38)
Screenshot: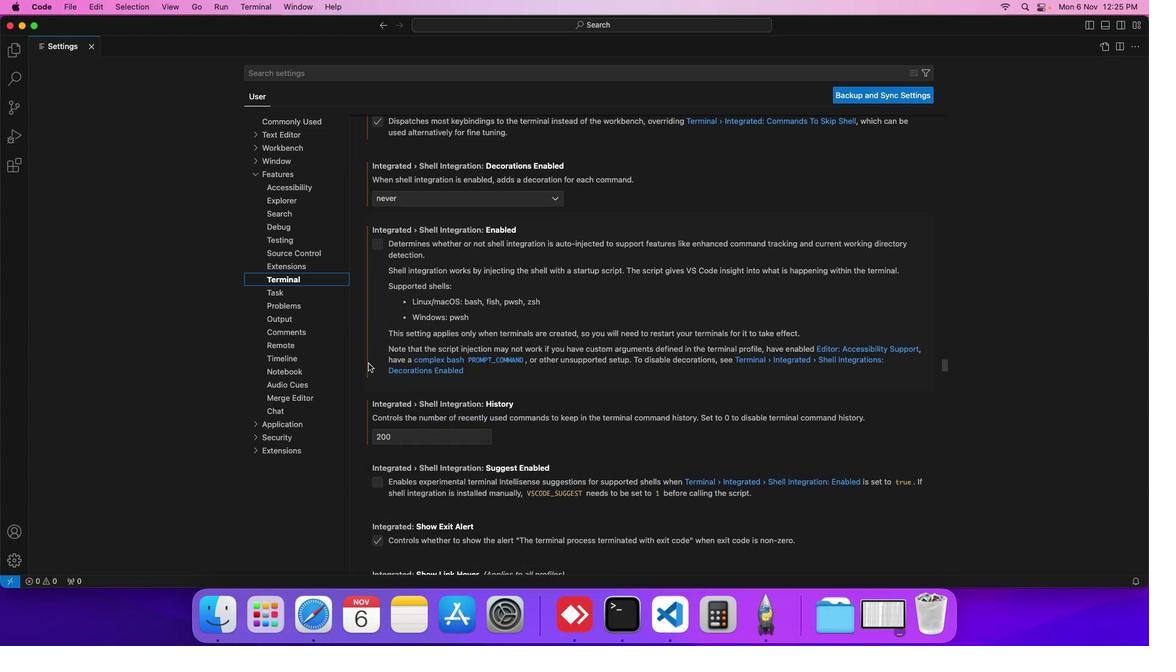 
Action: Mouse scrolled (367, 356) with delta (-7, 37)
Screenshot: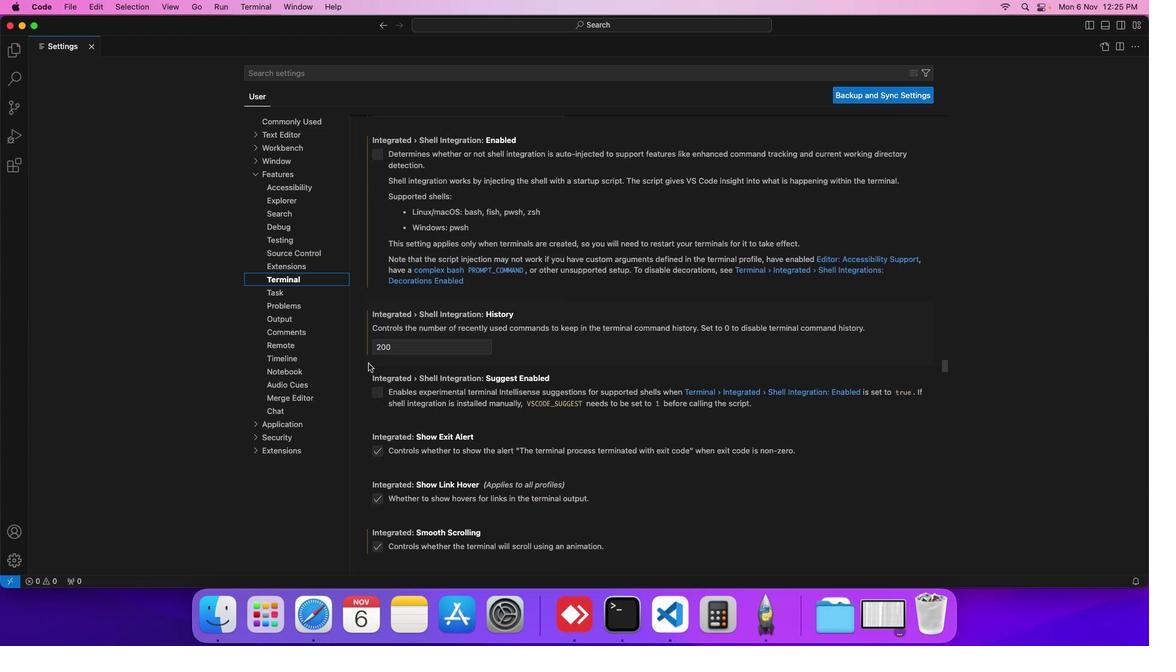 
Action: Mouse scrolled (367, 356) with delta (-7, 37)
Screenshot: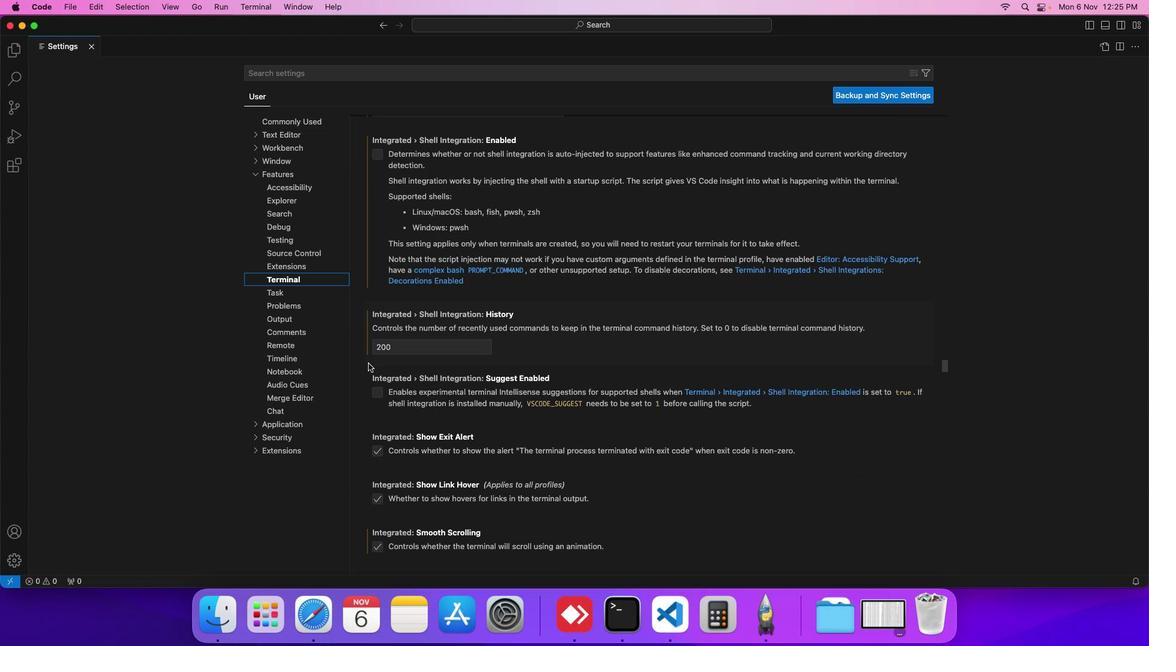 
Action: Mouse scrolled (367, 356) with delta (-7, 38)
Screenshot: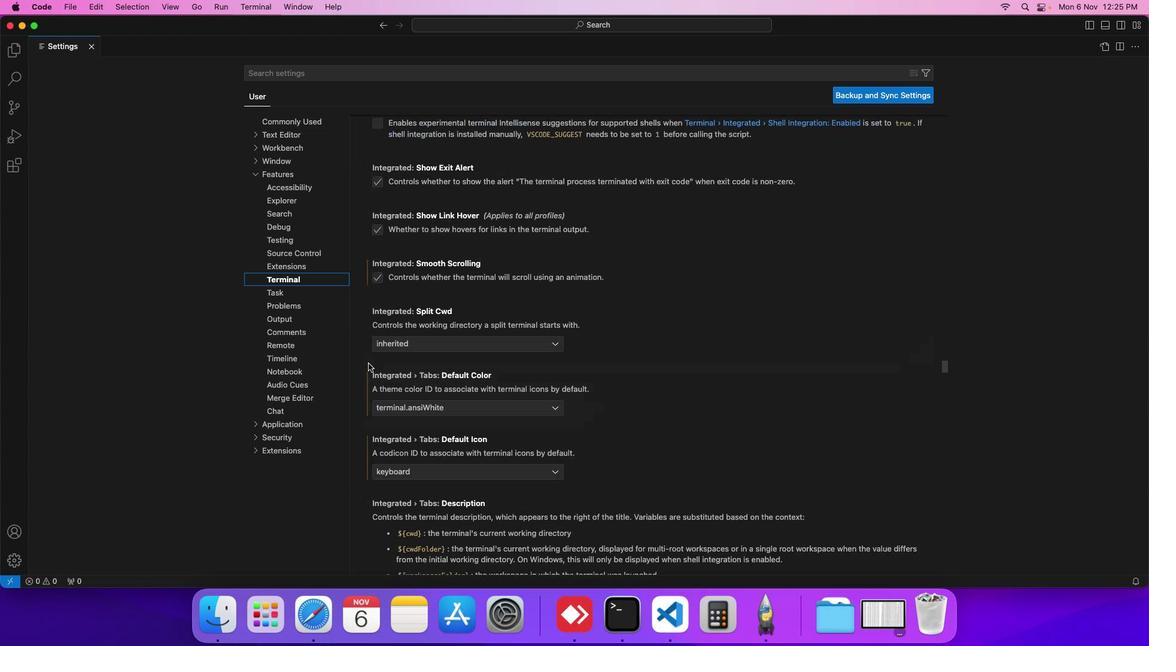 
Action: Mouse scrolled (367, 356) with delta (-7, 38)
Screenshot: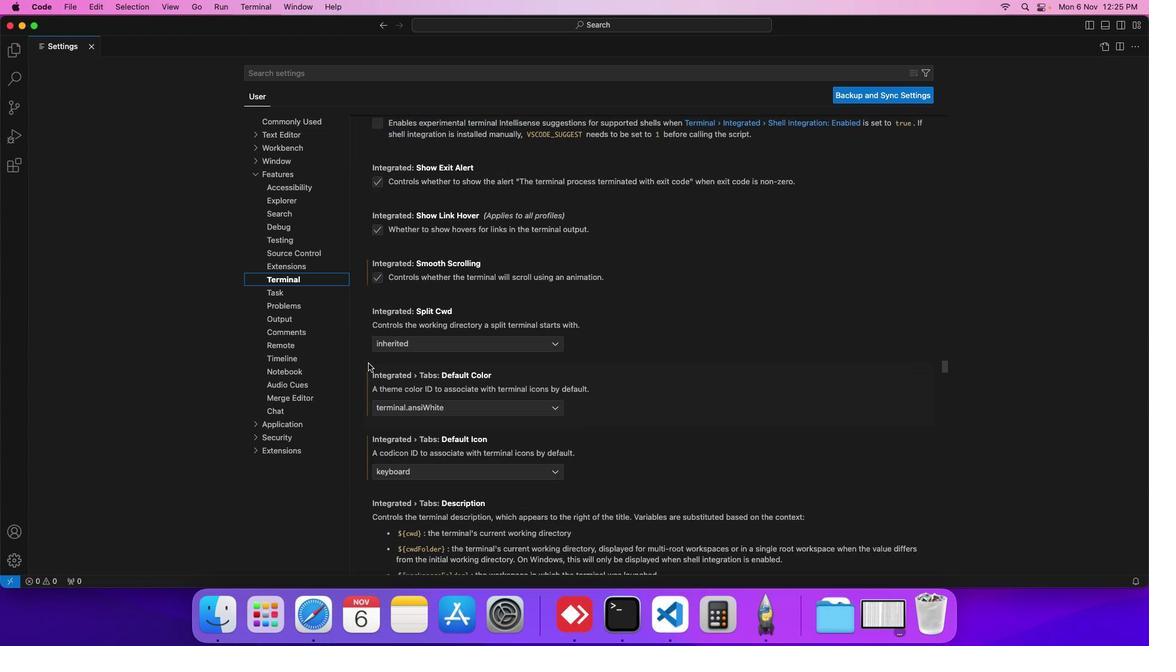 
Action: Mouse scrolled (367, 356) with delta (-7, 37)
Screenshot: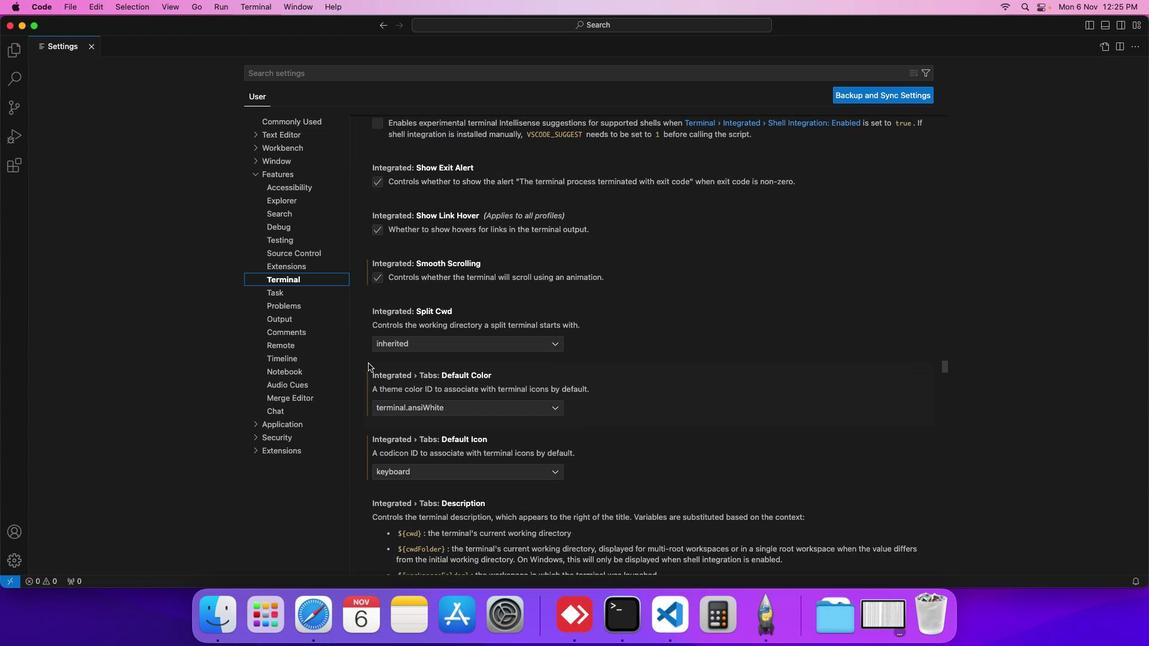 
Action: Mouse scrolled (367, 356) with delta (-7, 37)
Screenshot: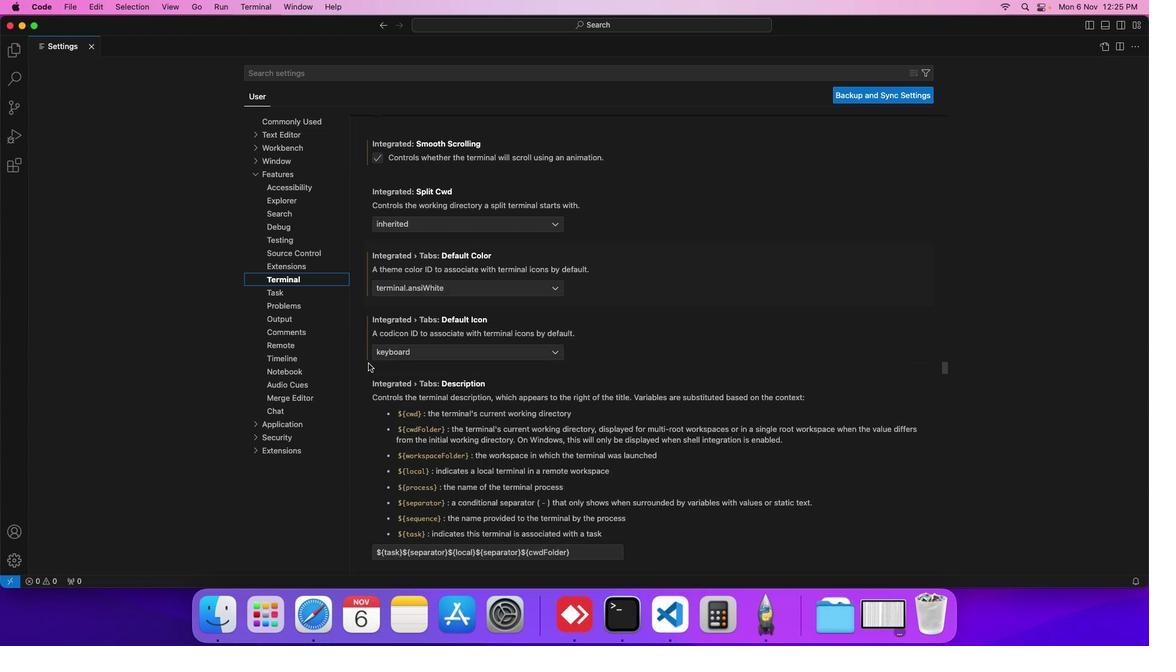 
Action: Mouse scrolled (367, 356) with delta (-7, 37)
Screenshot: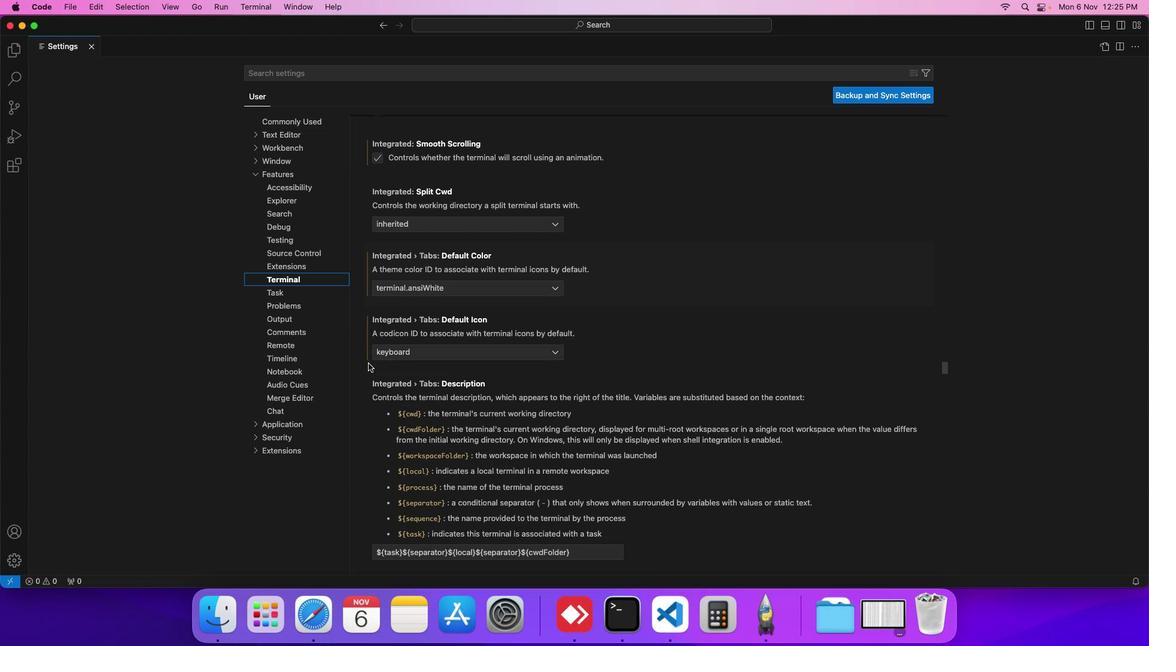 
Action: Mouse scrolled (367, 356) with delta (-7, 38)
Screenshot: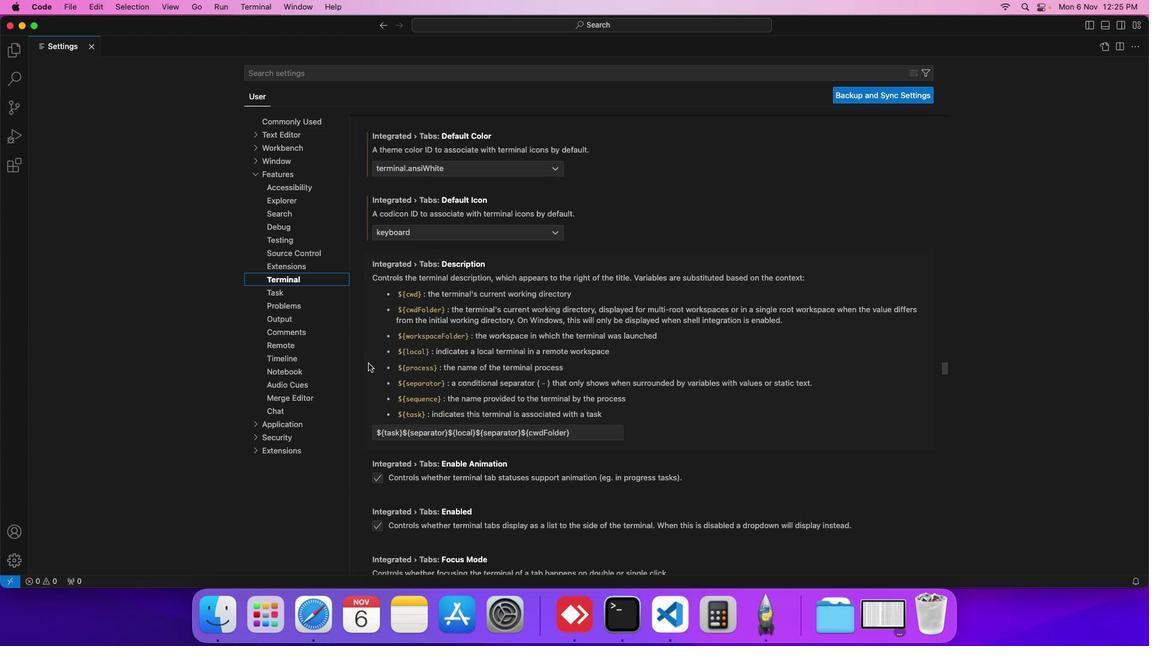 
Action: Mouse scrolled (367, 356) with delta (-7, 38)
Screenshot: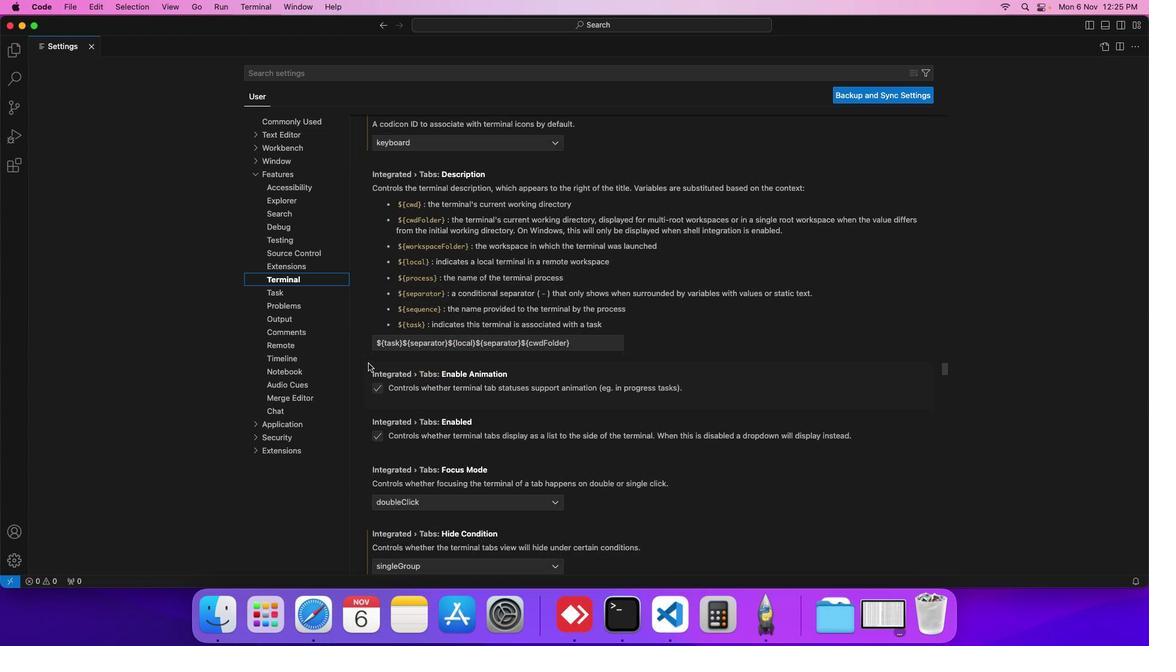 
Action: Mouse scrolled (367, 356) with delta (-7, 38)
Screenshot: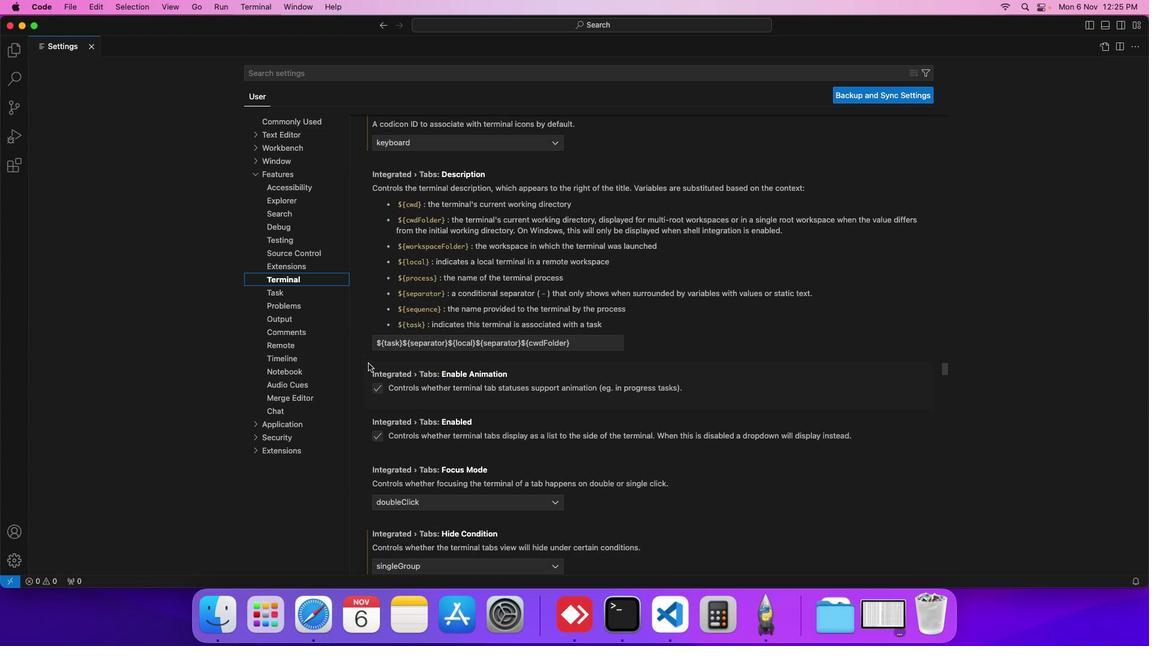 
Action: Mouse scrolled (367, 356) with delta (-7, 37)
Screenshot: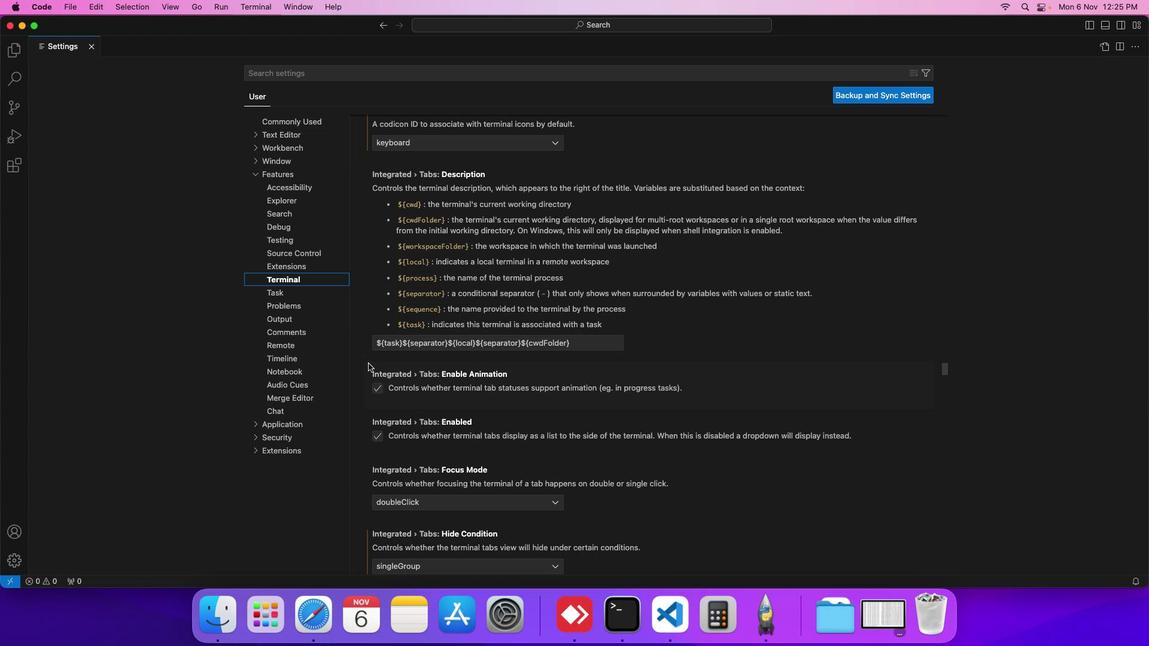
Action: Mouse scrolled (367, 356) with delta (-7, 38)
Screenshot: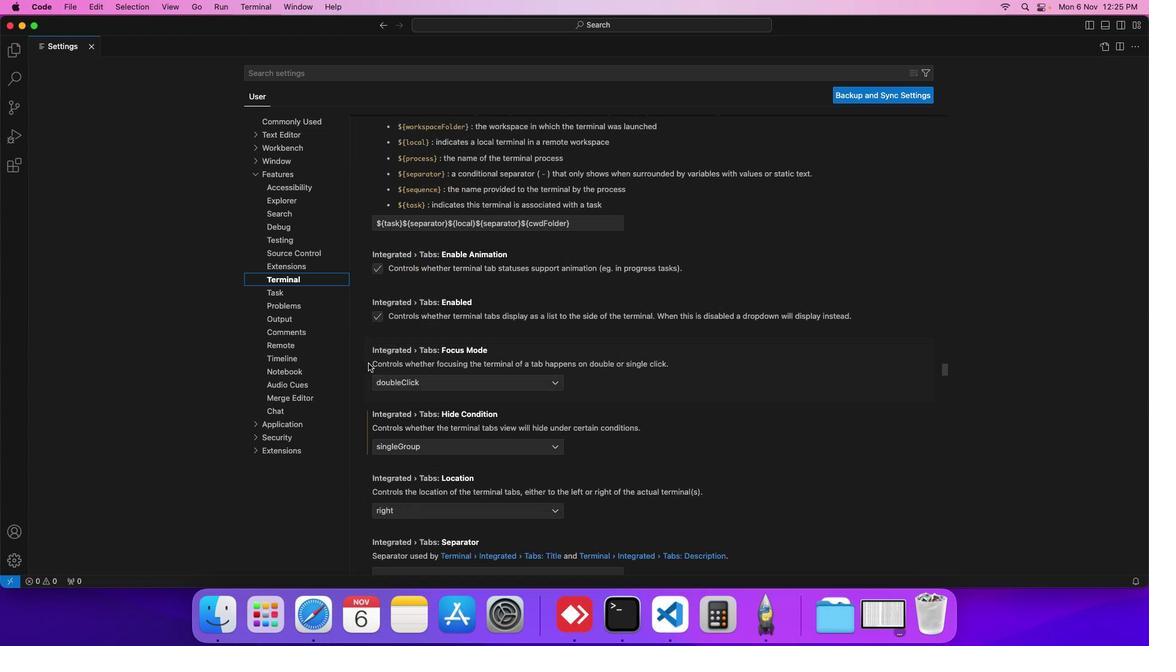 
Action: Mouse scrolled (367, 356) with delta (-7, 38)
Screenshot: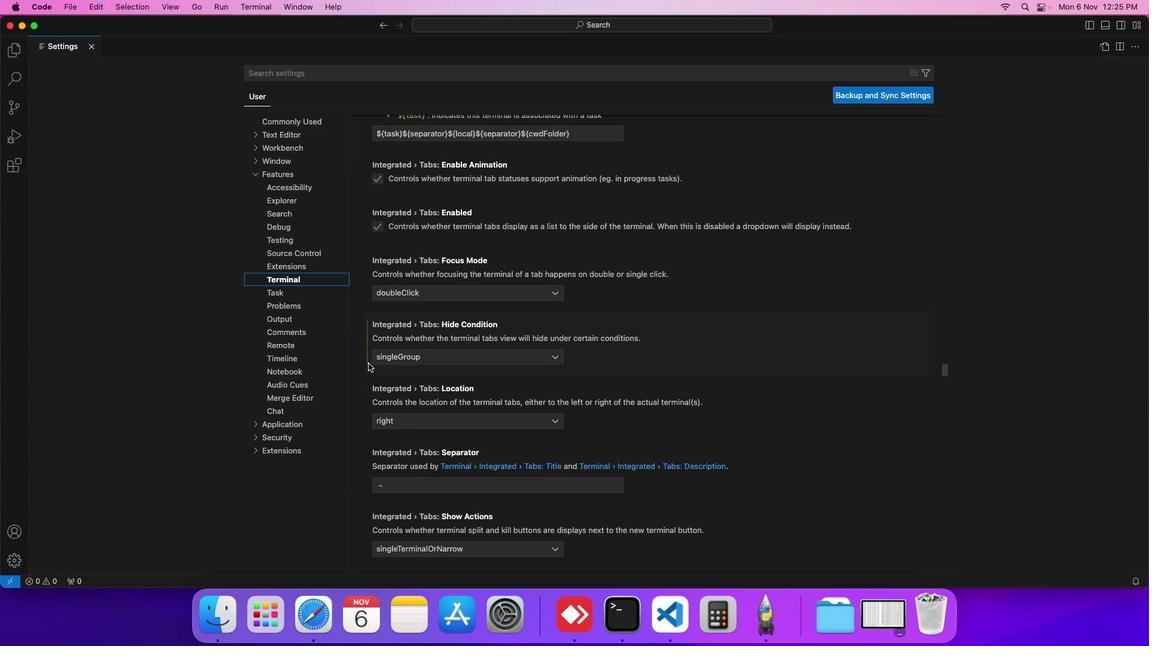 
Action: Mouse scrolled (367, 356) with delta (-7, 38)
Screenshot: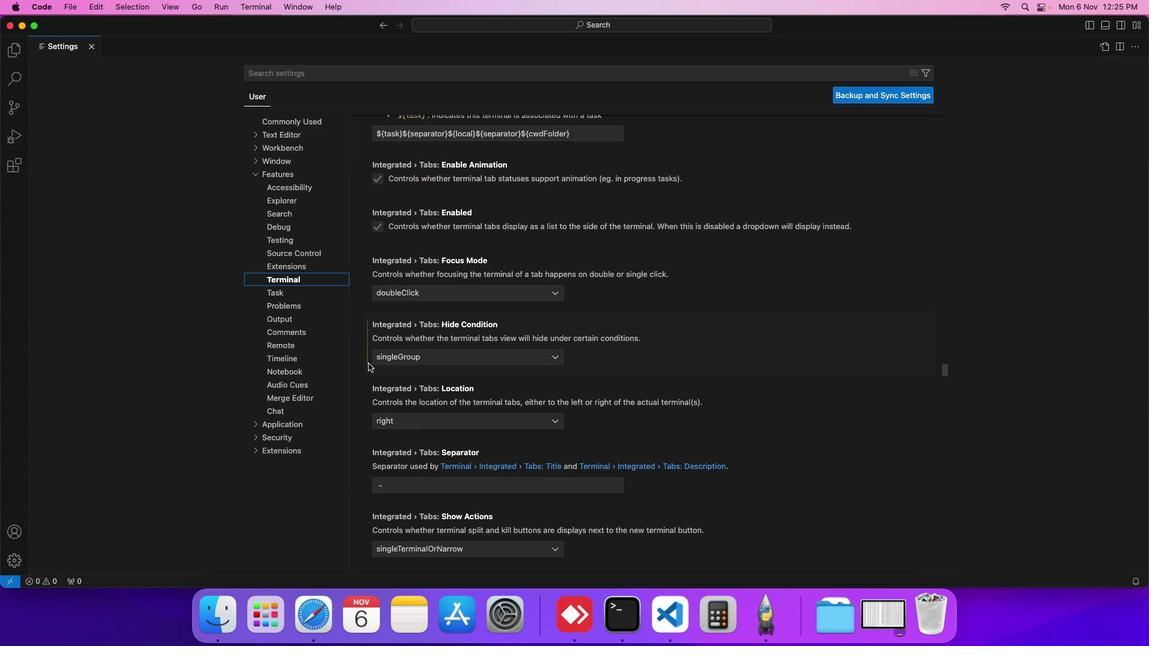 
Action: Mouse scrolled (367, 356) with delta (-7, 37)
Screenshot: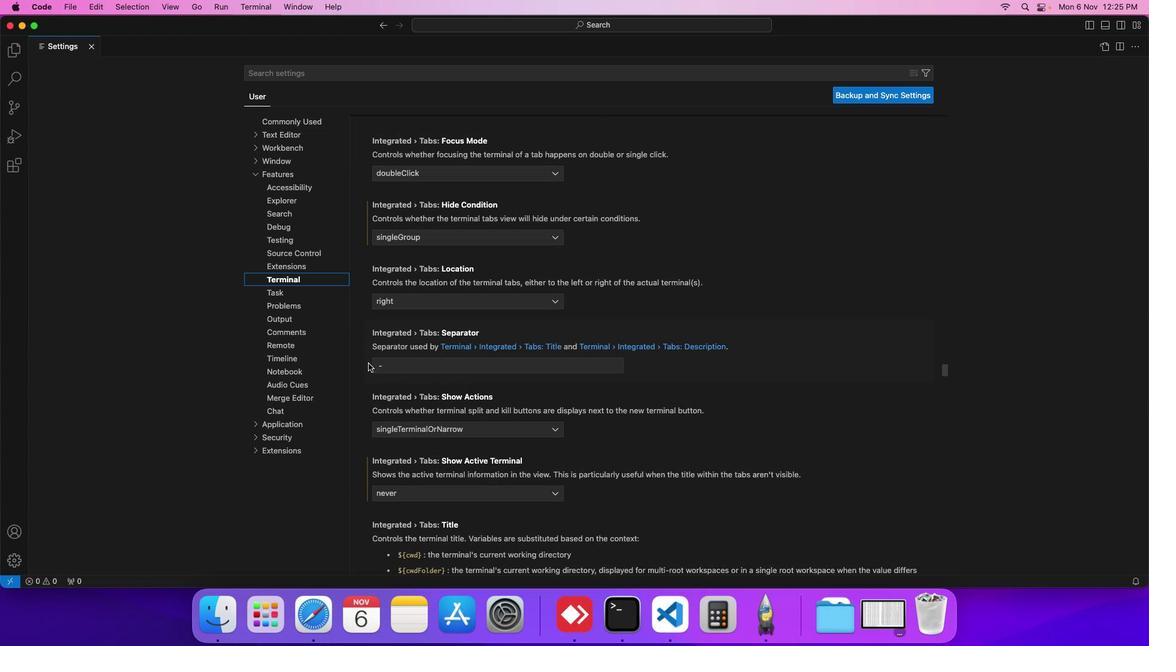 
Action: Mouse scrolled (367, 356) with delta (-7, 37)
Screenshot: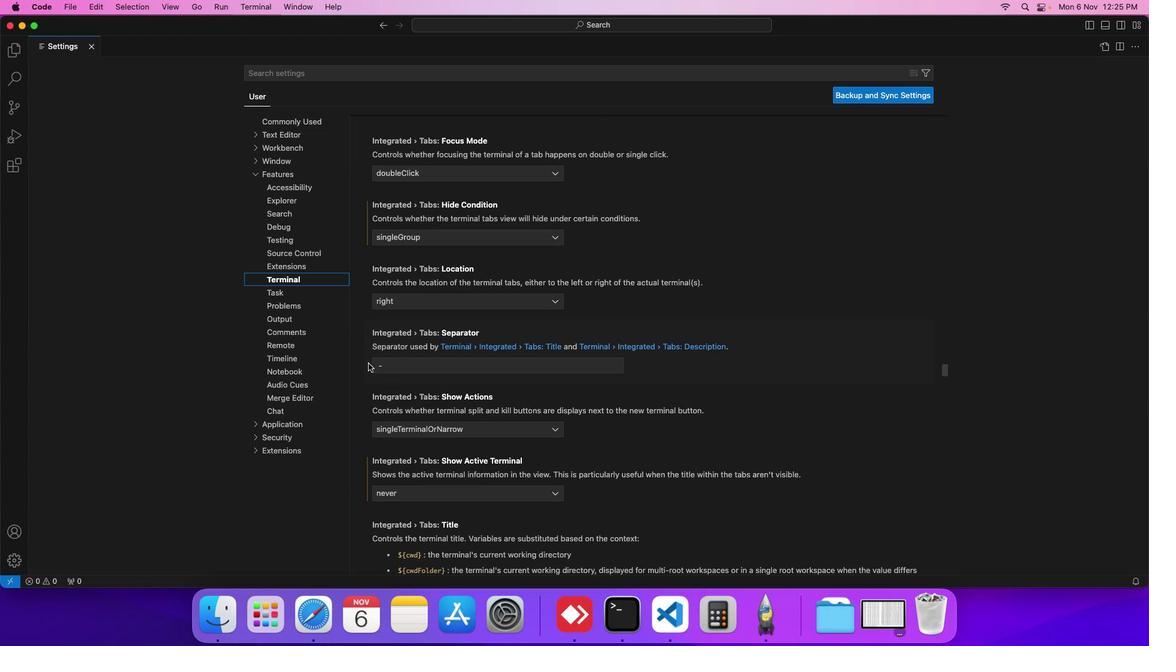 
Action: Mouse scrolled (367, 356) with delta (-7, 38)
Screenshot: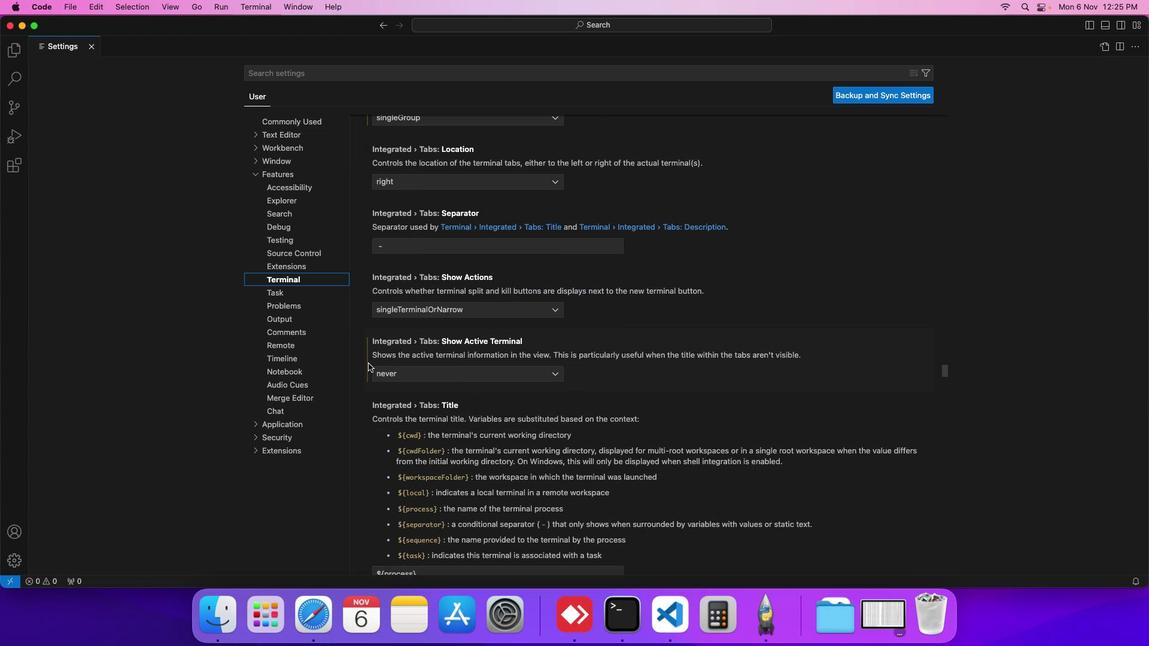 
Action: Mouse scrolled (367, 356) with delta (-7, 38)
Screenshot: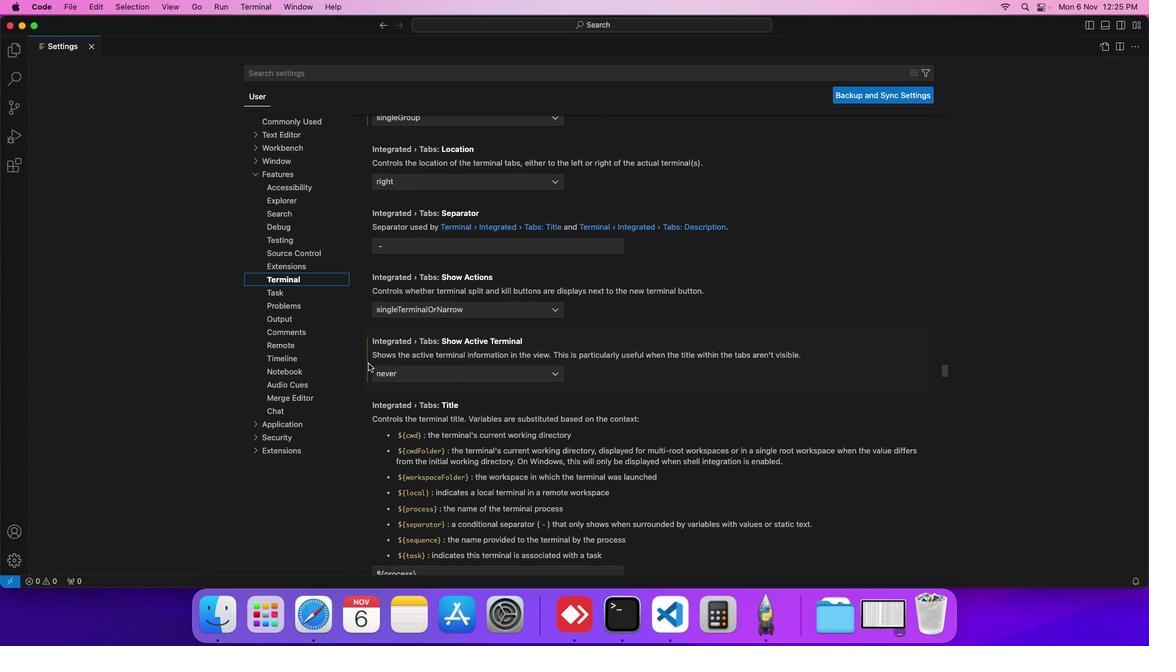 
Action: Mouse scrolled (367, 356) with delta (-7, 38)
Screenshot: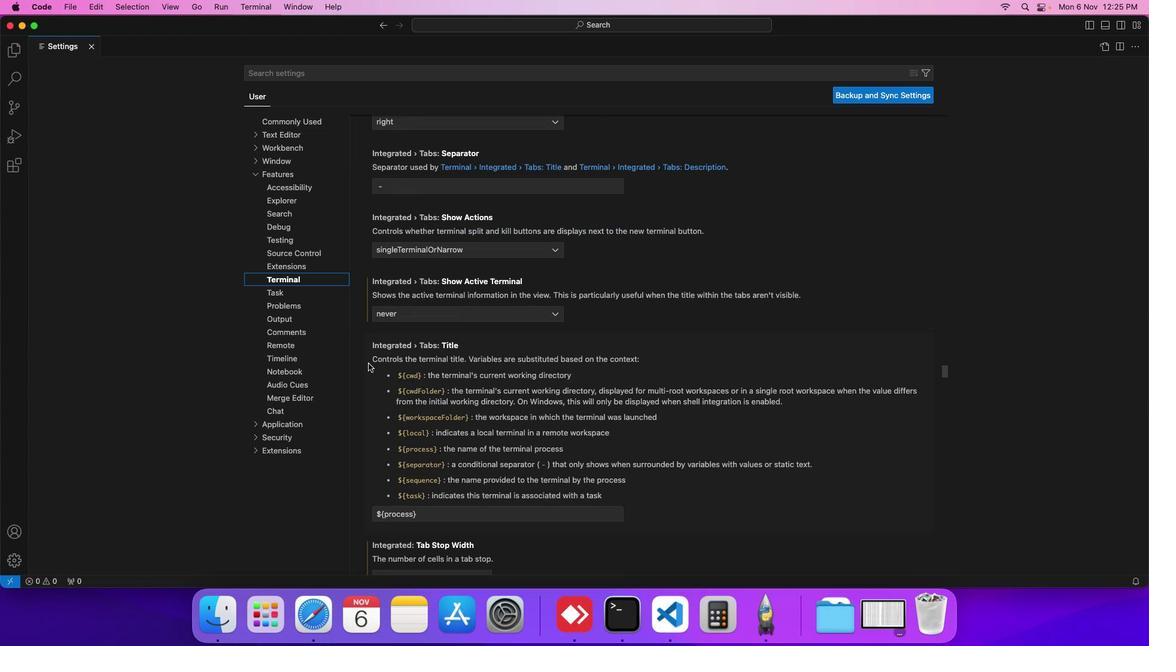 
Action: Mouse scrolled (367, 356) with delta (-7, 38)
Screenshot: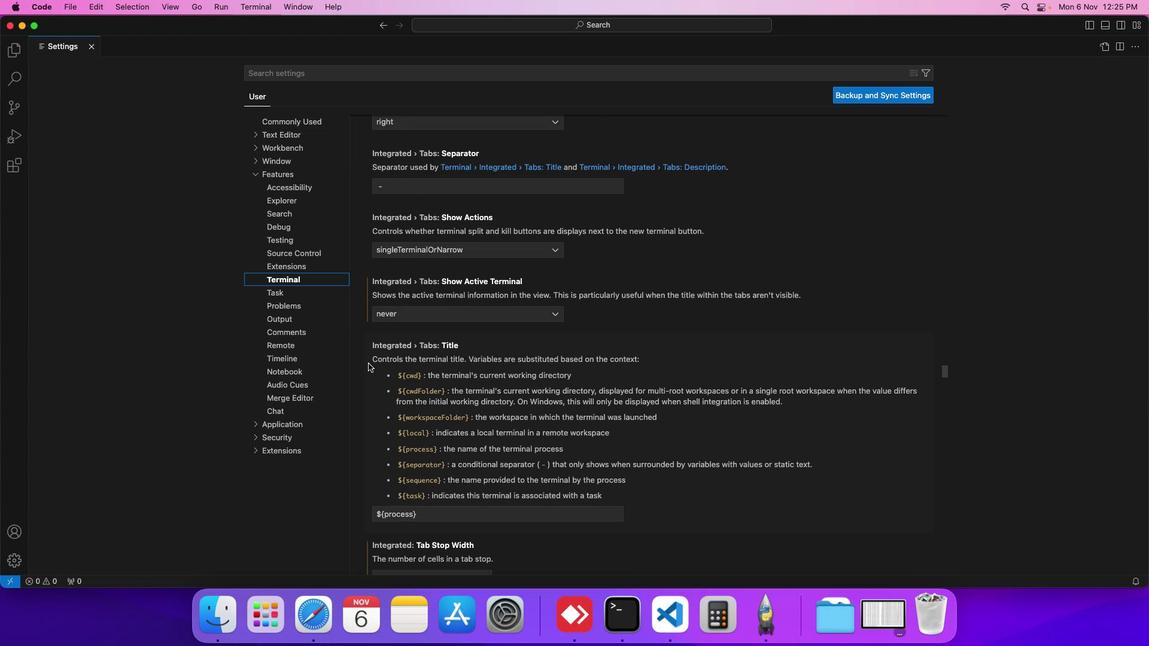 
Action: Mouse scrolled (367, 356) with delta (-7, 38)
Screenshot: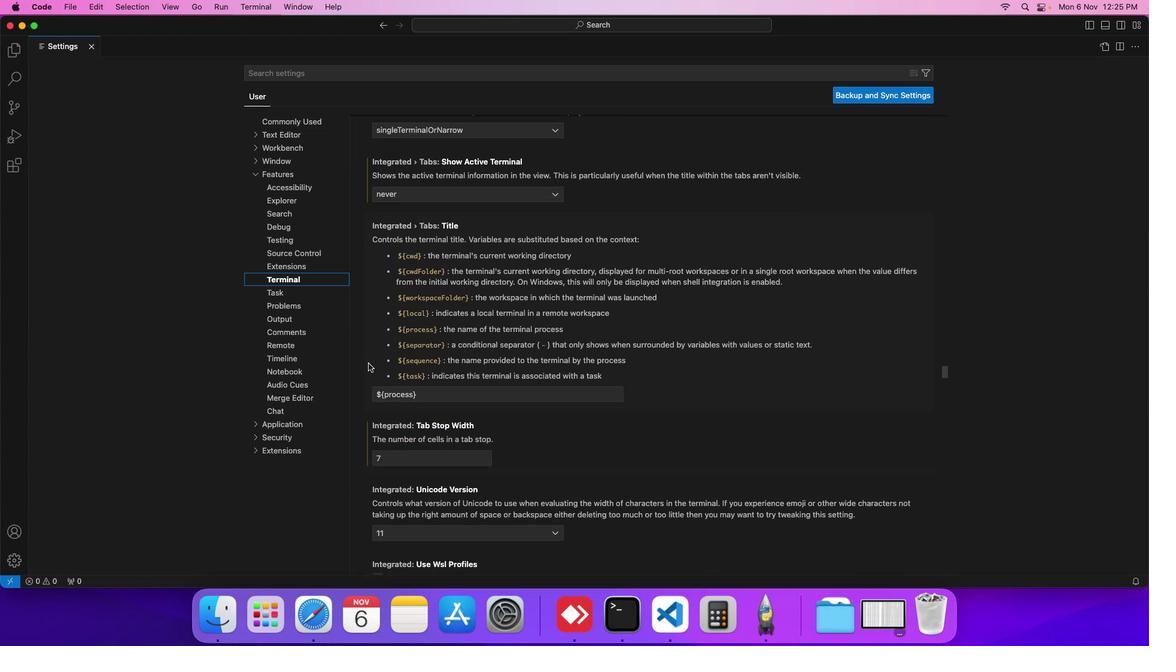 
Action: Mouse scrolled (367, 356) with delta (-7, 38)
Screenshot: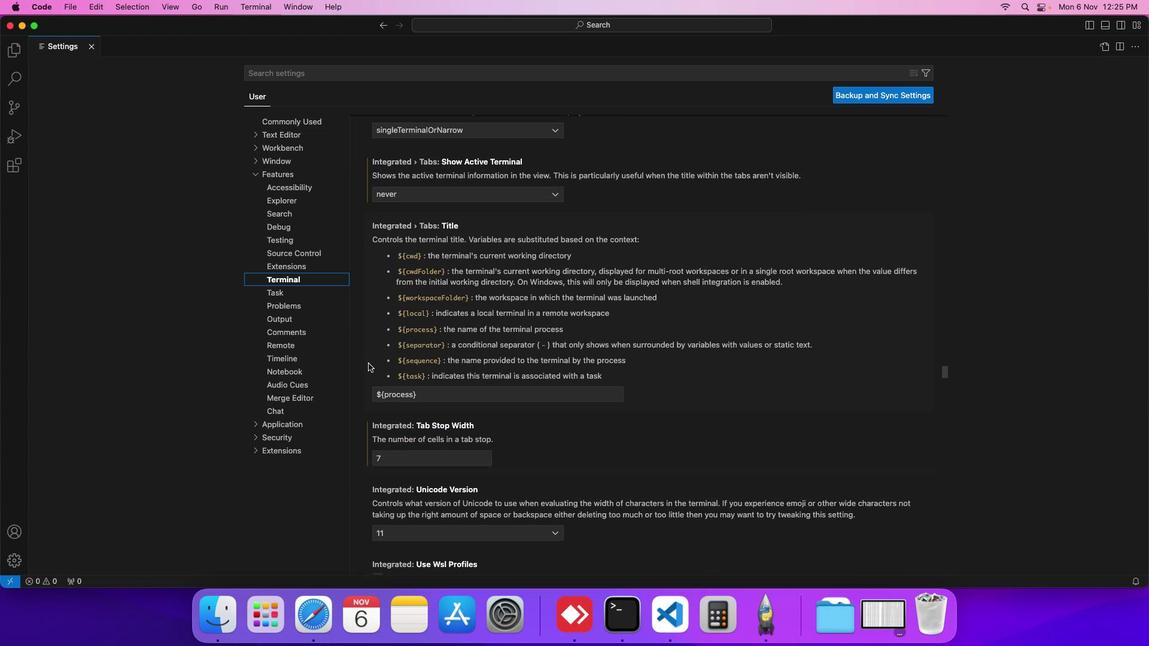 
Action: Mouse scrolled (367, 356) with delta (-7, 38)
Screenshot: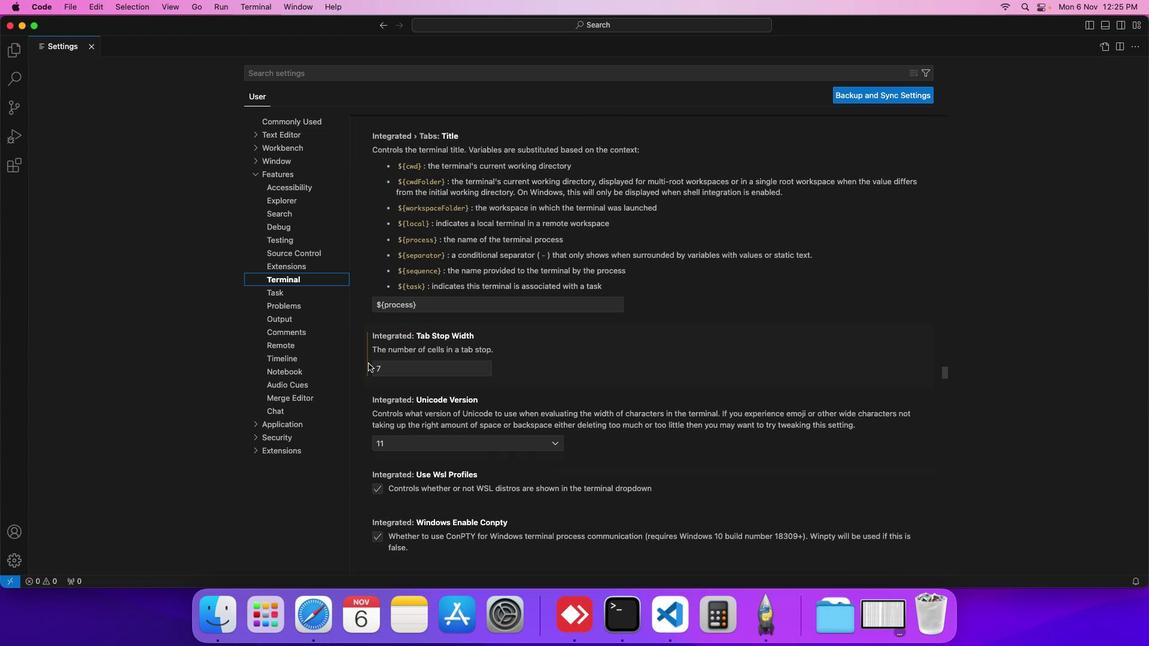 
Action: Mouse scrolled (367, 356) with delta (-7, 37)
Screenshot: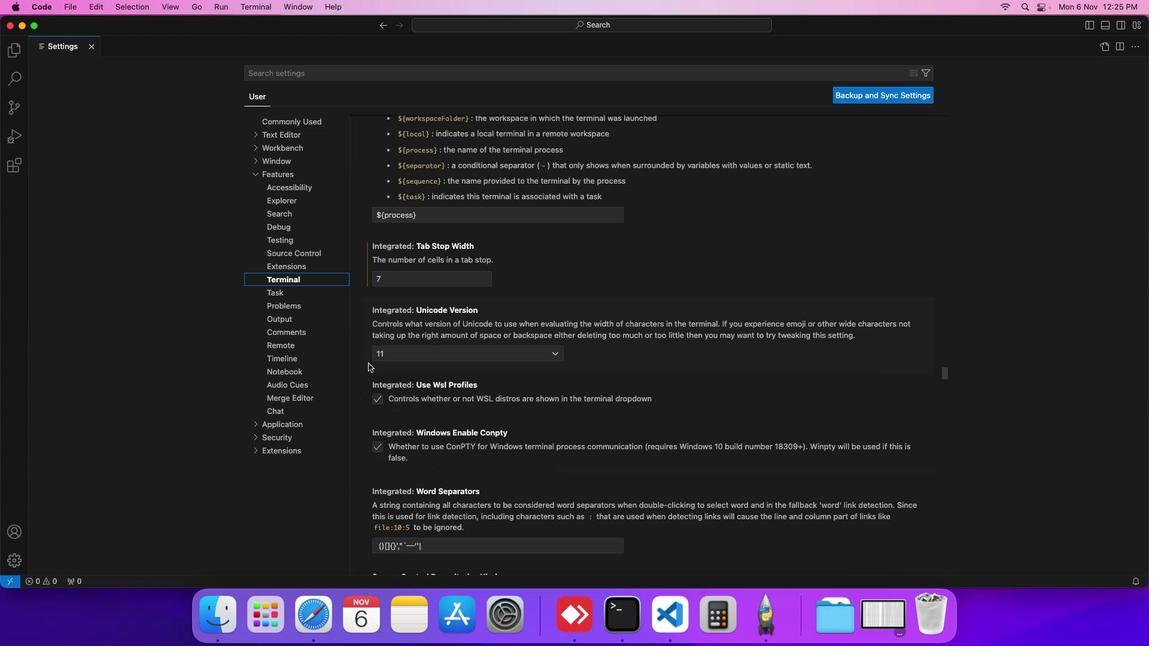 
Action: Mouse scrolled (367, 356) with delta (-7, 37)
Screenshot: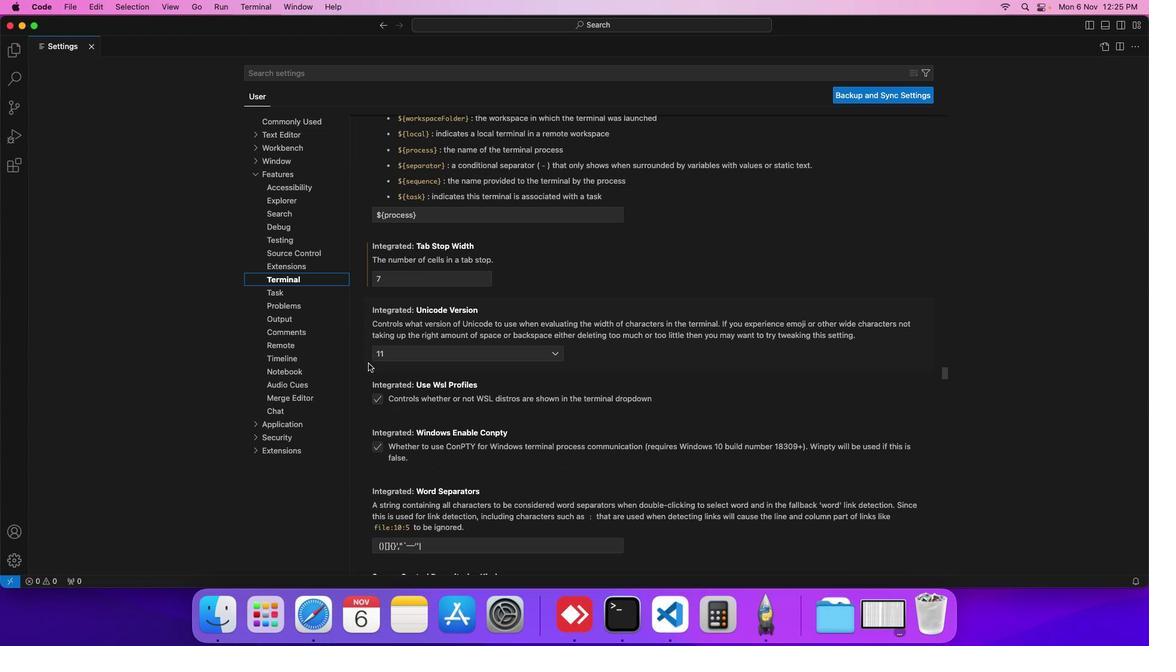 
Action: Mouse scrolled (367, 356) with delta (-7, 38)
Screenshot: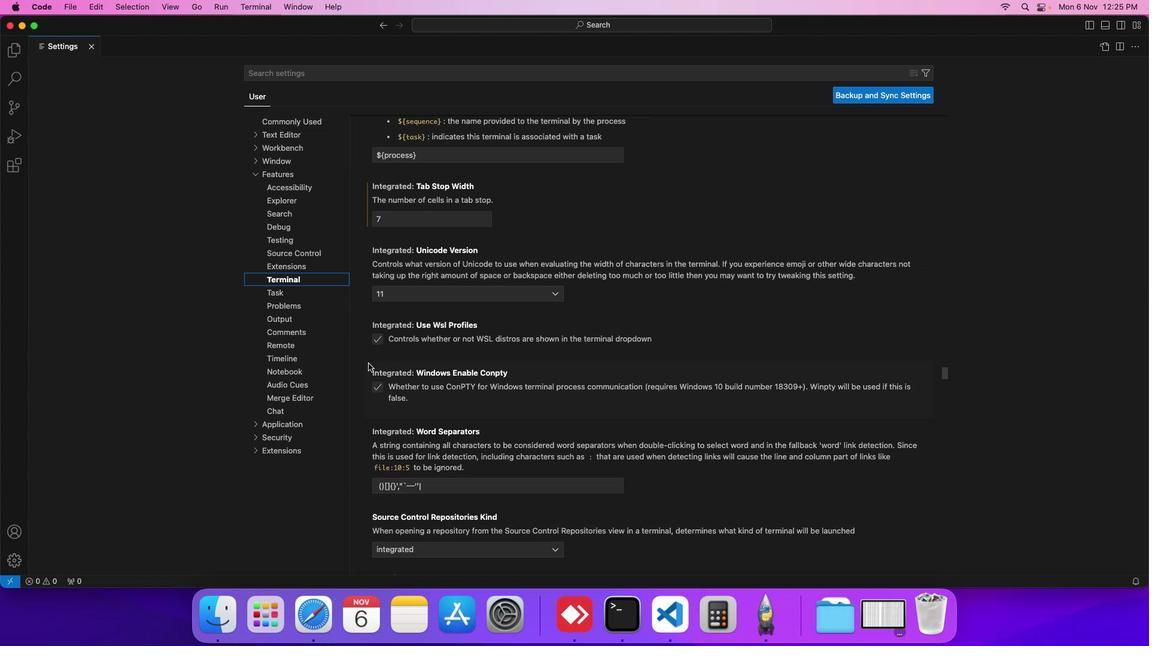 
Action: Mouse scrolled (367, 356) with delta (-7, 38)
Screenshot: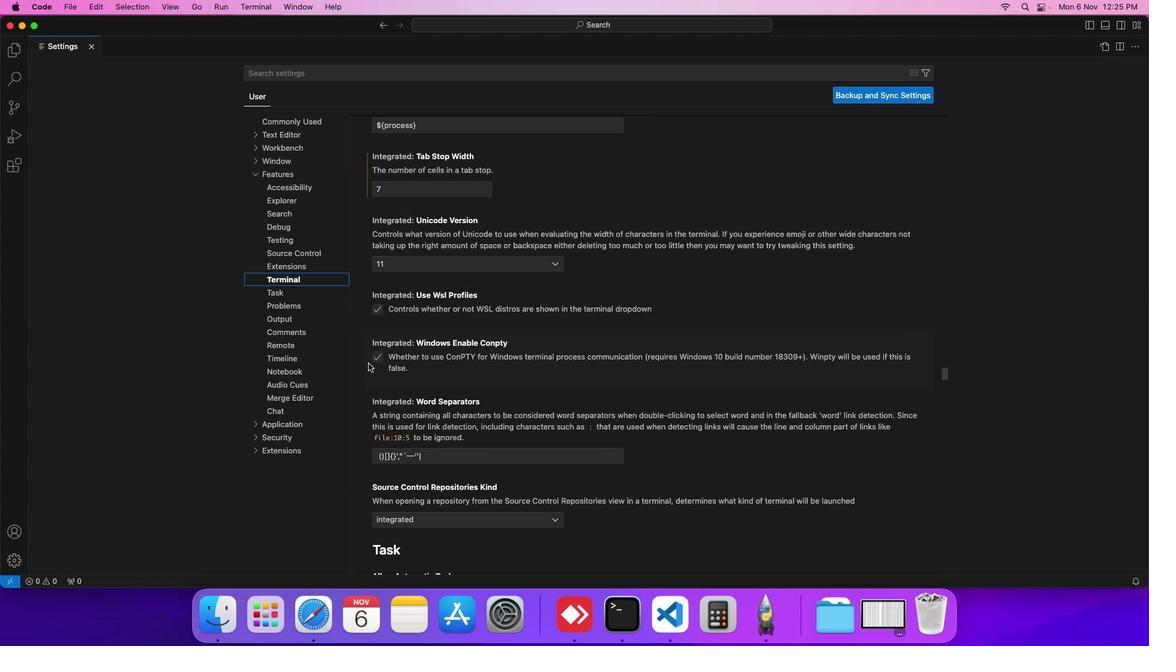 
Action: Mouse scrolled (367, 356) with delta (-7, 38)
Screenshot: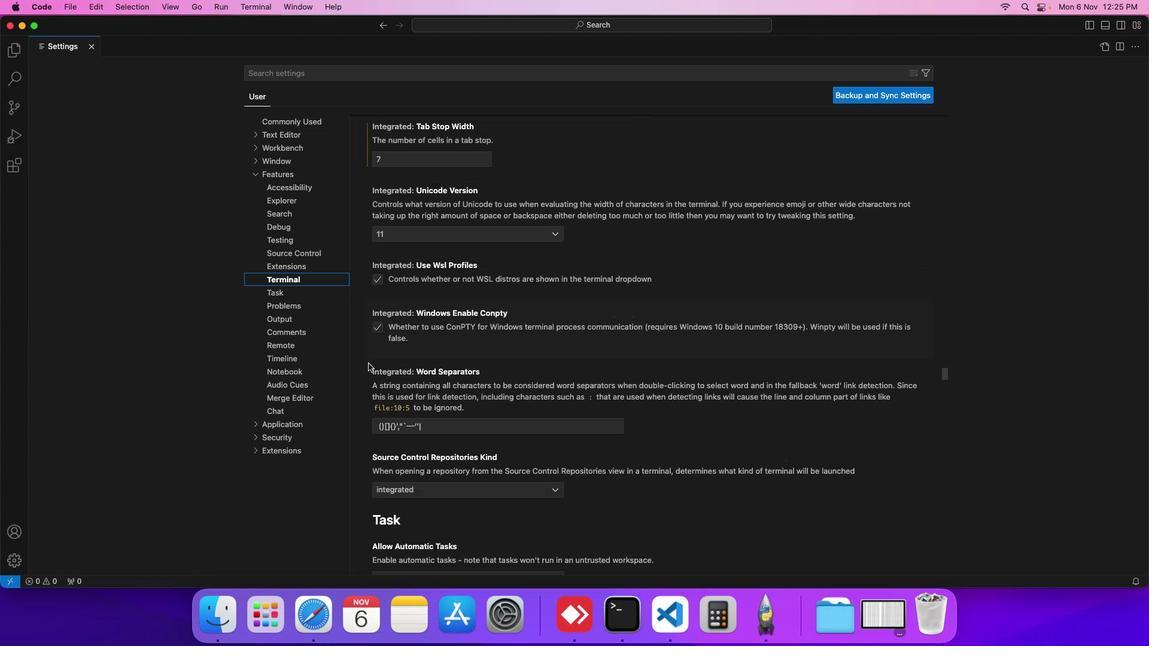 
Action: Mouse scrolled (367, 356) with delta (-7, 38)
Screenshot: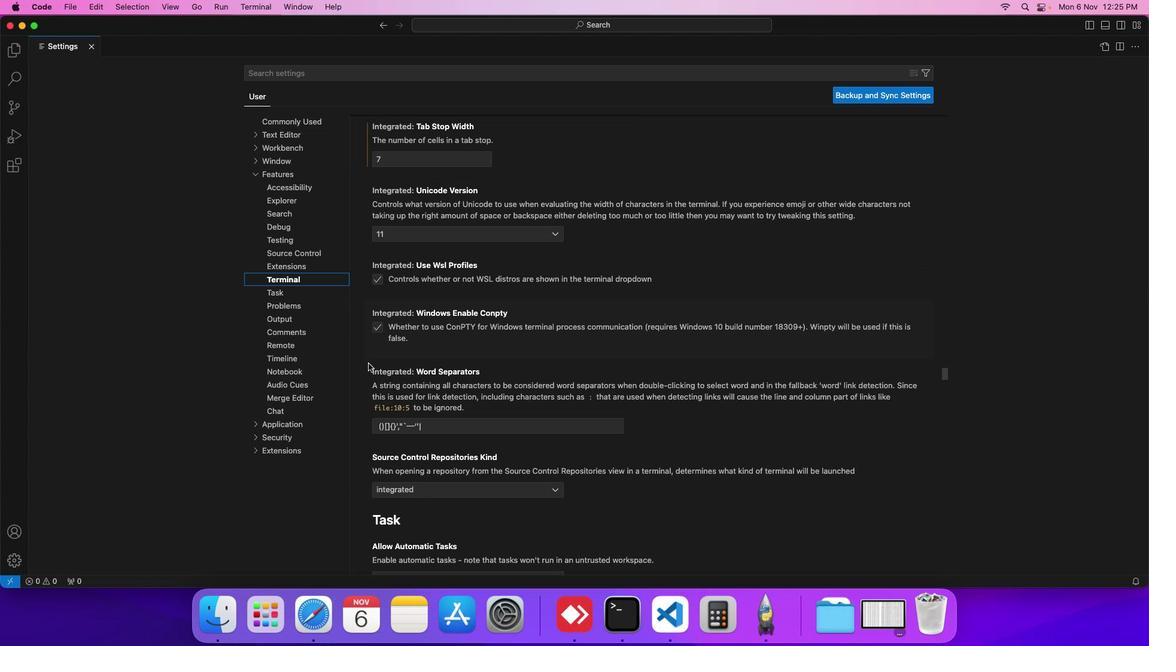 
Action: Mouse moved to (376, 322)
Screenshot: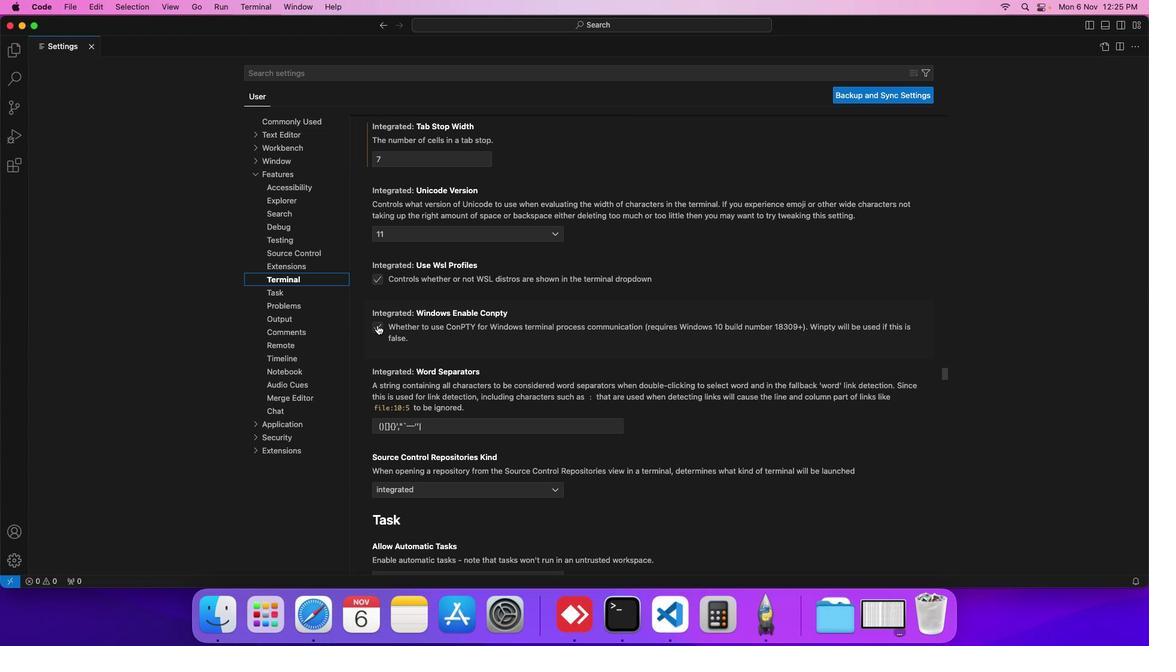 
Action: Mouse pressed left at (376, 322)
Screenshot: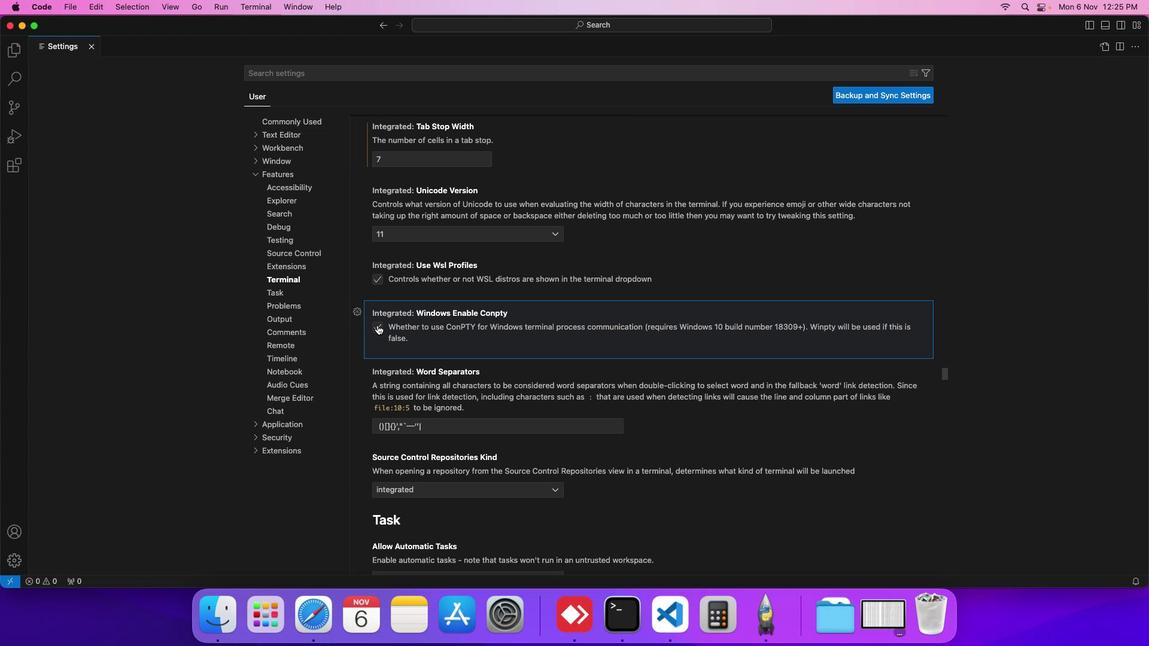 
